 Task: Search one way flight ticket for 5 adults, 1 child, 2 infants in seat and 1 infant on lap in business from Kotzebue: Ralph Wien Memorial Airport to Jackson: Jackson Hole Airport on 5-2-2023. Choice of flights is Southwest. Number of bags: 1 carry on bag. Price is upto 50000. Outbound departure time preference is 19:45.
Action: Mouse moved to (328, 268)
Screenshot: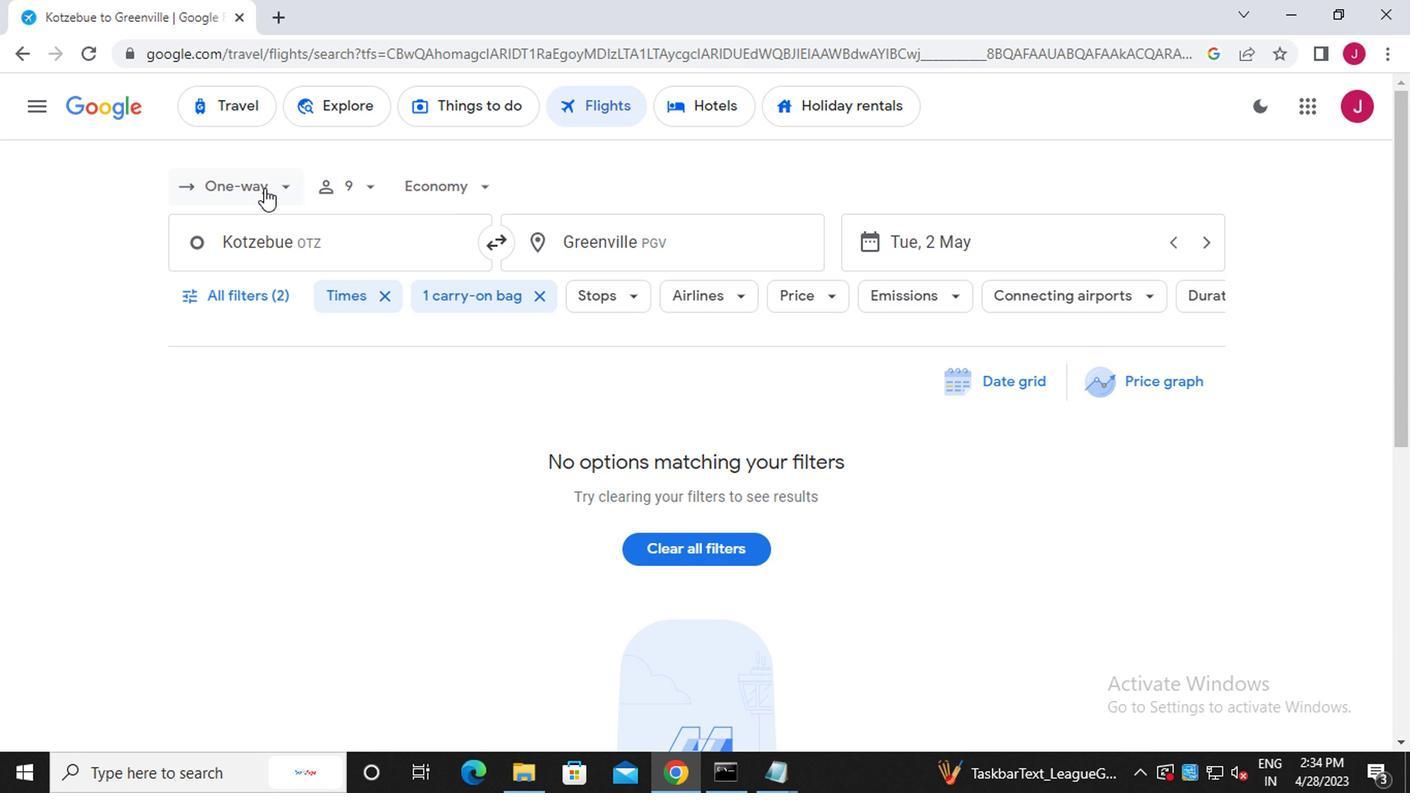 
Action: Mouse pressed left at (328, 268)
Screenshot: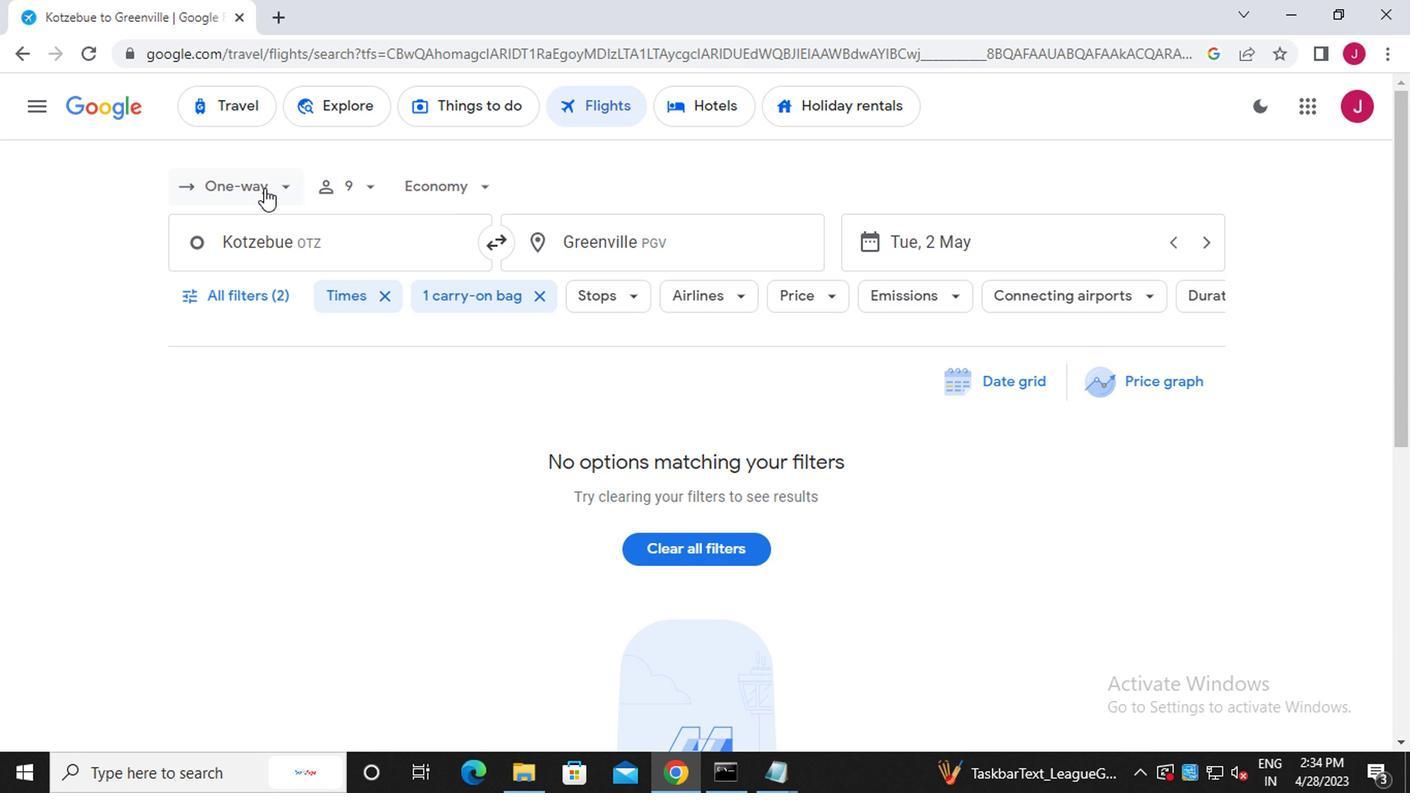 
Action: Mouse moved to (337, 305)
Screenshot: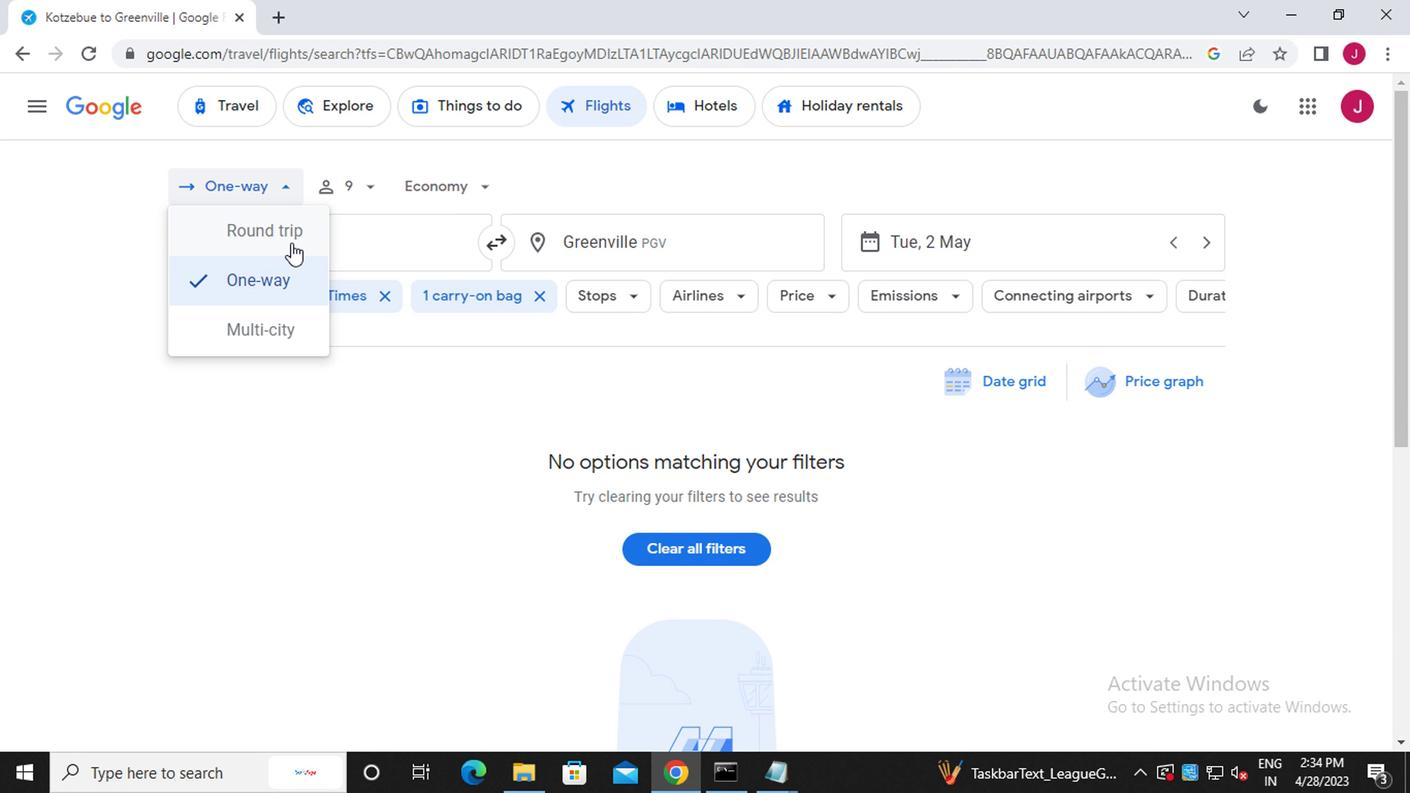 
Action: Mouse pressed left at (337, 305)
Screenshot: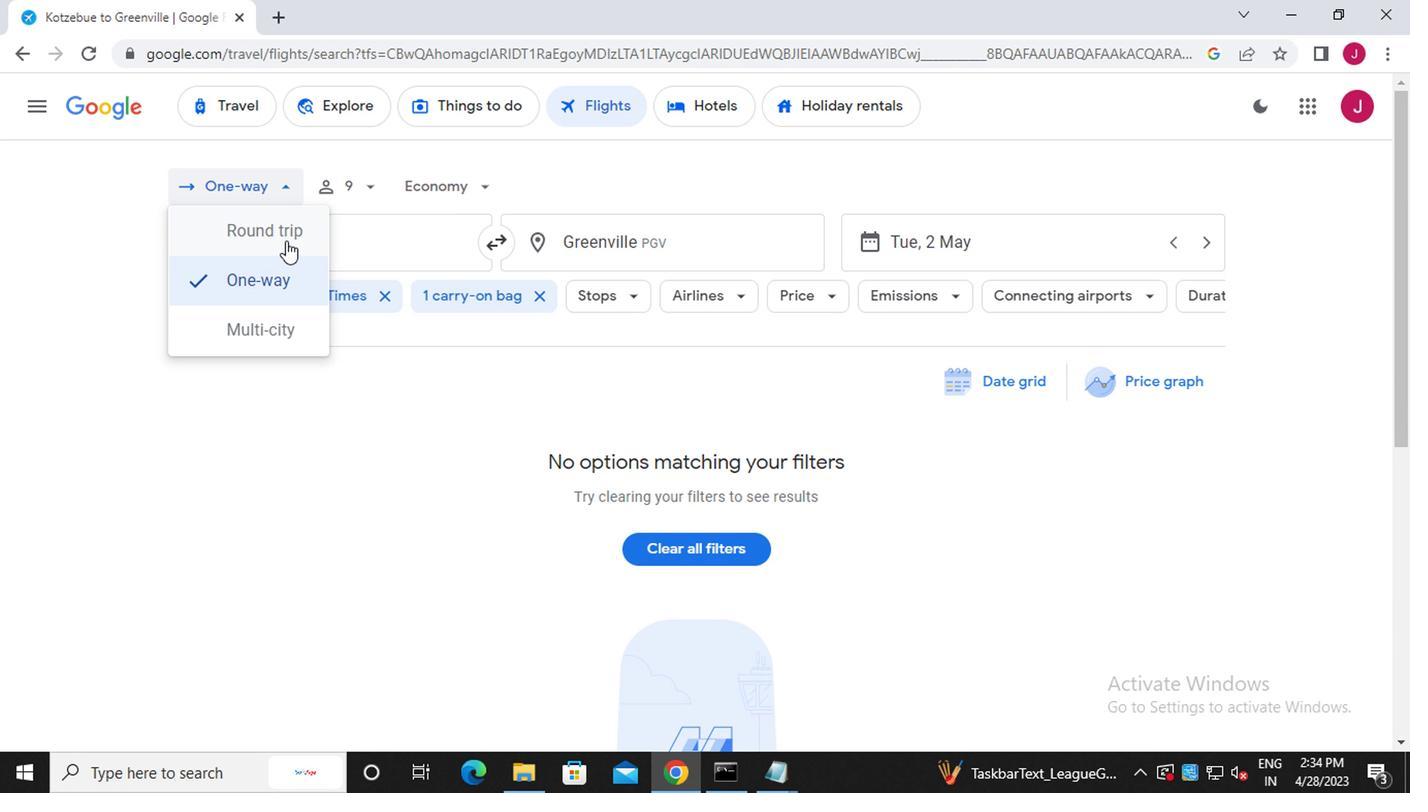 
Action: Mouse moved to (326, 266)
Screenshot: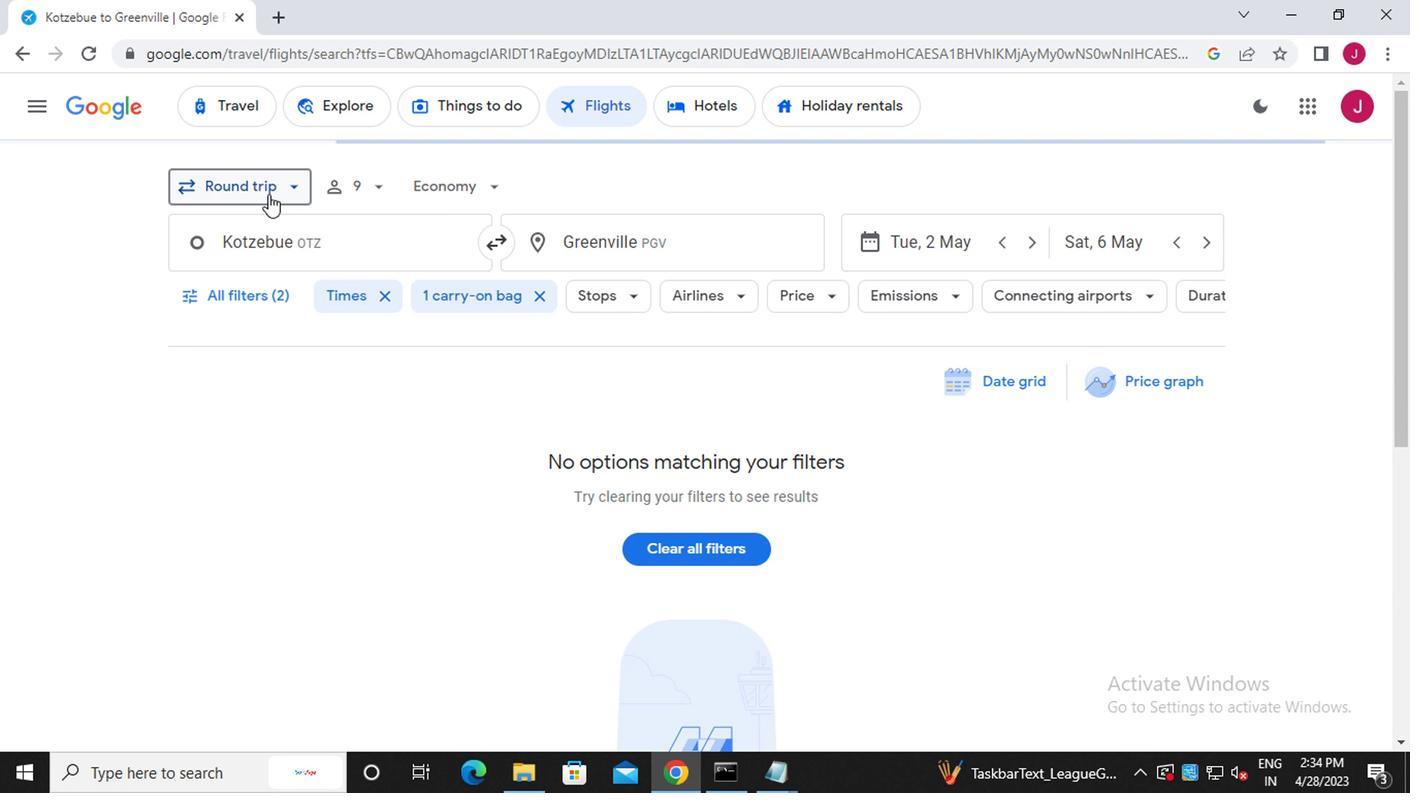 
Action: Mouse pressed left at (326, 266)
Screenshot: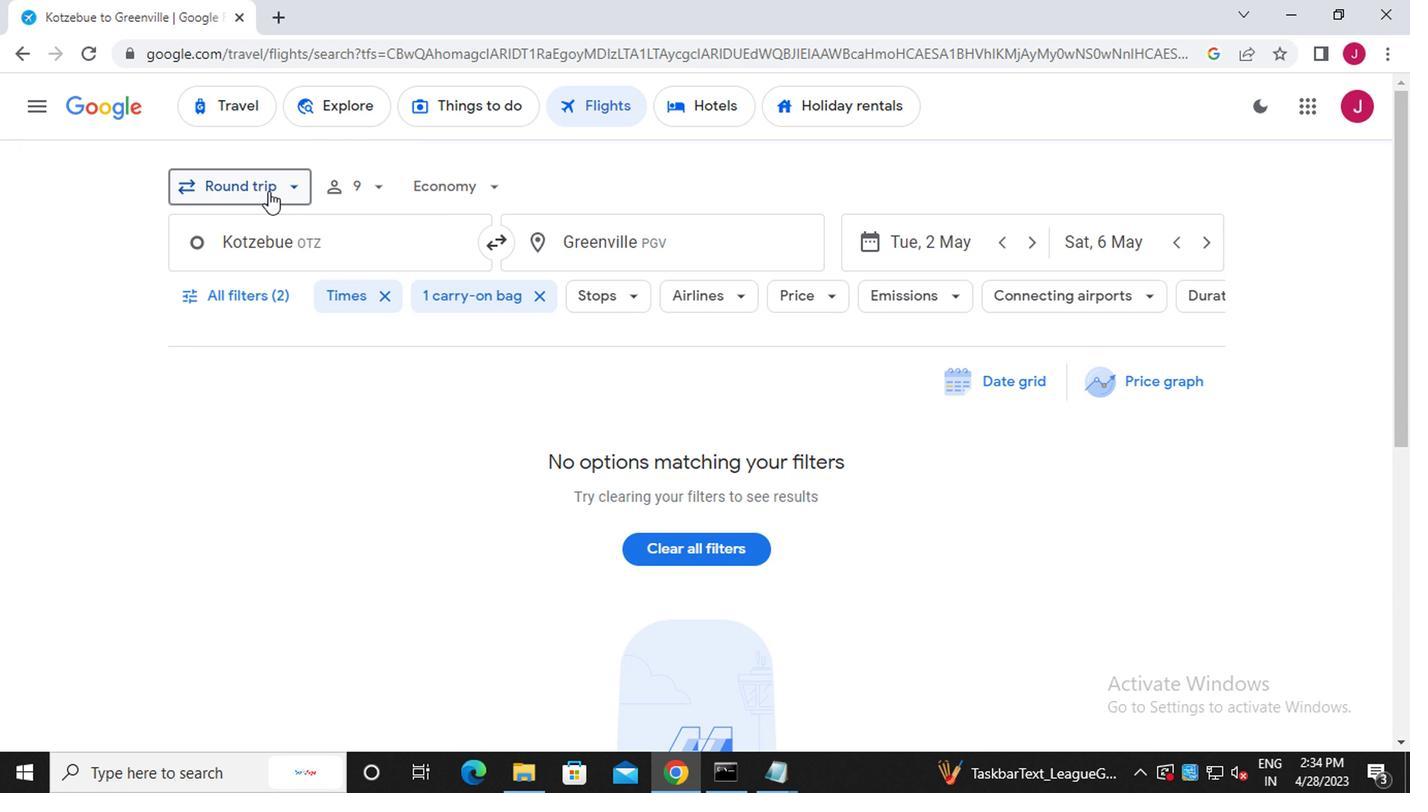 
Action: Mouse moved to (323, 337)
Screenshot: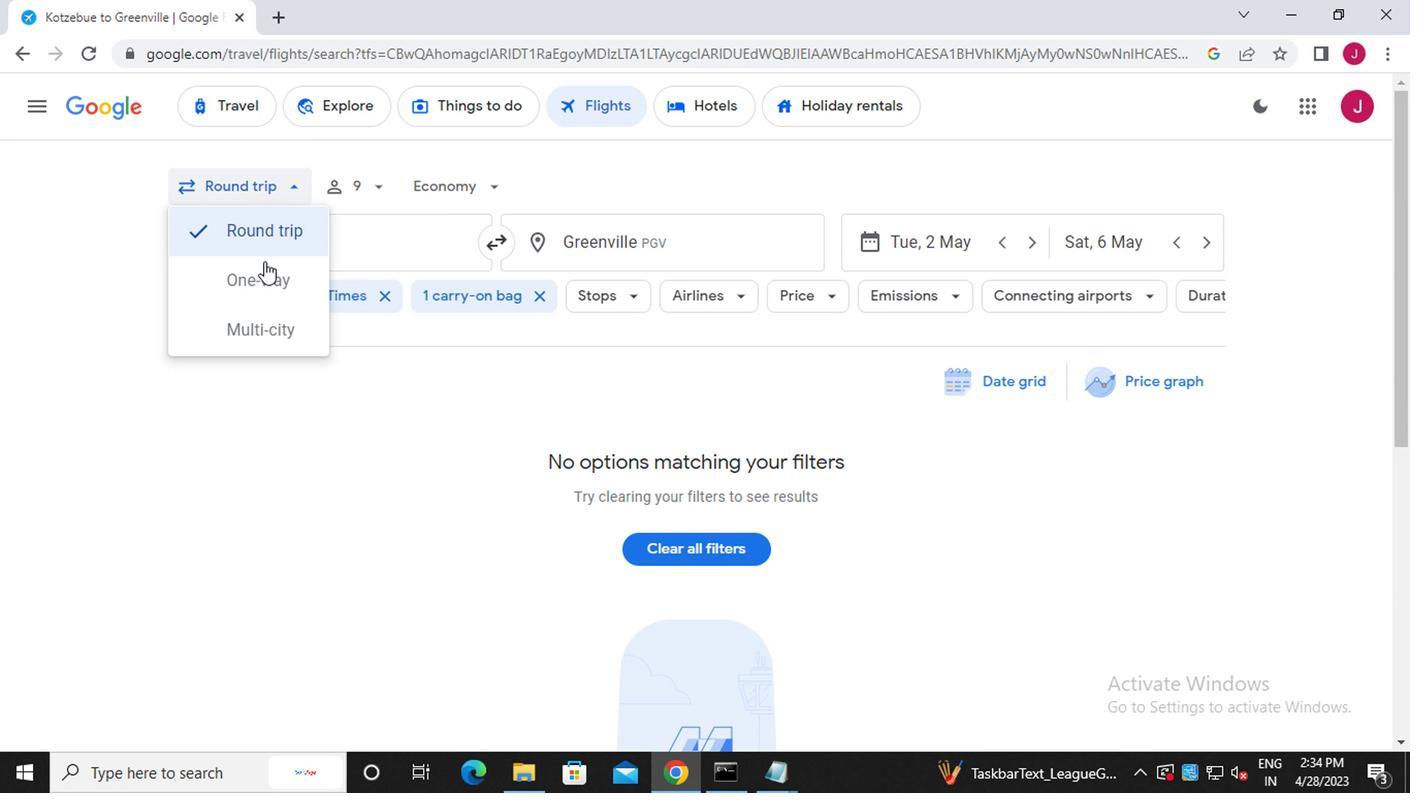 
Action: Mouse pressed left at (323, 337)
Screenshot: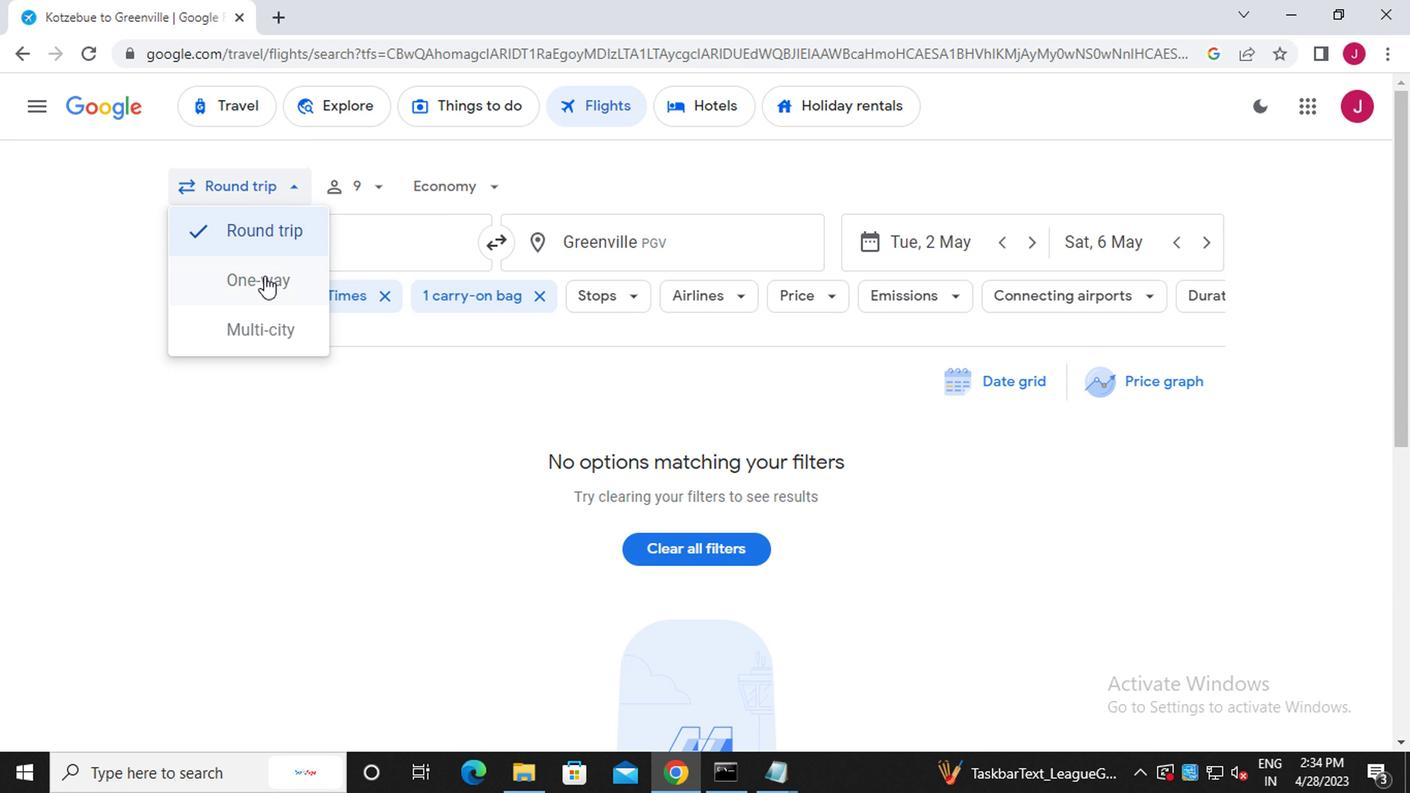 
Action: Mouse moved to (393, 270)
Screenshot: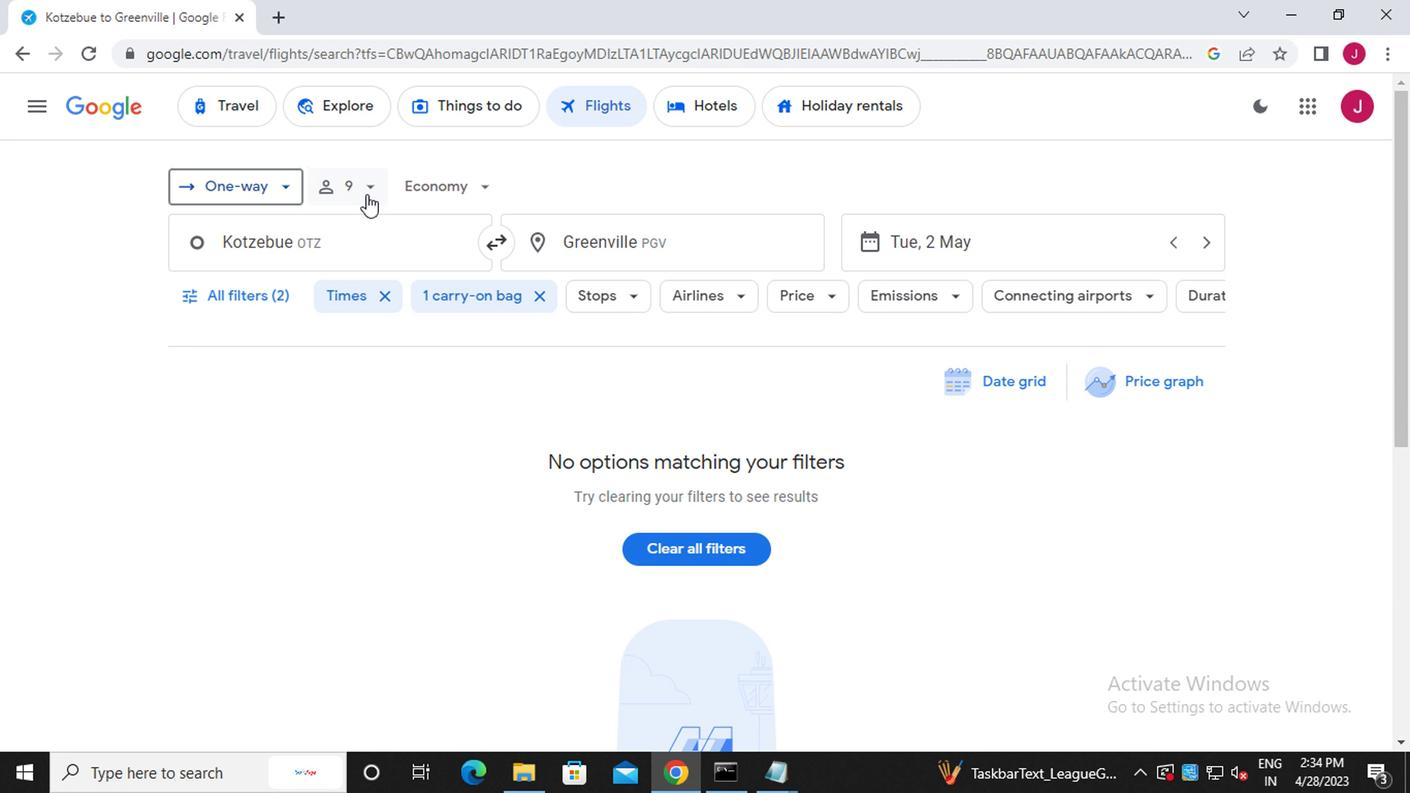
Action: Mouse pressed left at (393, 270)
Screenshot: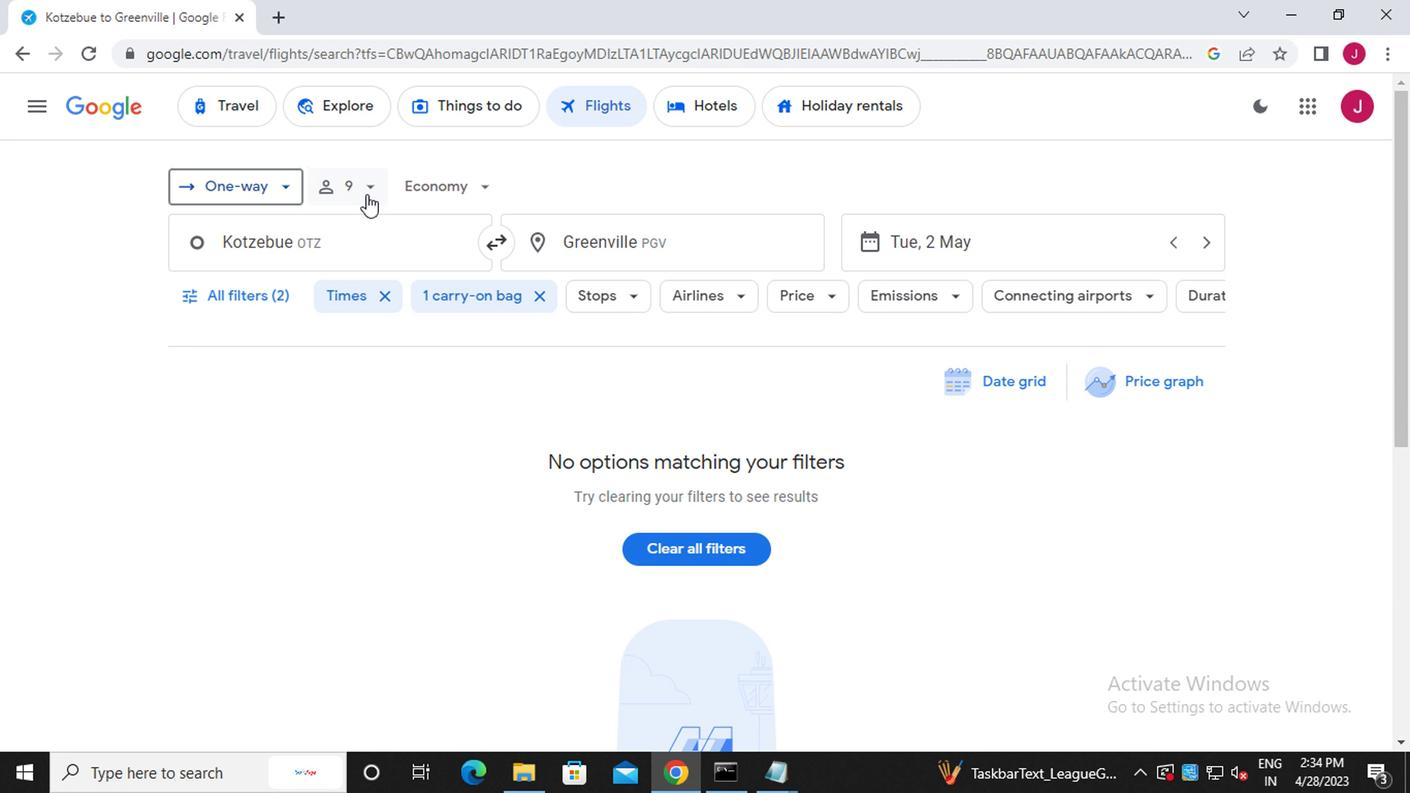 
Action: Mouse moved to (503, 304)
Screenshot: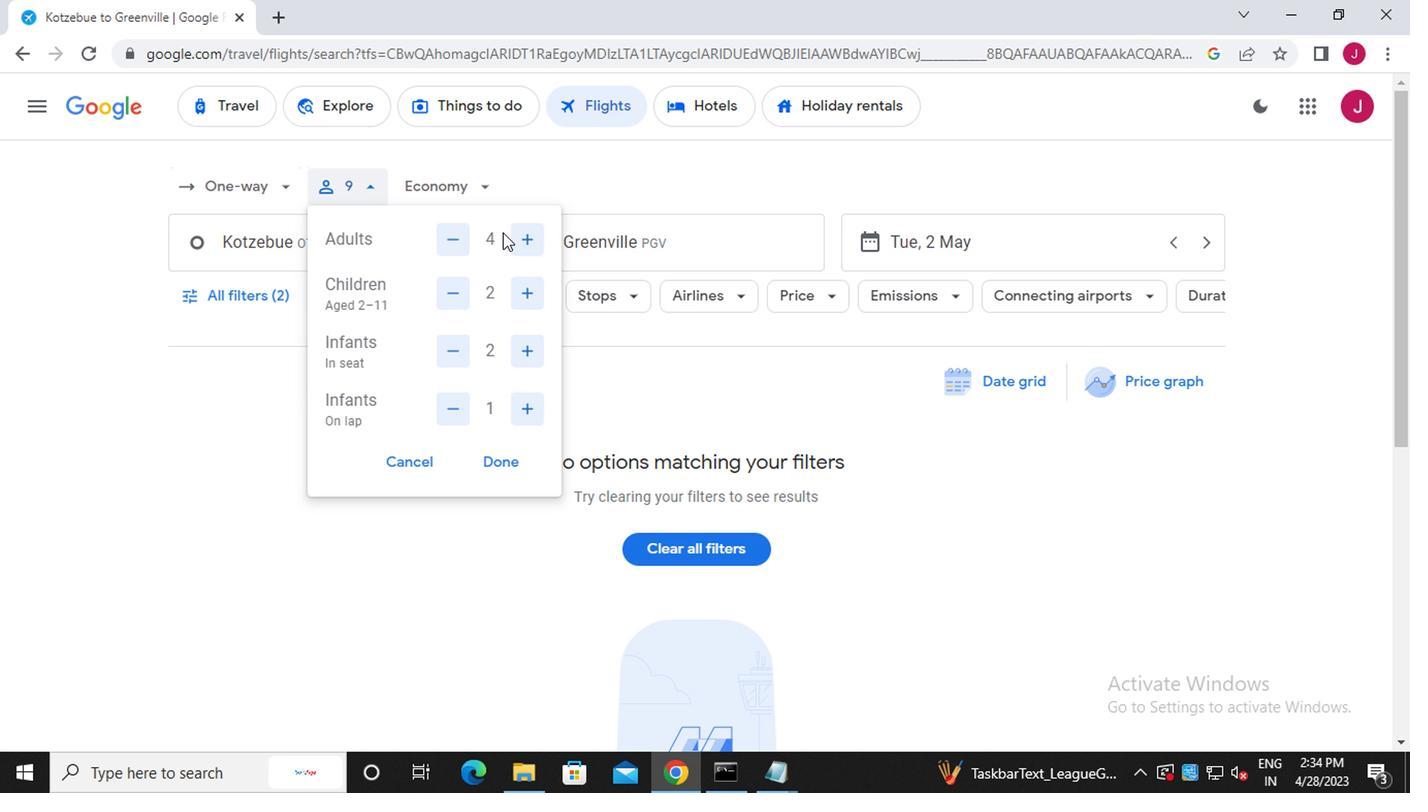 
Action: Mouse pressed left at (503, 304)
Screenshot: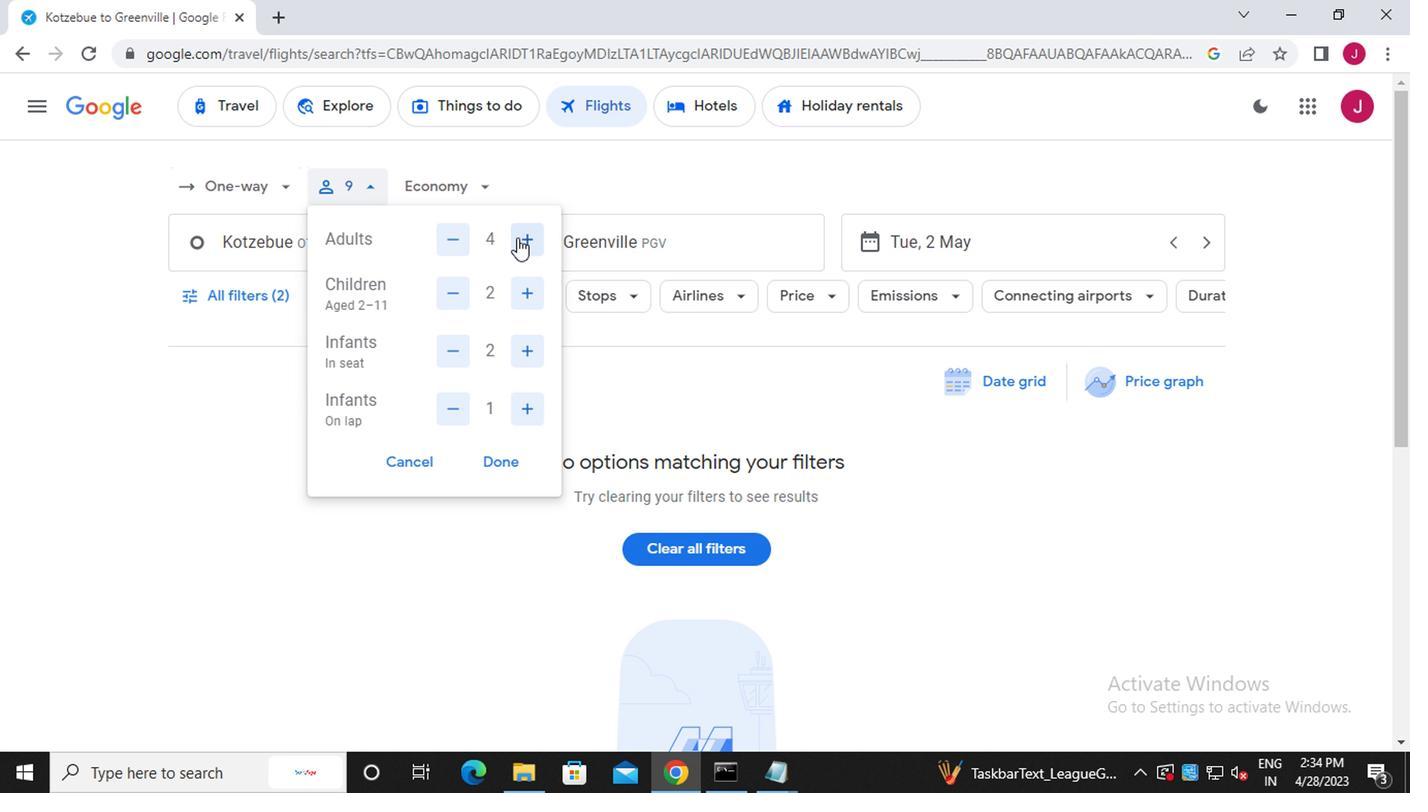 
Action: Mouse moved to (460, 341)
Screenshot: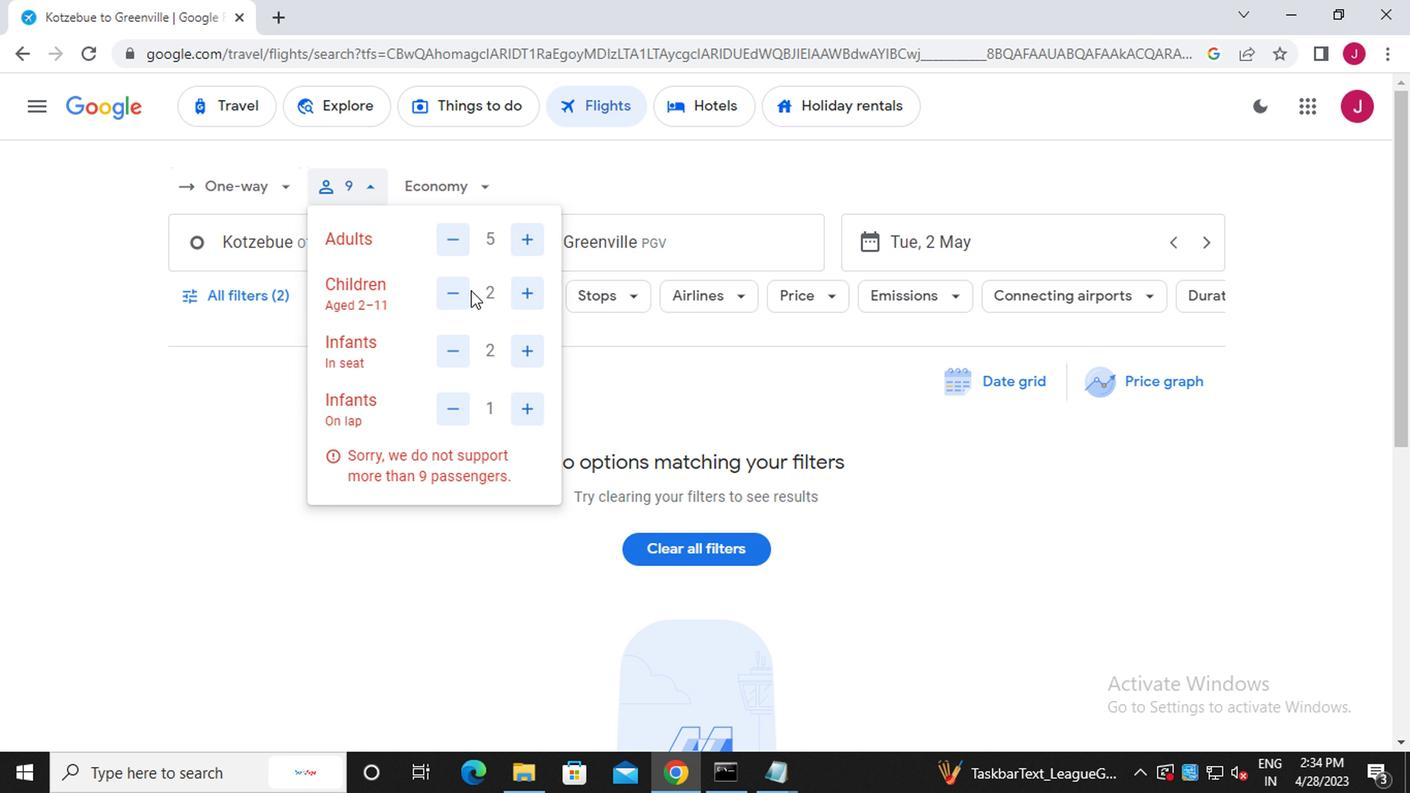 
Action: Mouse pressed left at (460, 341)
Screenshot: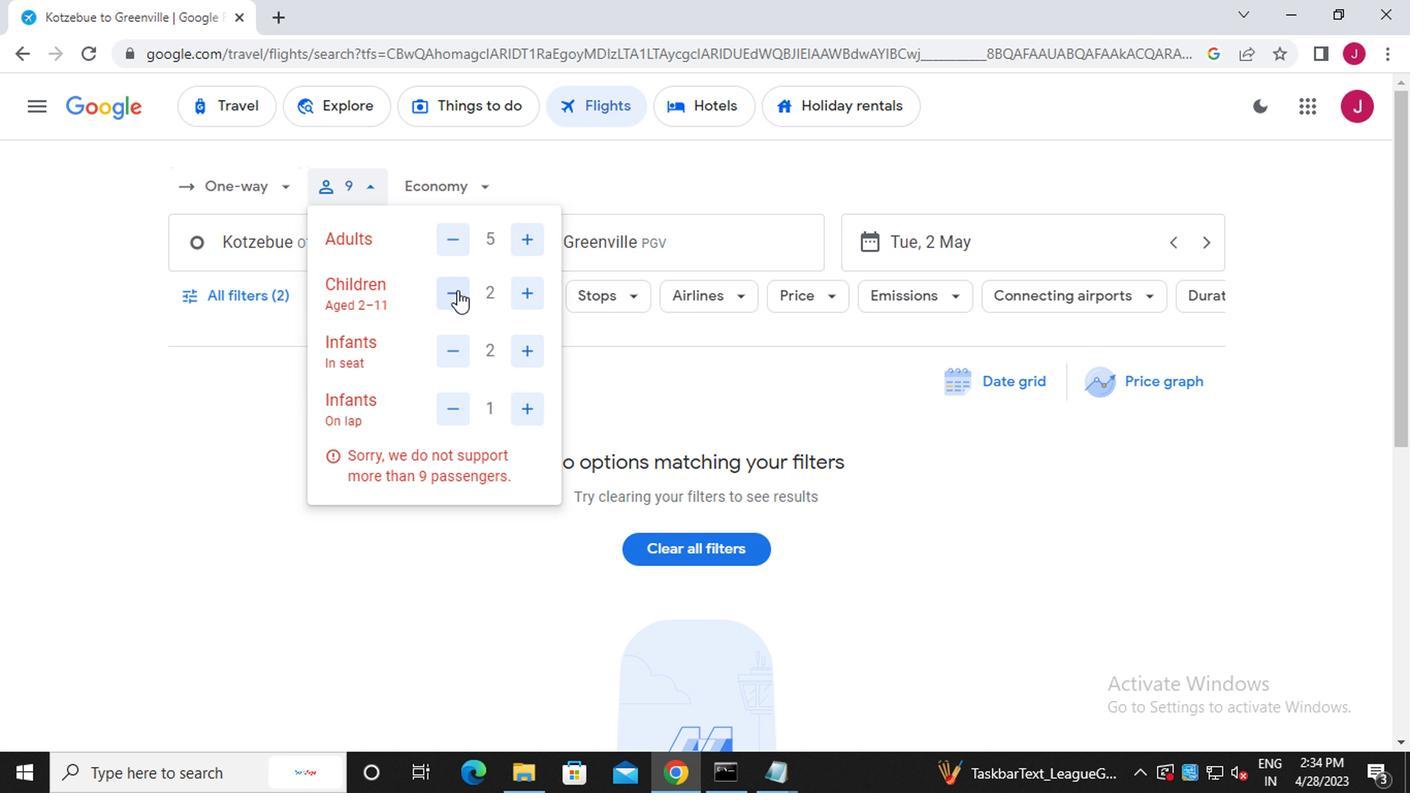 
Action: Mouse moved to (485, 462)
Screenshot: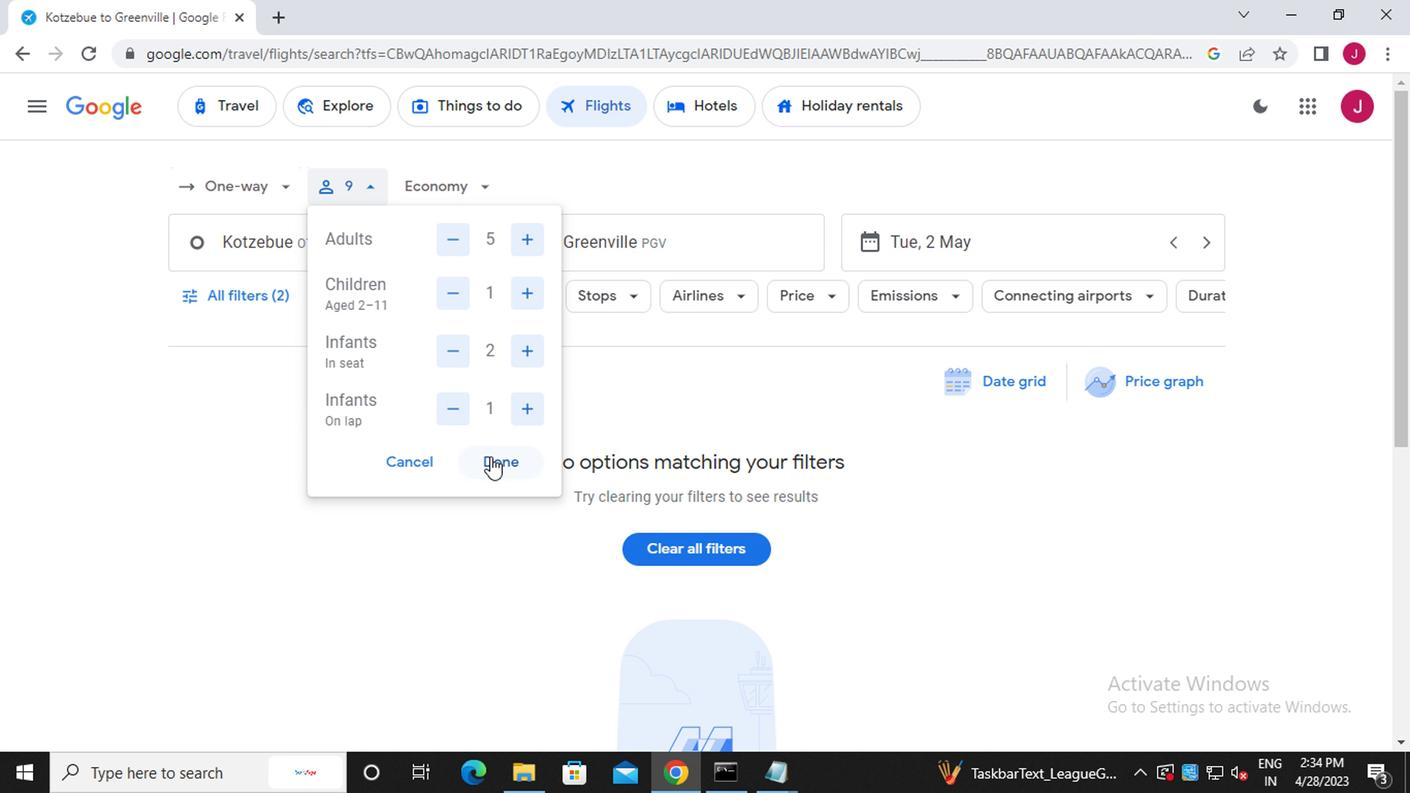 
Action: Mouse pressed left at (485, 462)
Screenshot: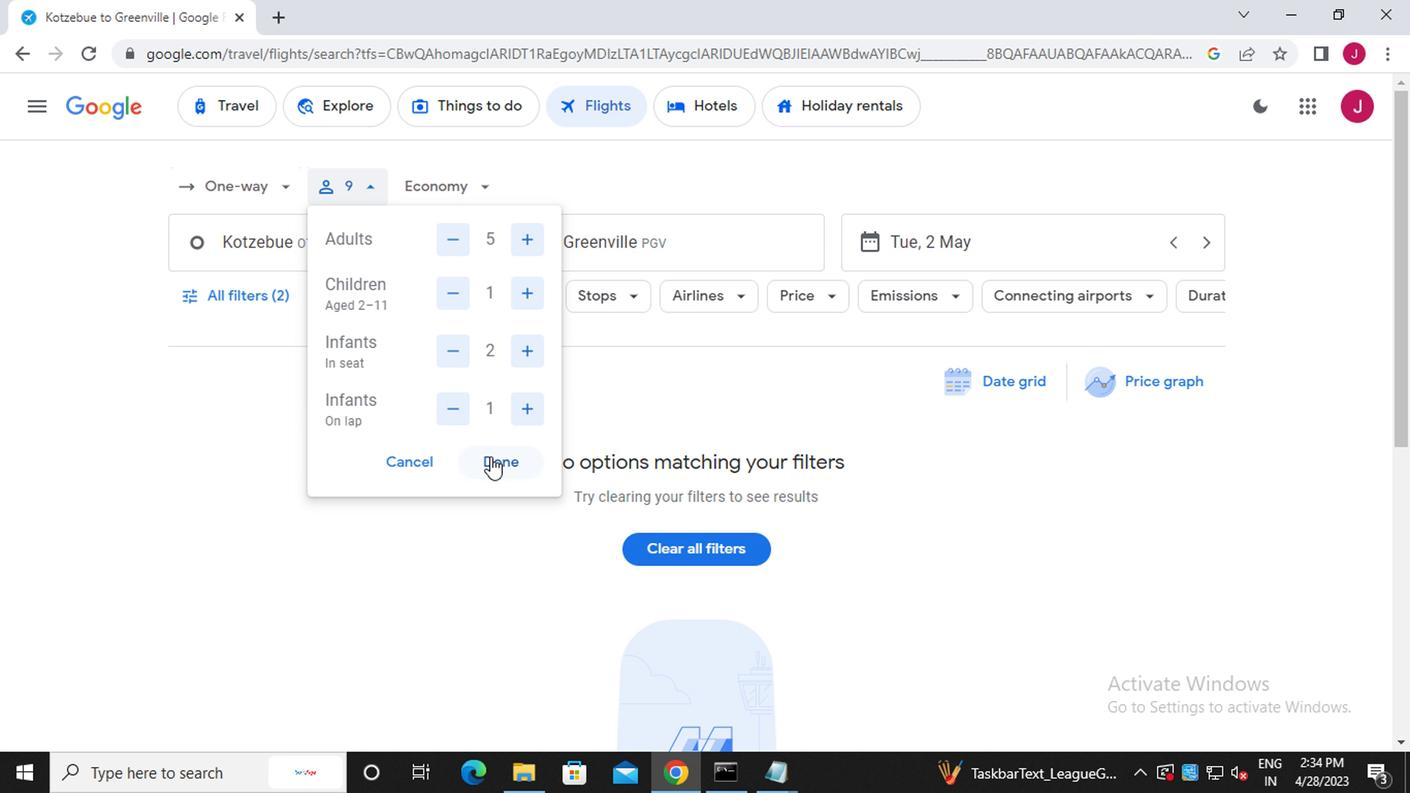 
Action: Mouse moved to (476, 267)
Screenshot: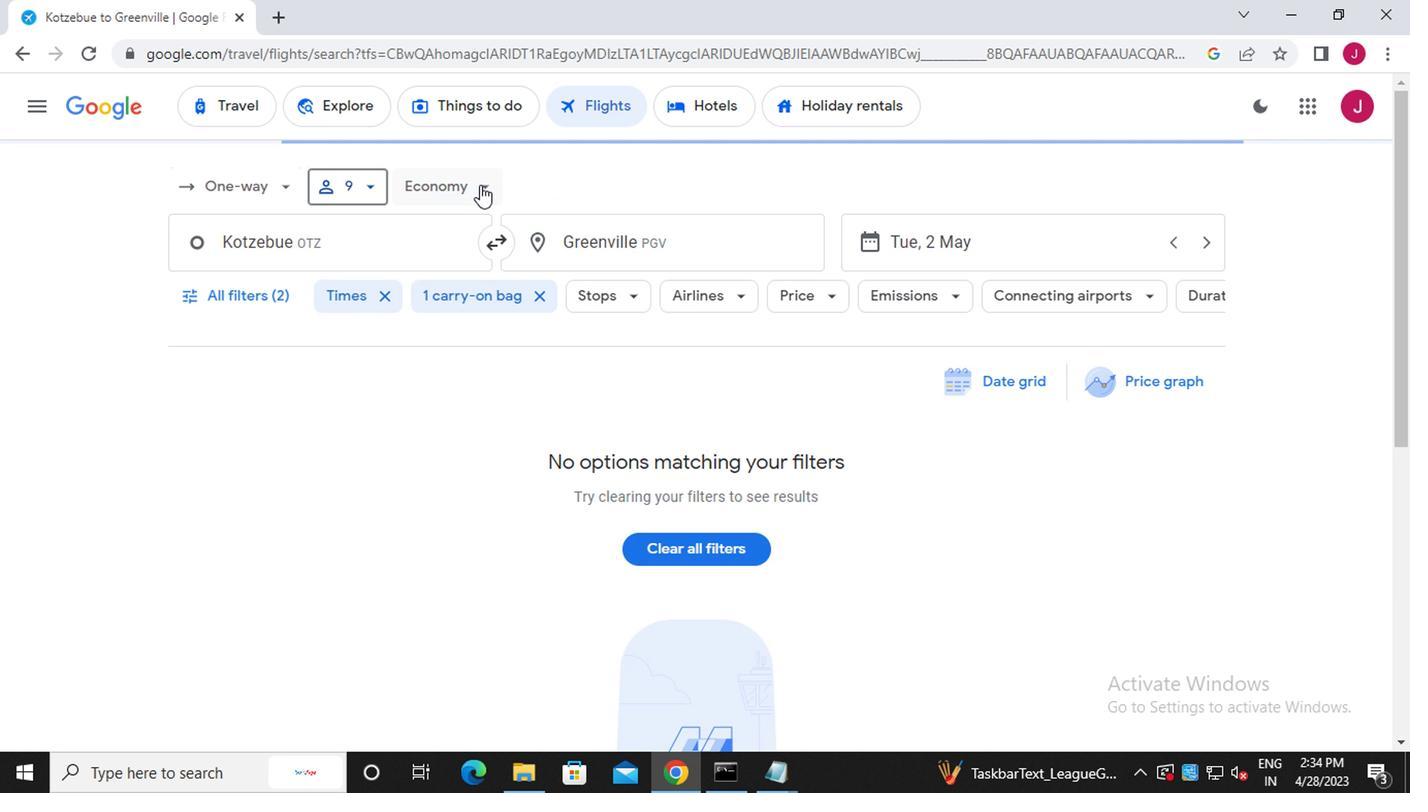 
Action: Mouse pressed left at (476, 267)
Screenshot: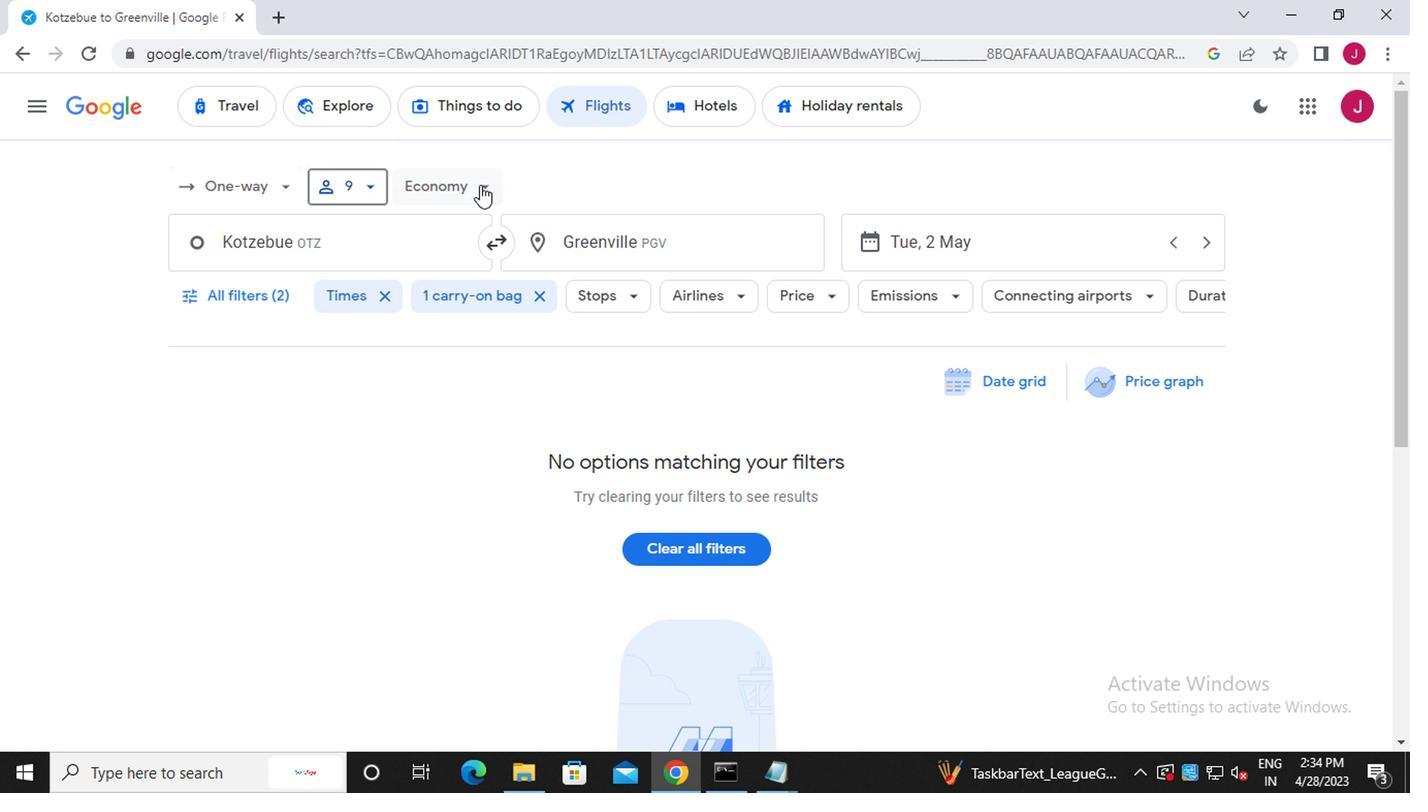 
Action: Mouse moved to (378, 307)
Screenshot: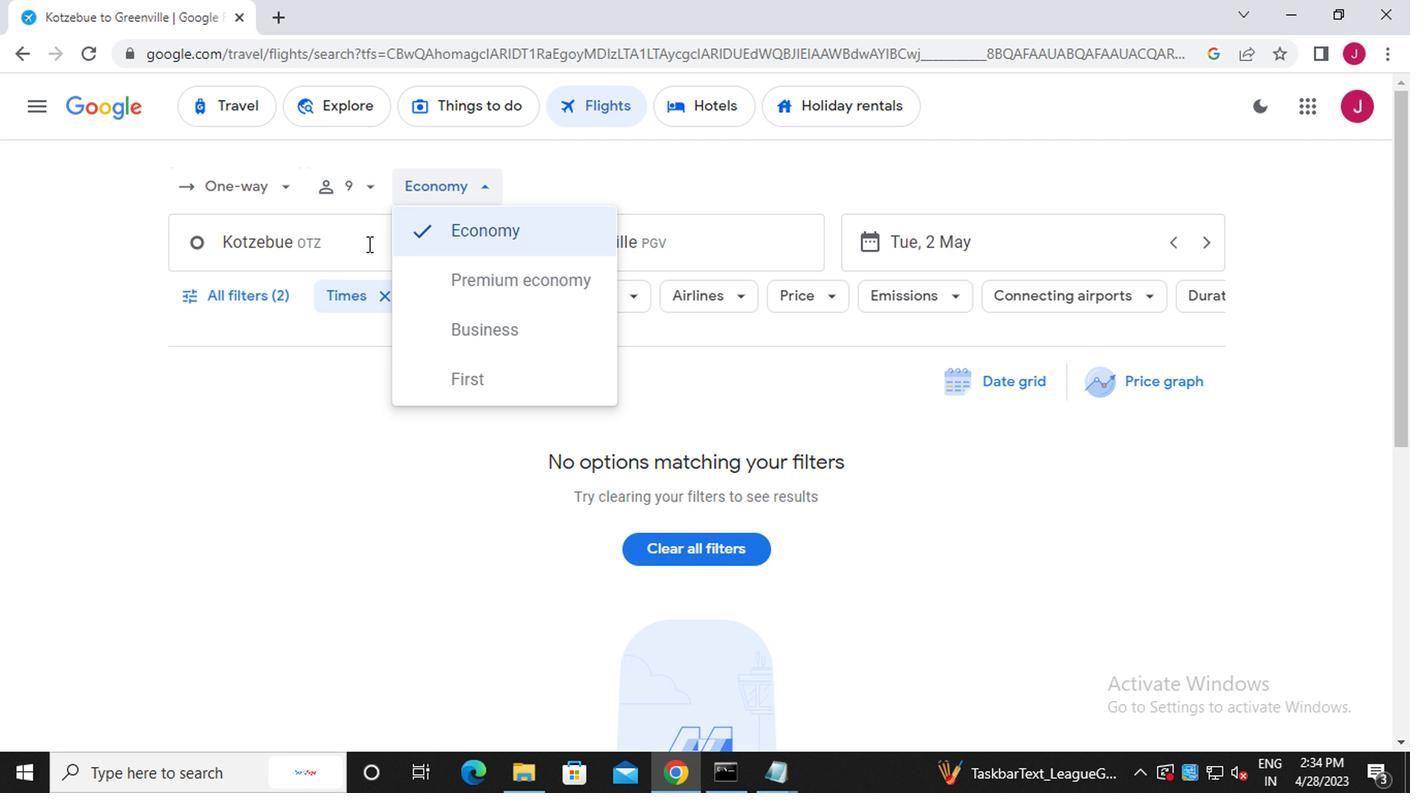 
Action: Mouse pressed left at (378, 307)
Screenshot: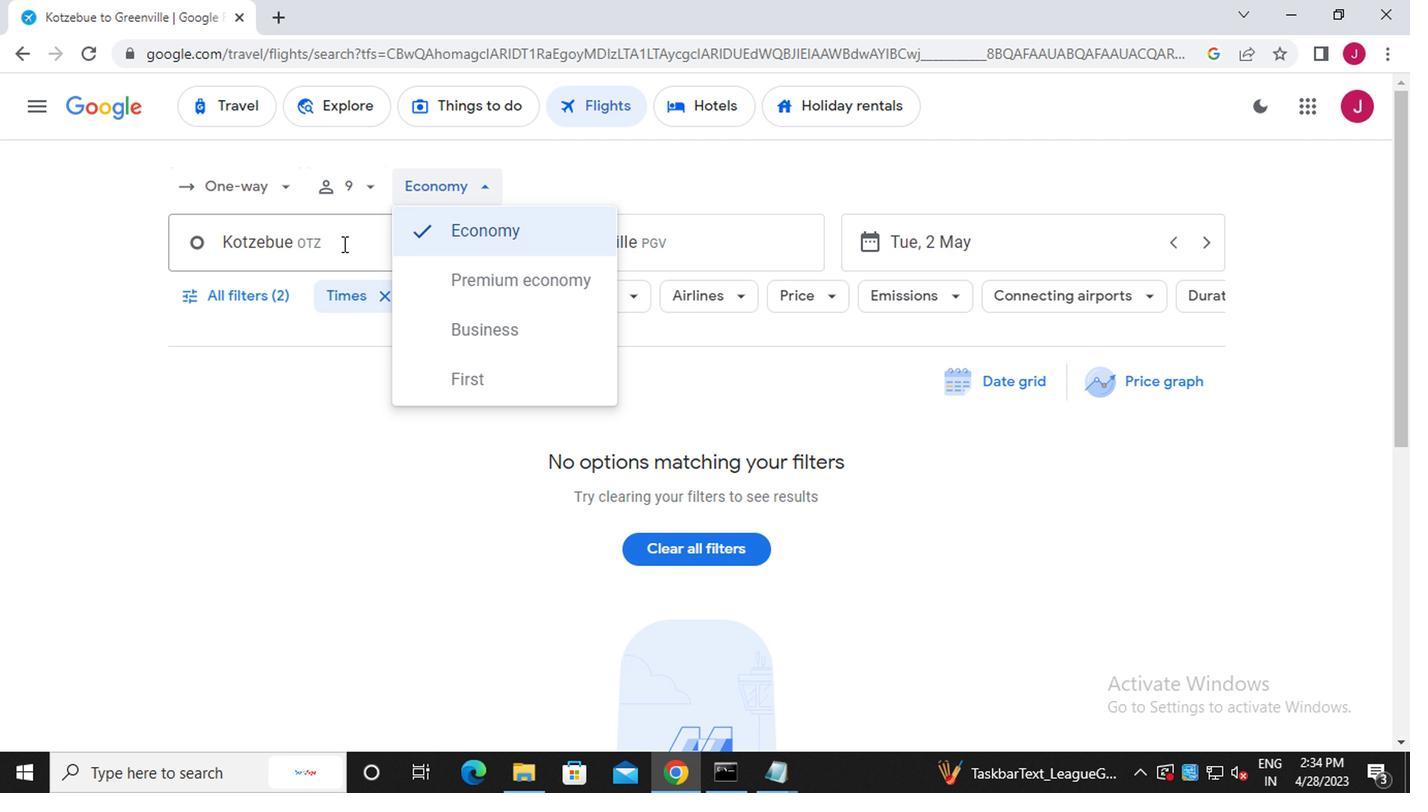 
Action: Mouse moved to (467, 270)
Screenshot: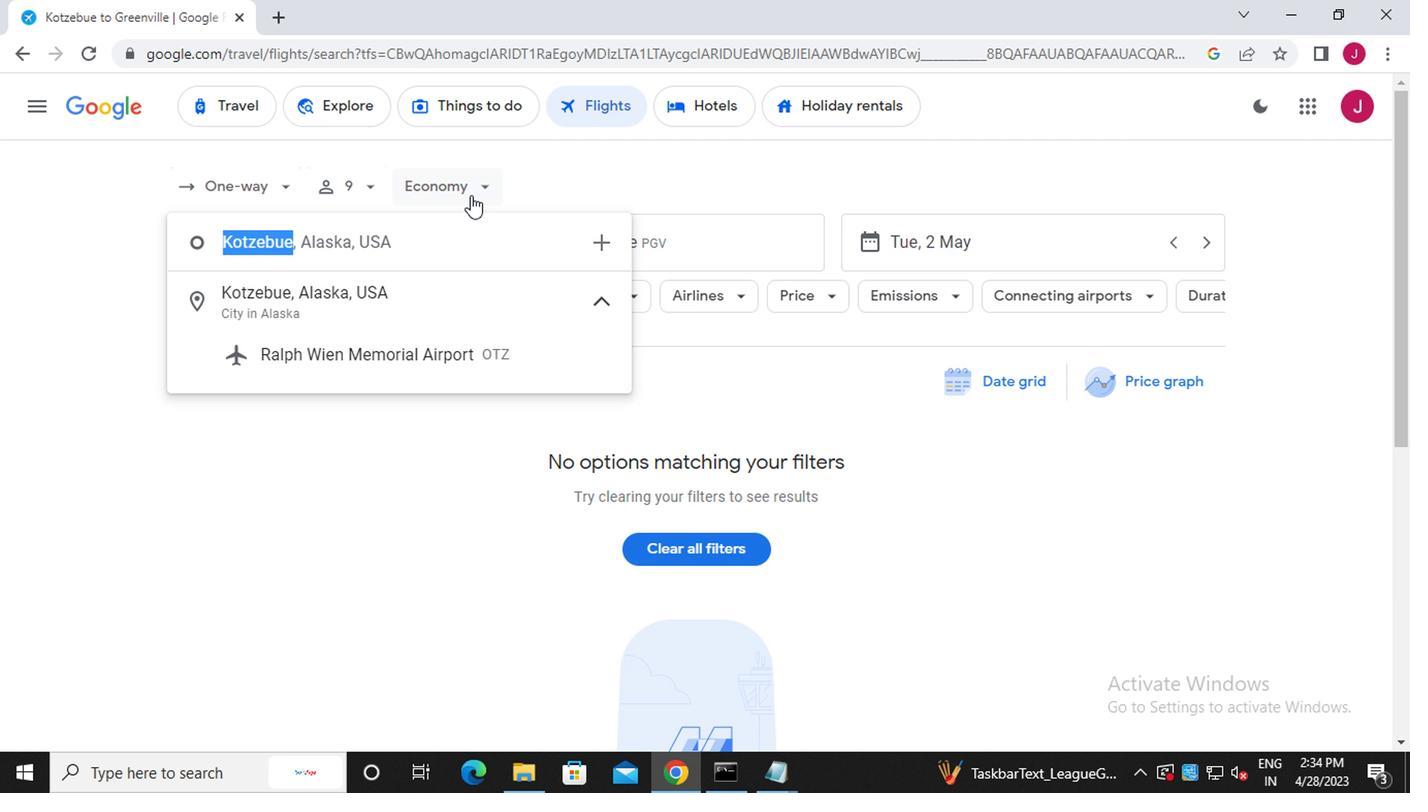 
Action: Mouse pressed left at (467, 270)
Screenshot: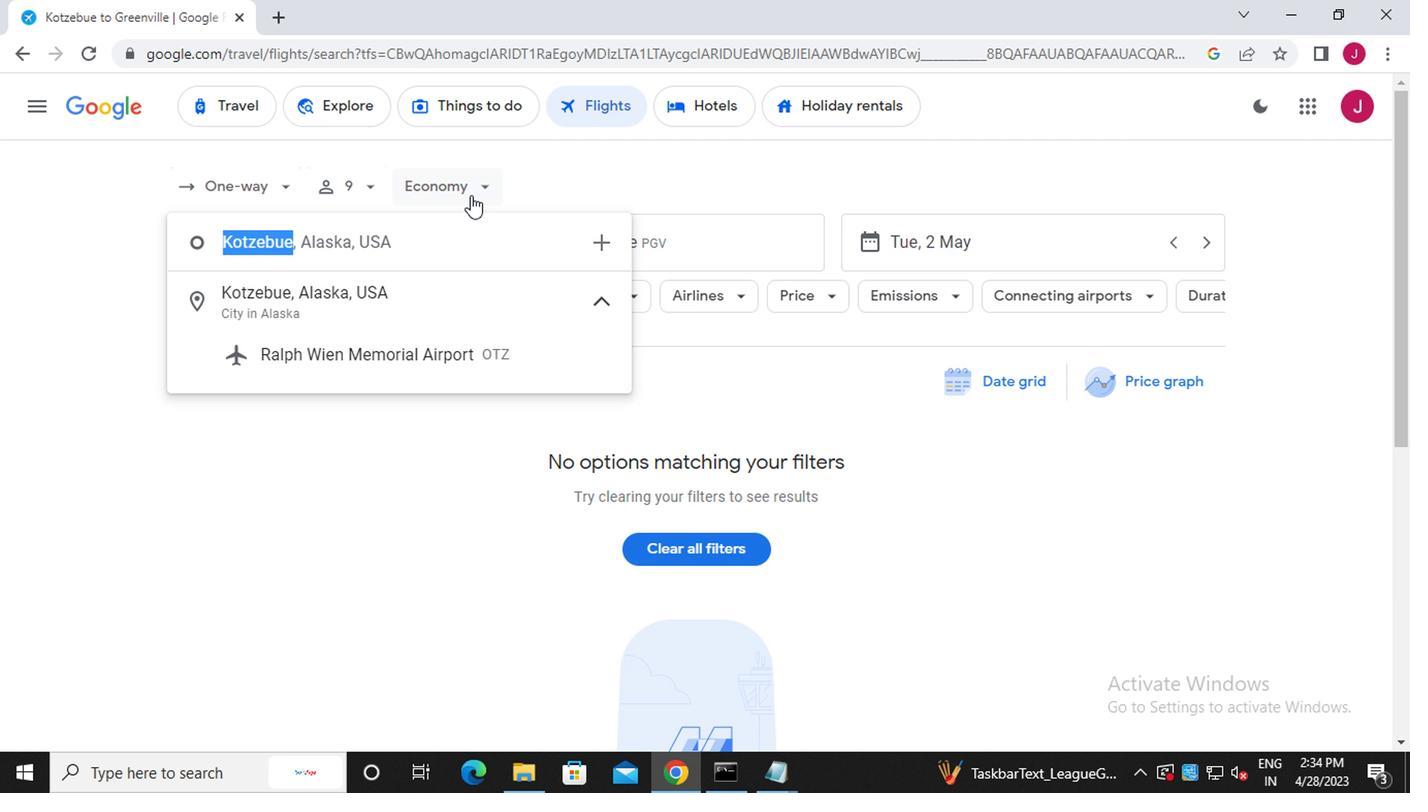 
Action: Mouse moved to (476, 369)
Screenshot: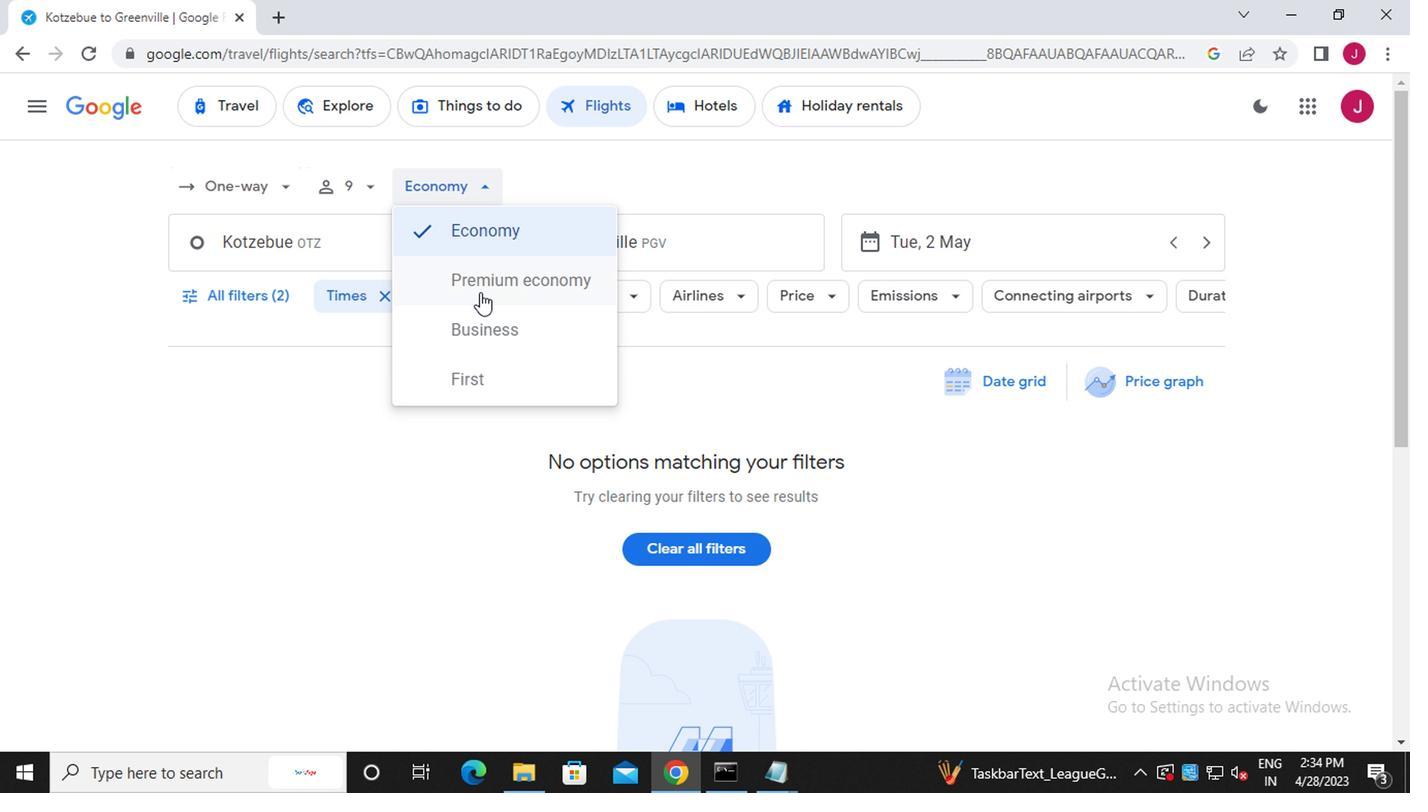 
Action: Mouse pressed left at (476, 369)
Screenshot: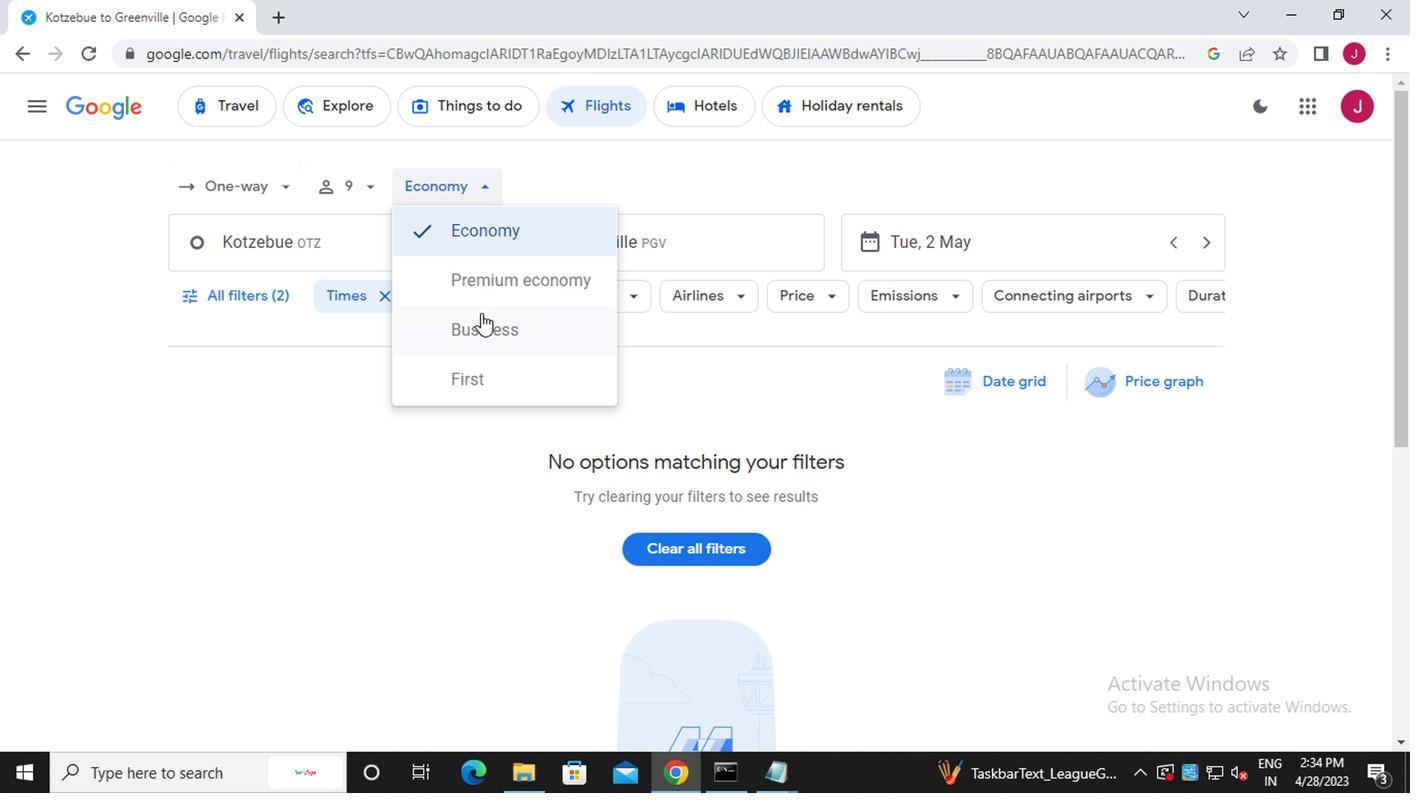 
Action: Mouse moved to (397, 313)
Screenshot: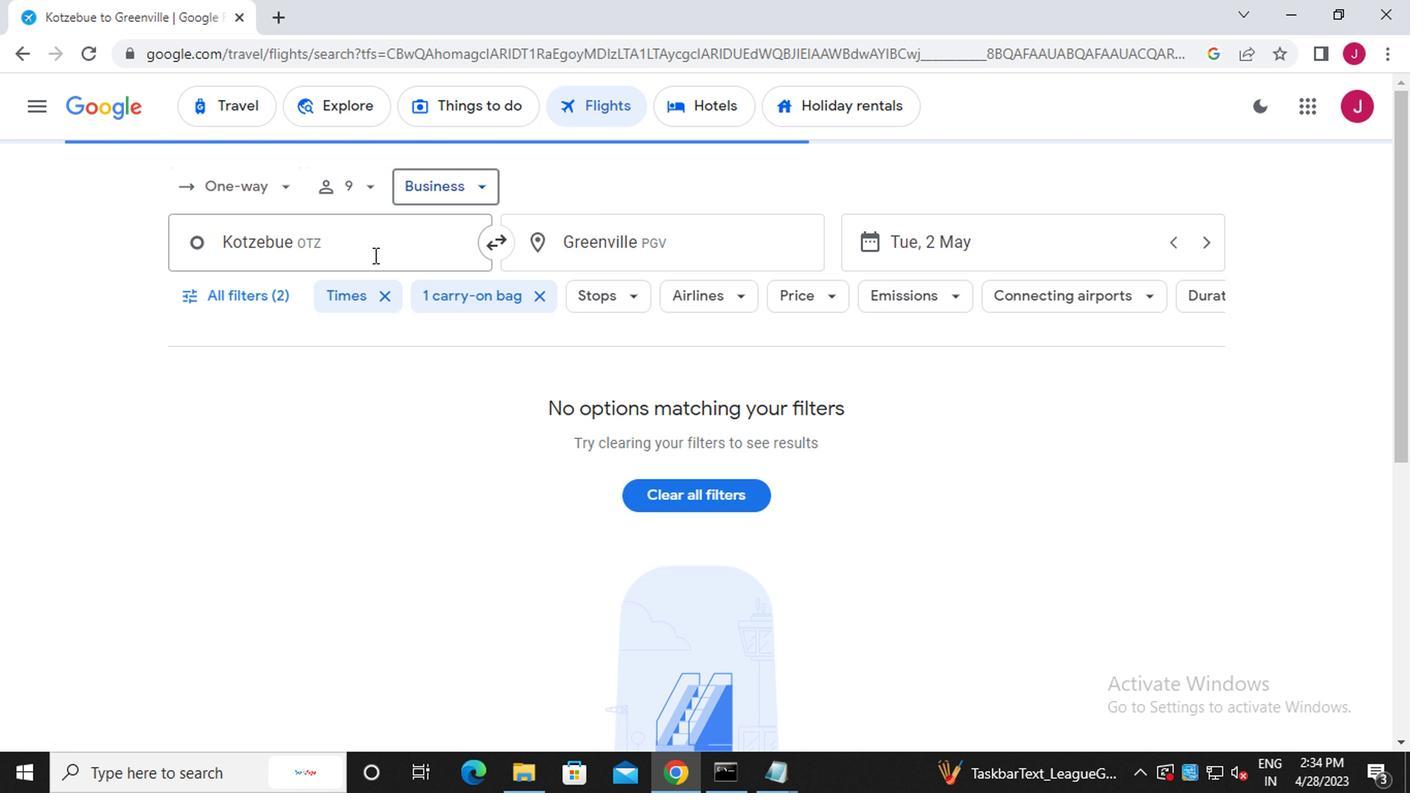 
Action: Mouse pressed left at (397, 313)
Screenshot: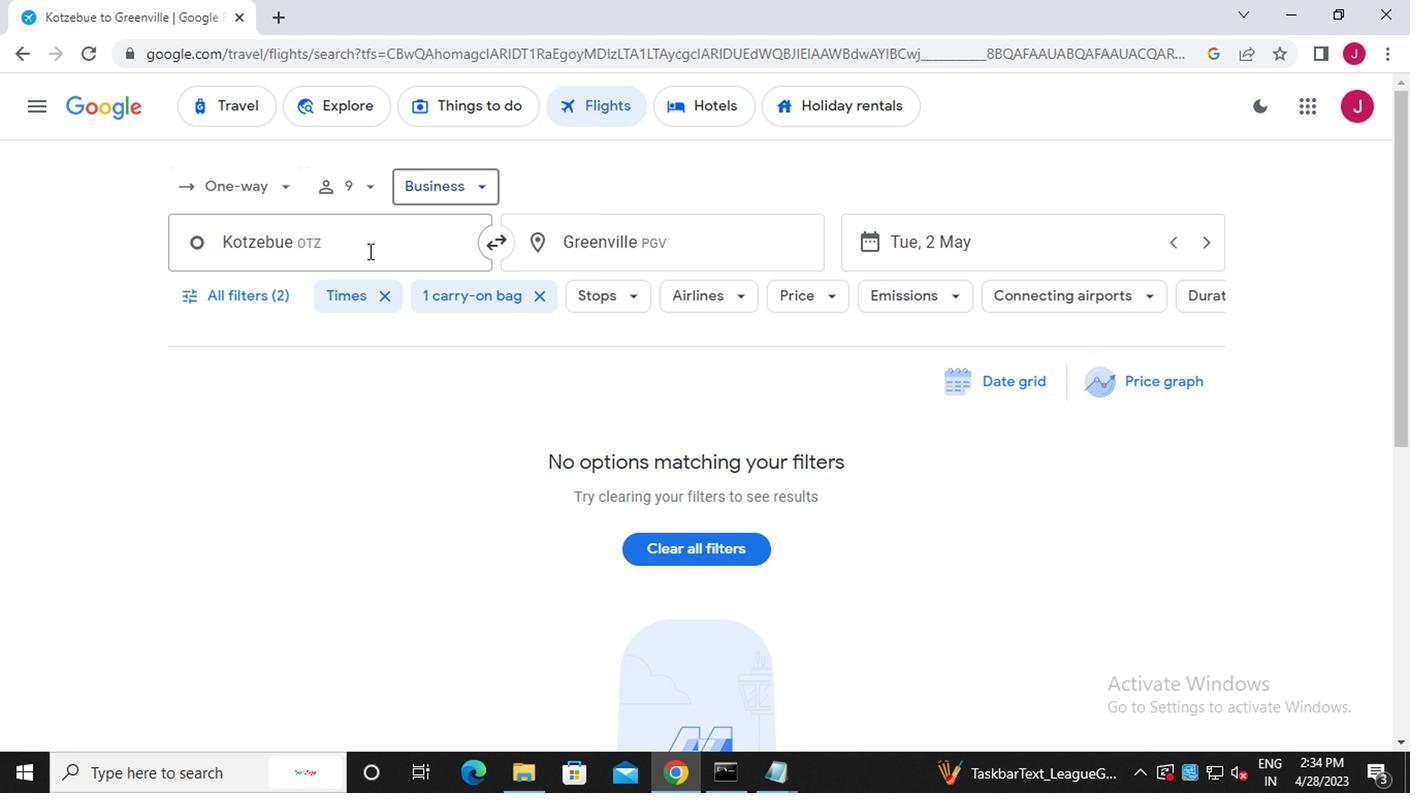 
Action: Key pressed kotzebue
Screenshot: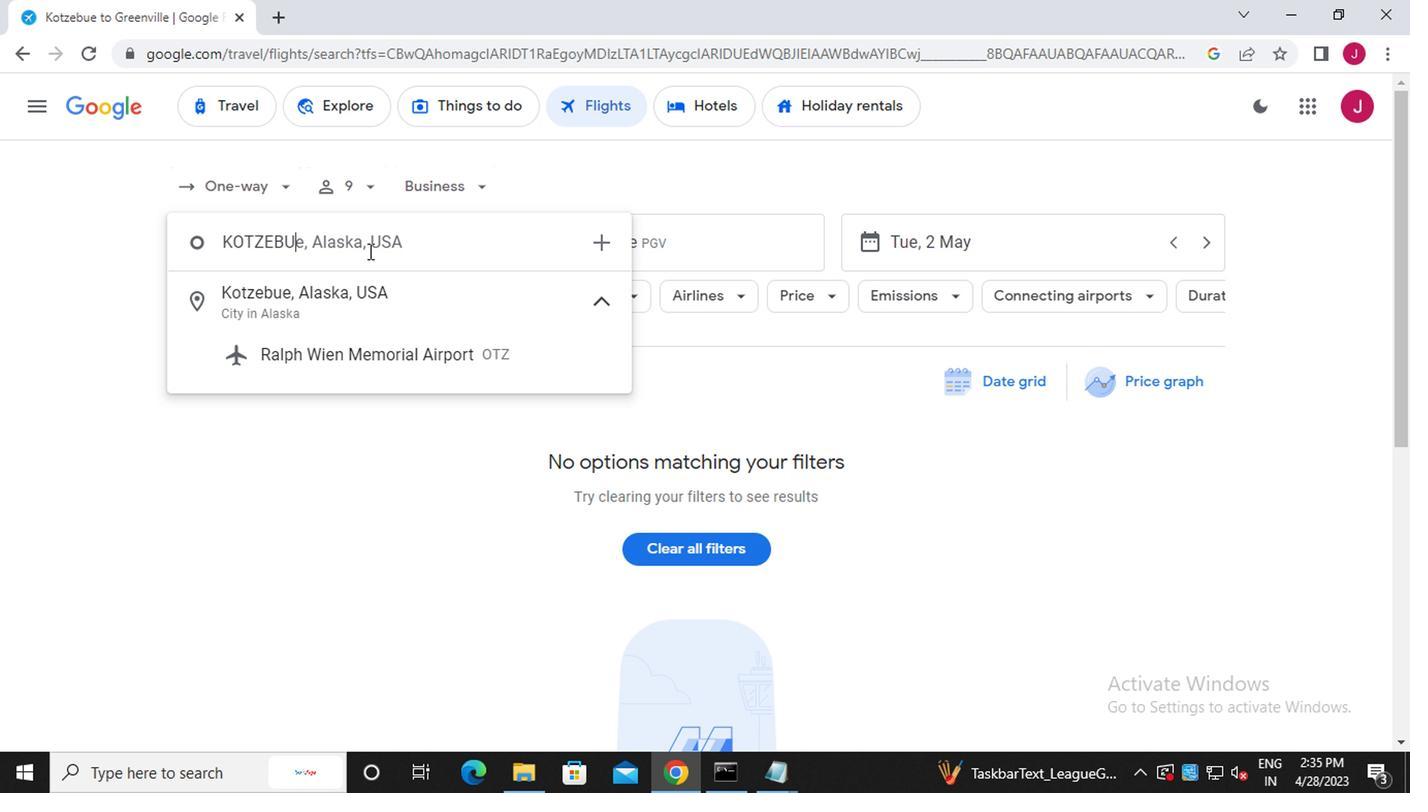 
Action: Mouse moved to (430, 386)
Screenshot: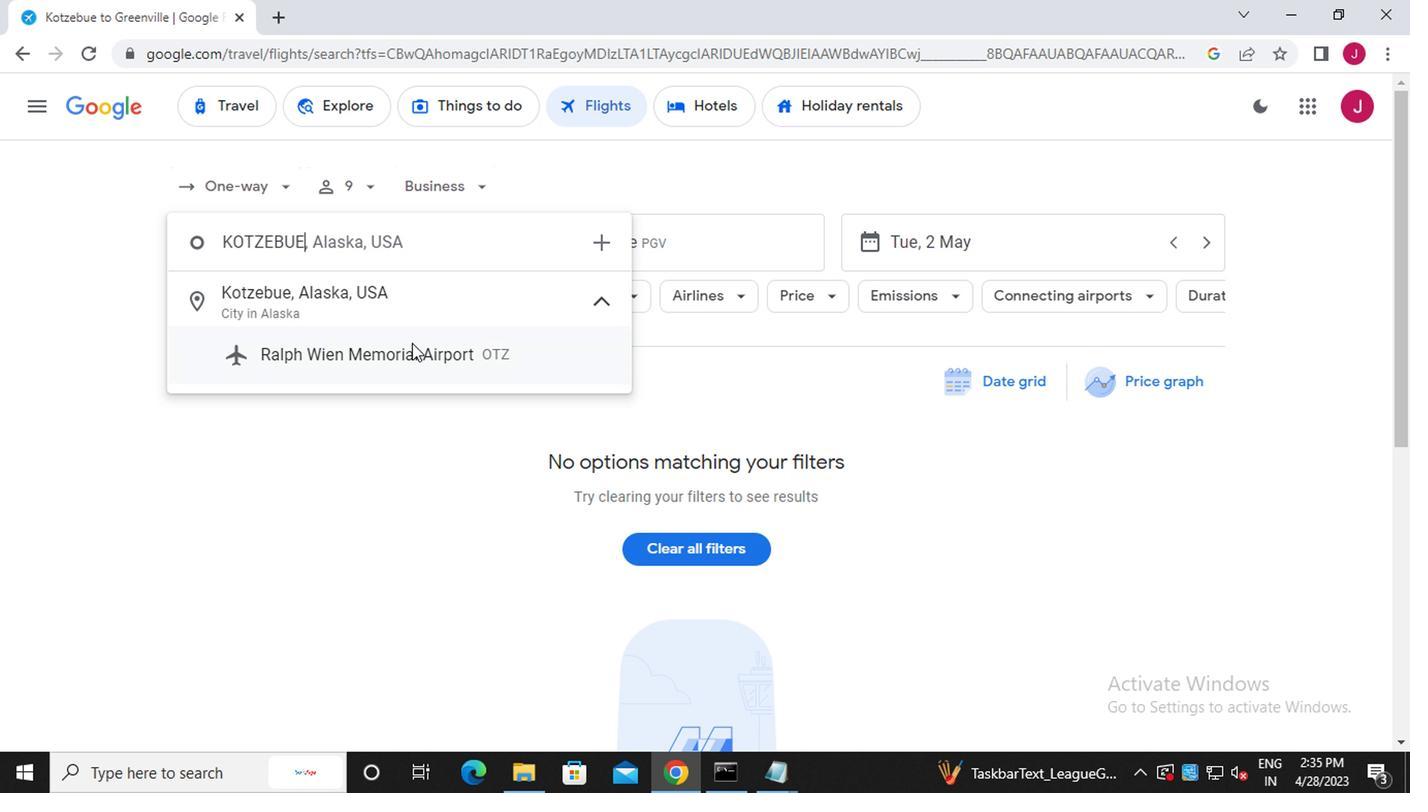 
Action: Mouse pressed left at (430, 386)
Screenshot: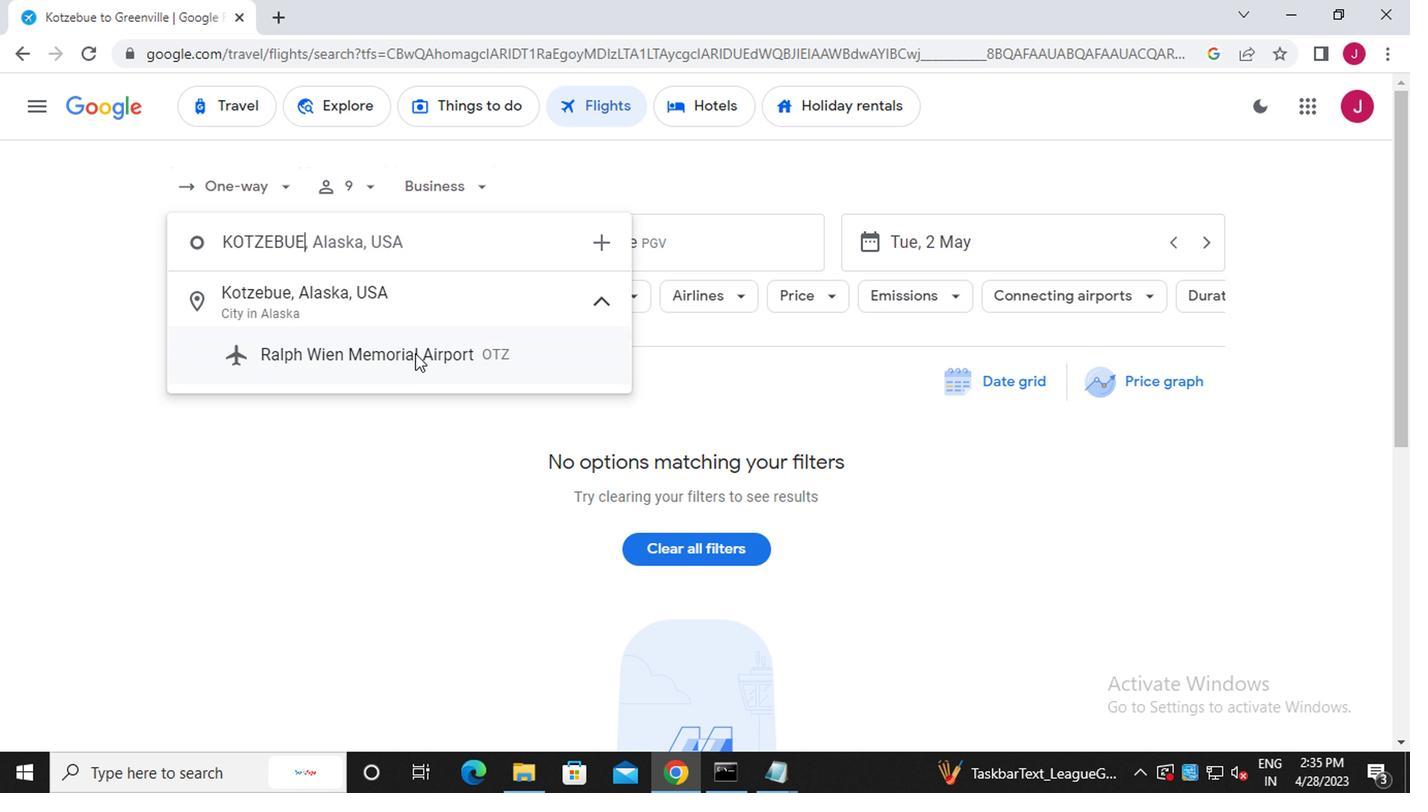 
Action: Mouse moved to (623, 306)
Screenshot: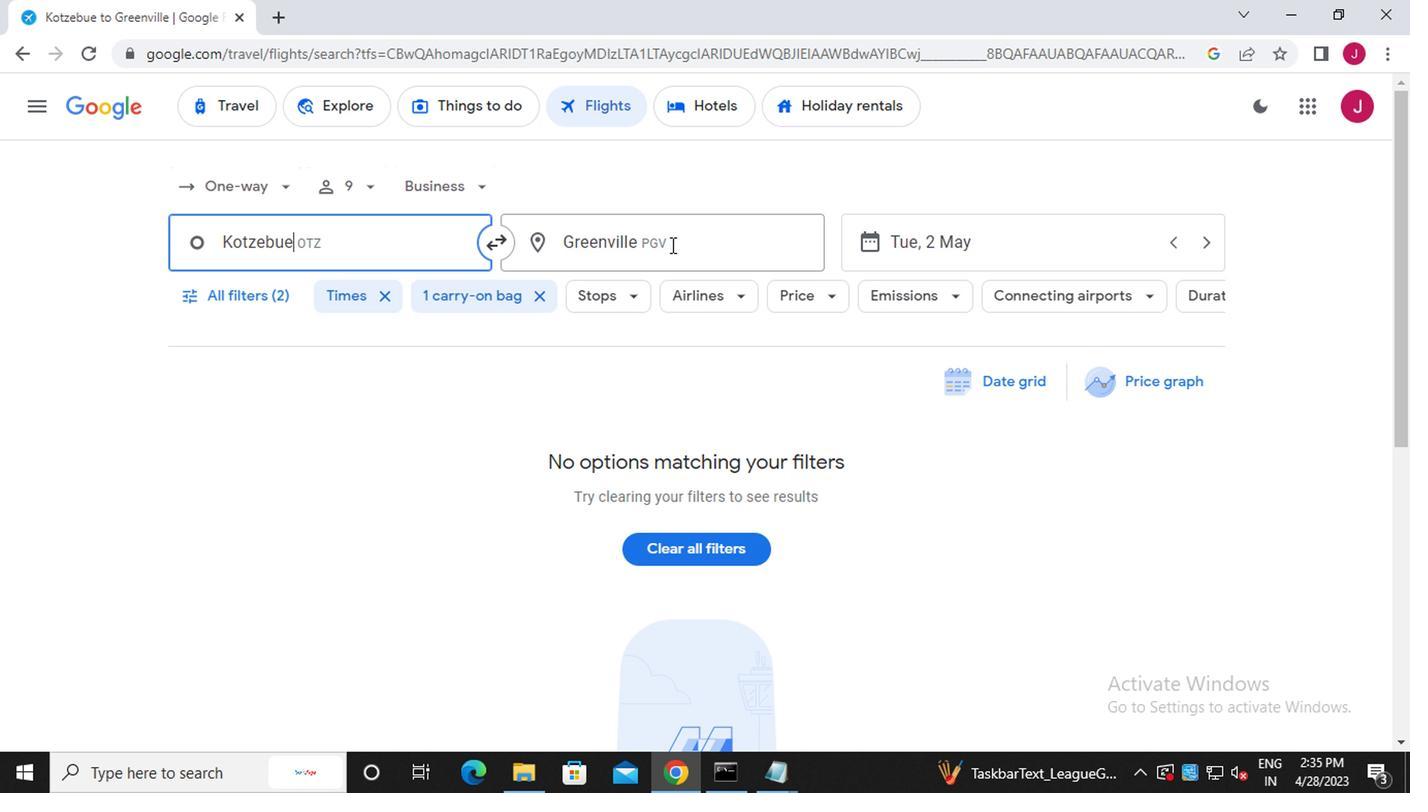 
Action: Mouse pressed left at (623, 306)
Screenshot: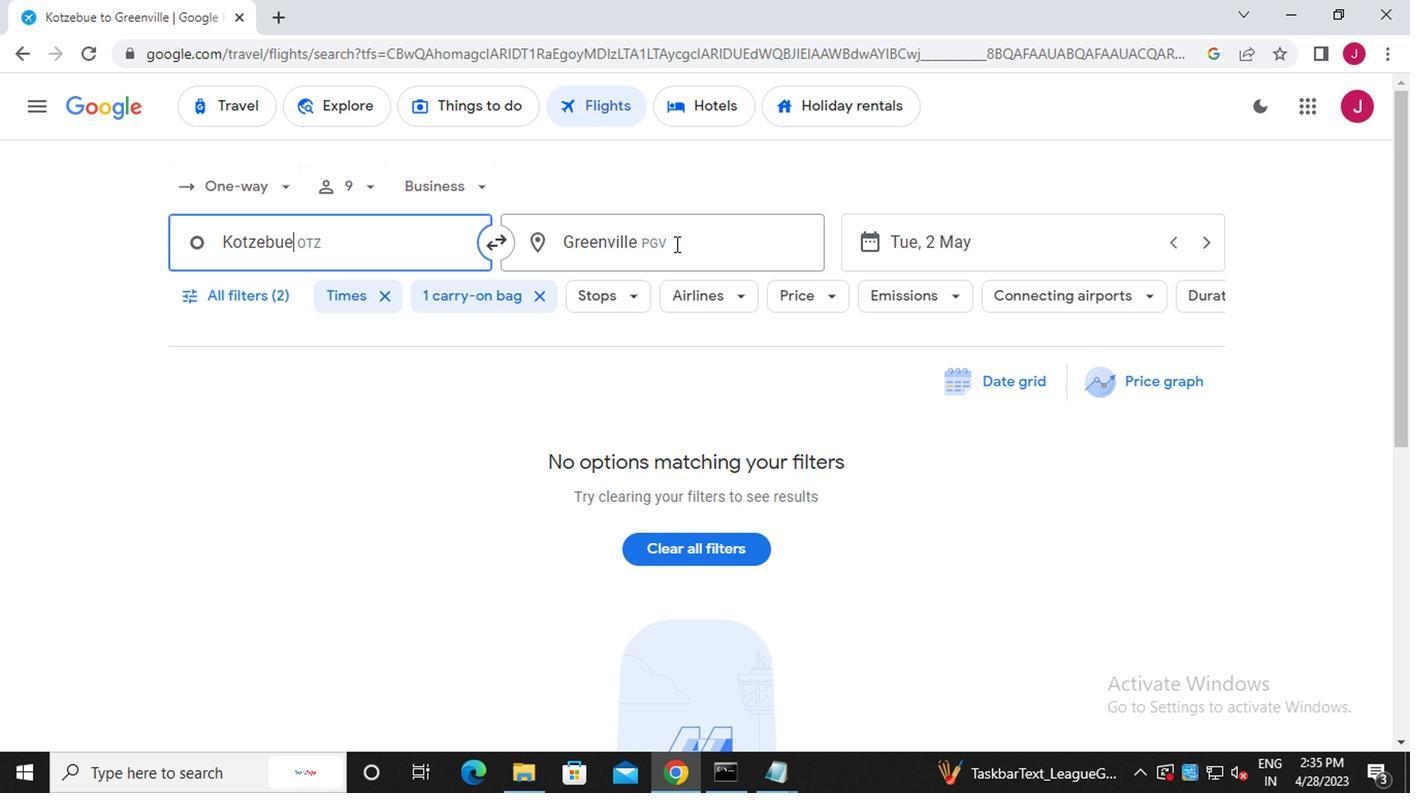 
Action: Mouse moved to (623, 306)
Screenshot: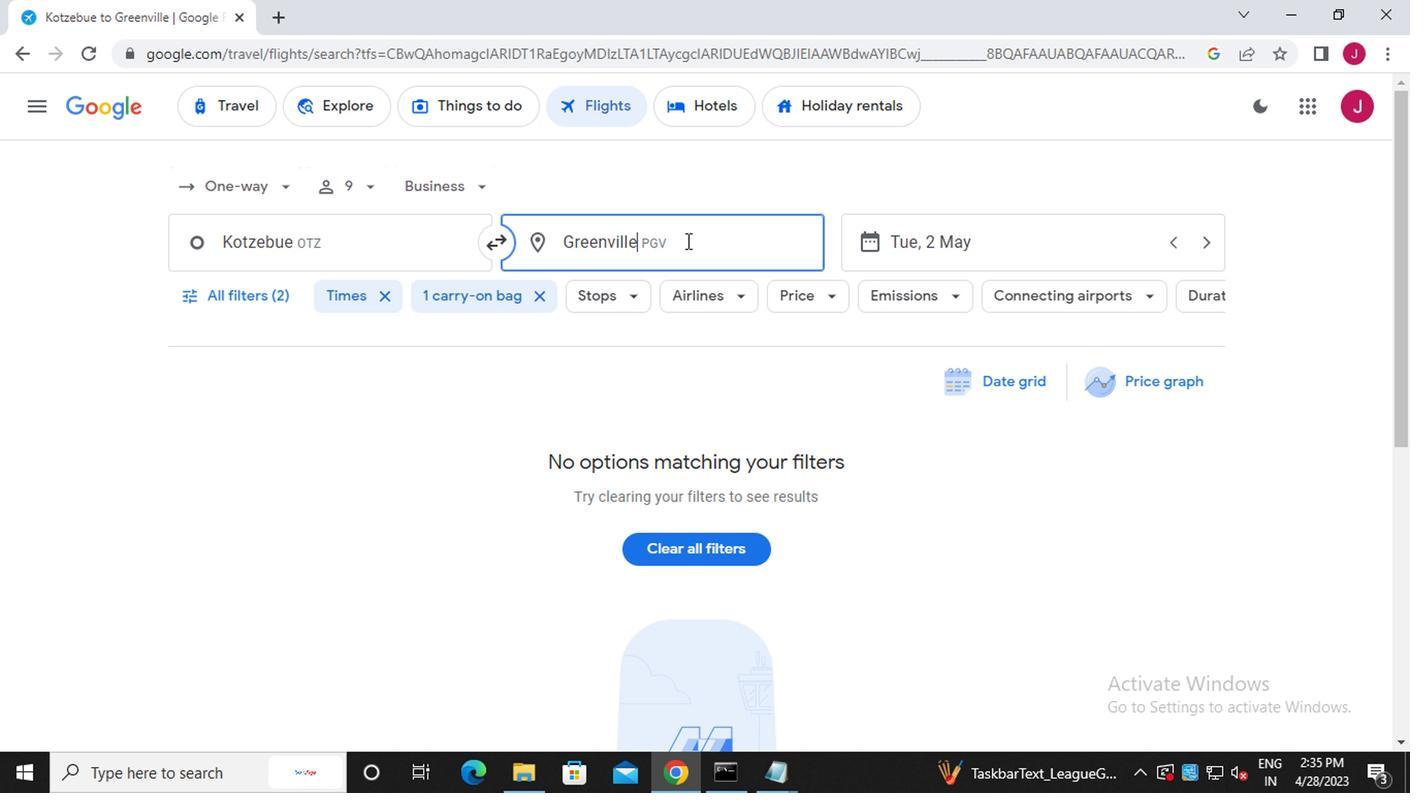 
Action: Key pressed jackson<Key.space>h
Screenshot: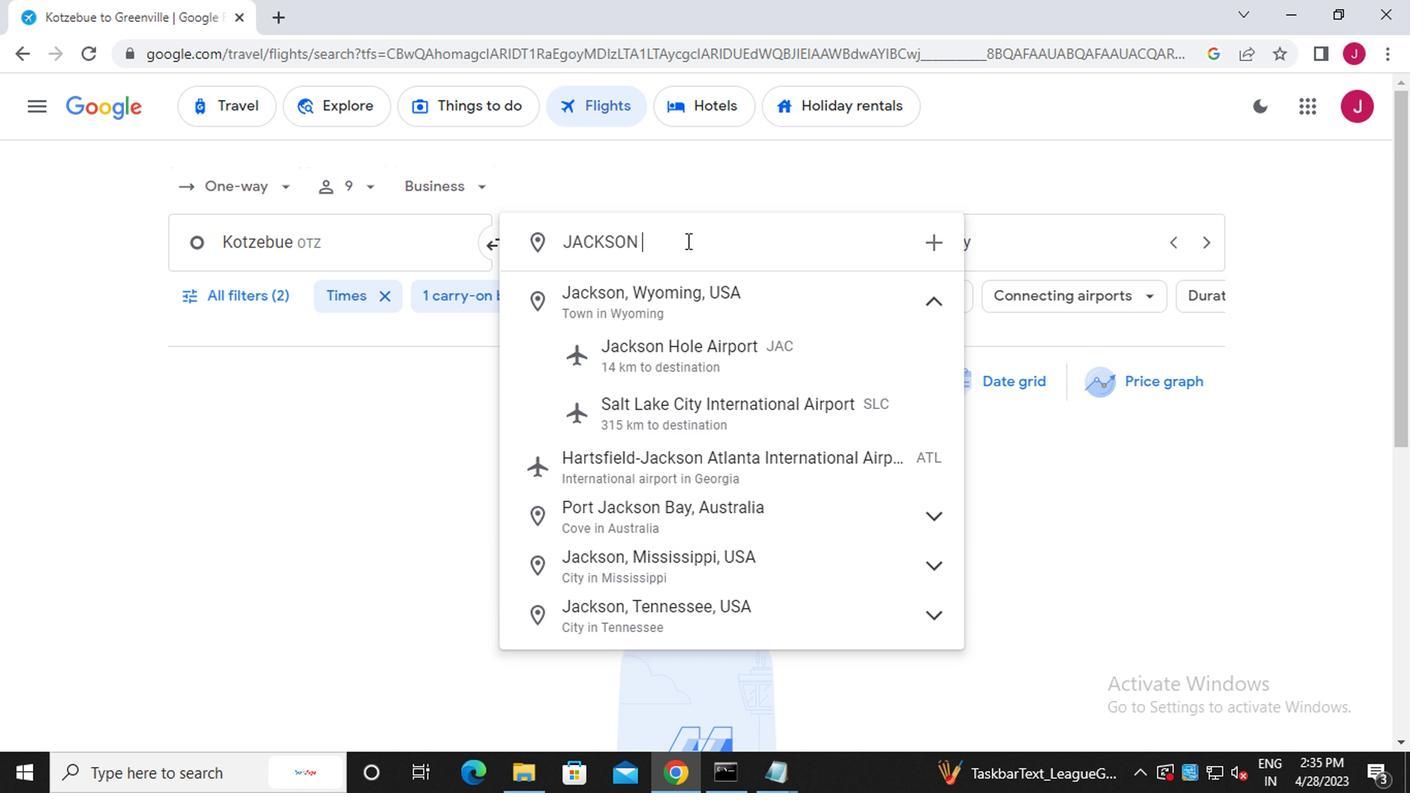 
Action: Mouse moved to (625, 372)
Screenshot: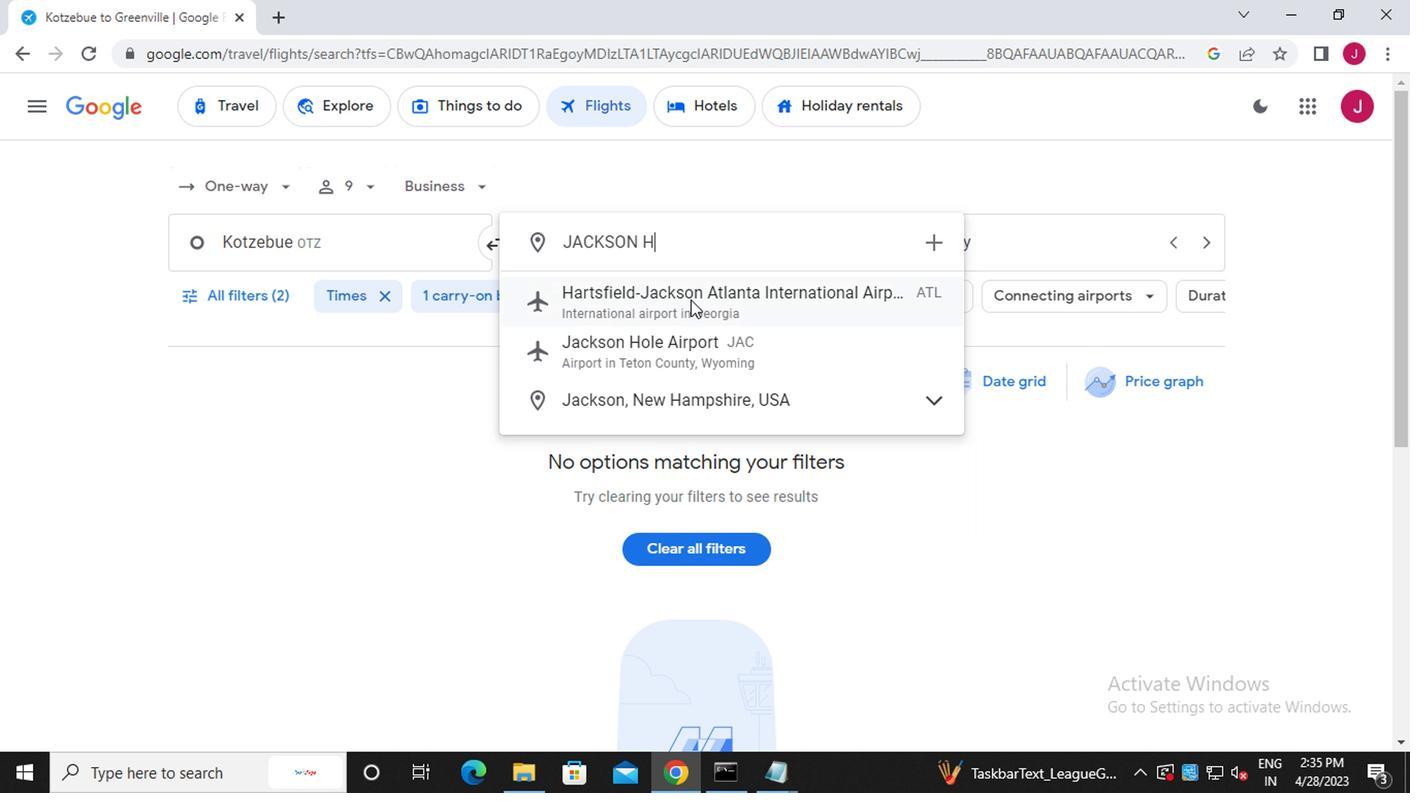 
Action: Mouse pressed left at (625, 372)
Screenshot: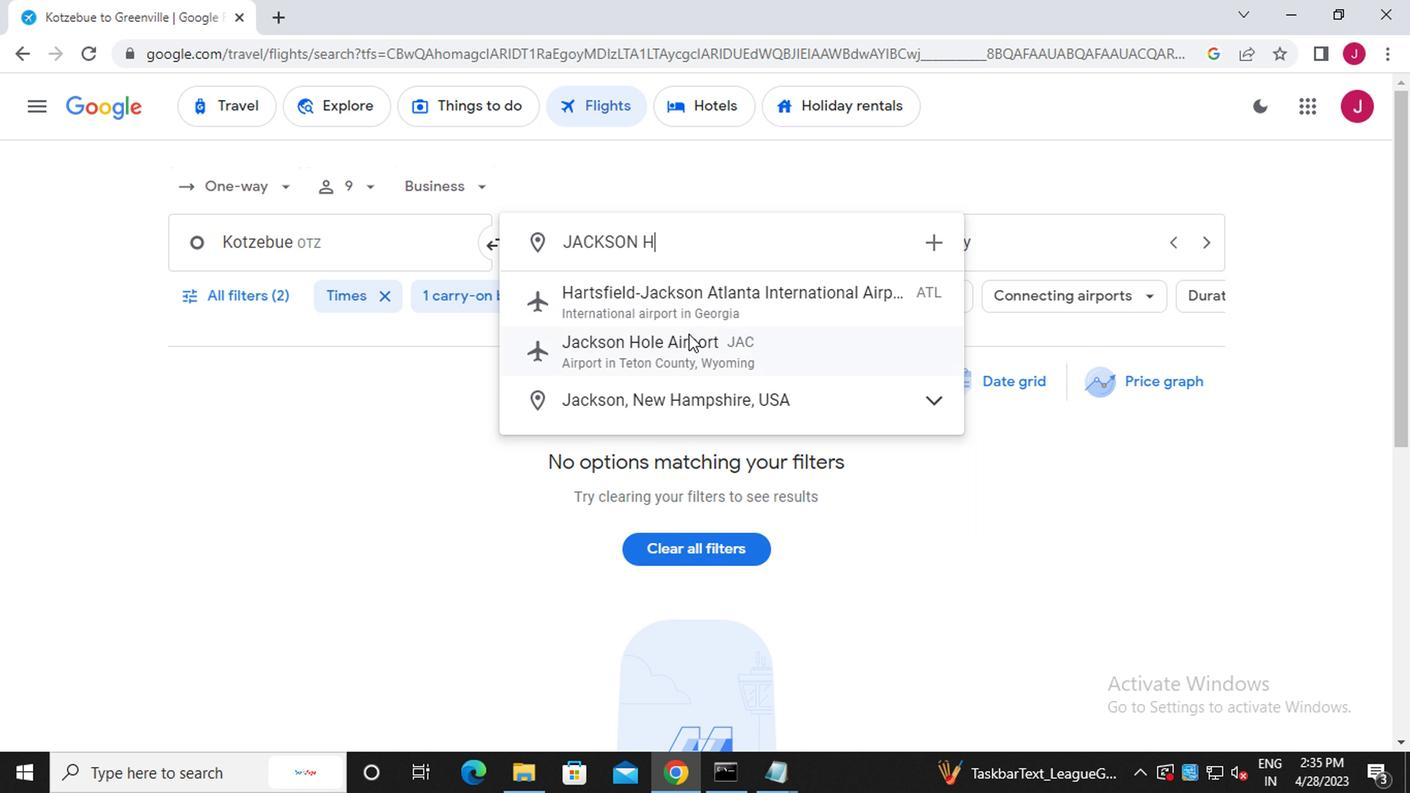 
Action: Mouse moved to (851, 309)
Screenshot: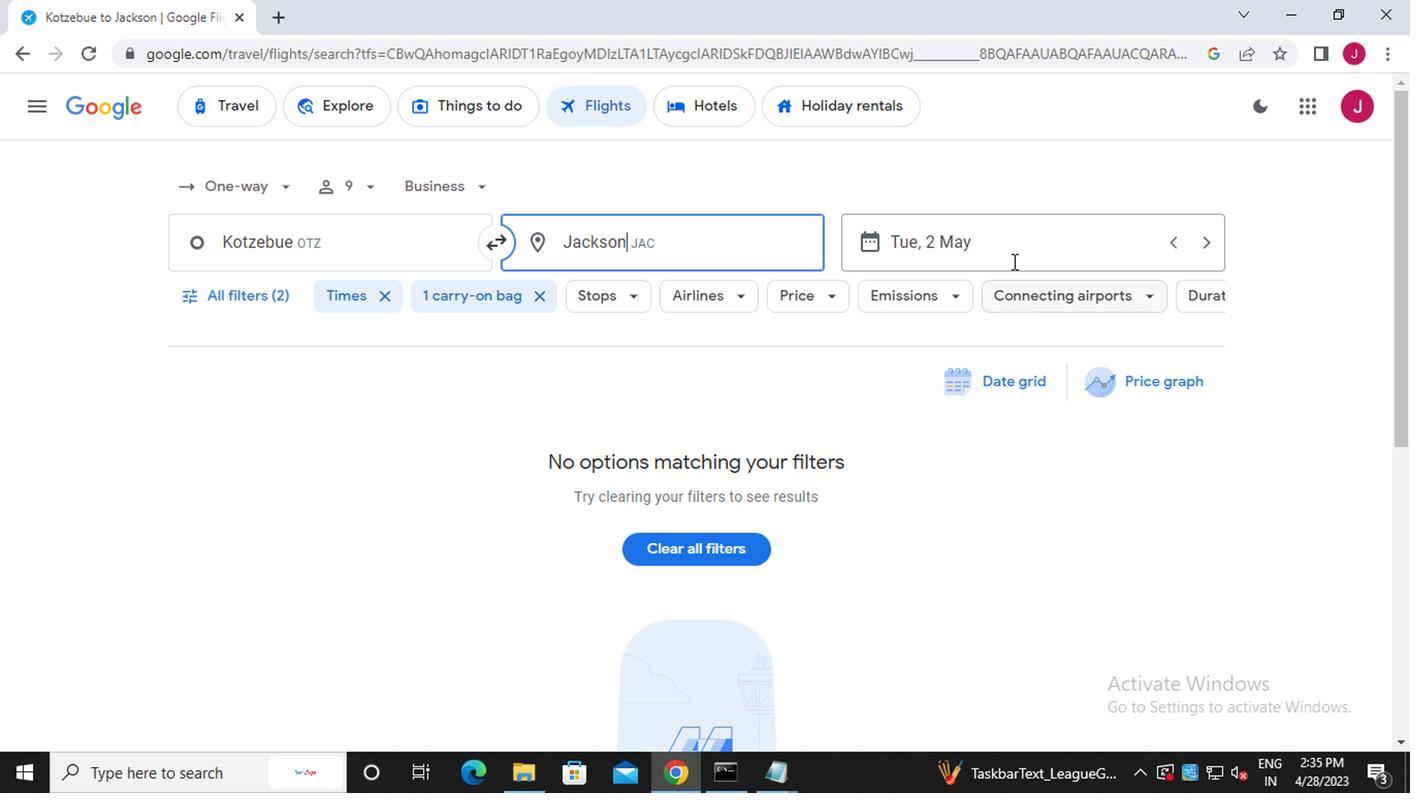 
Action: Mouse pressed left at (851, 309)
Screenshot: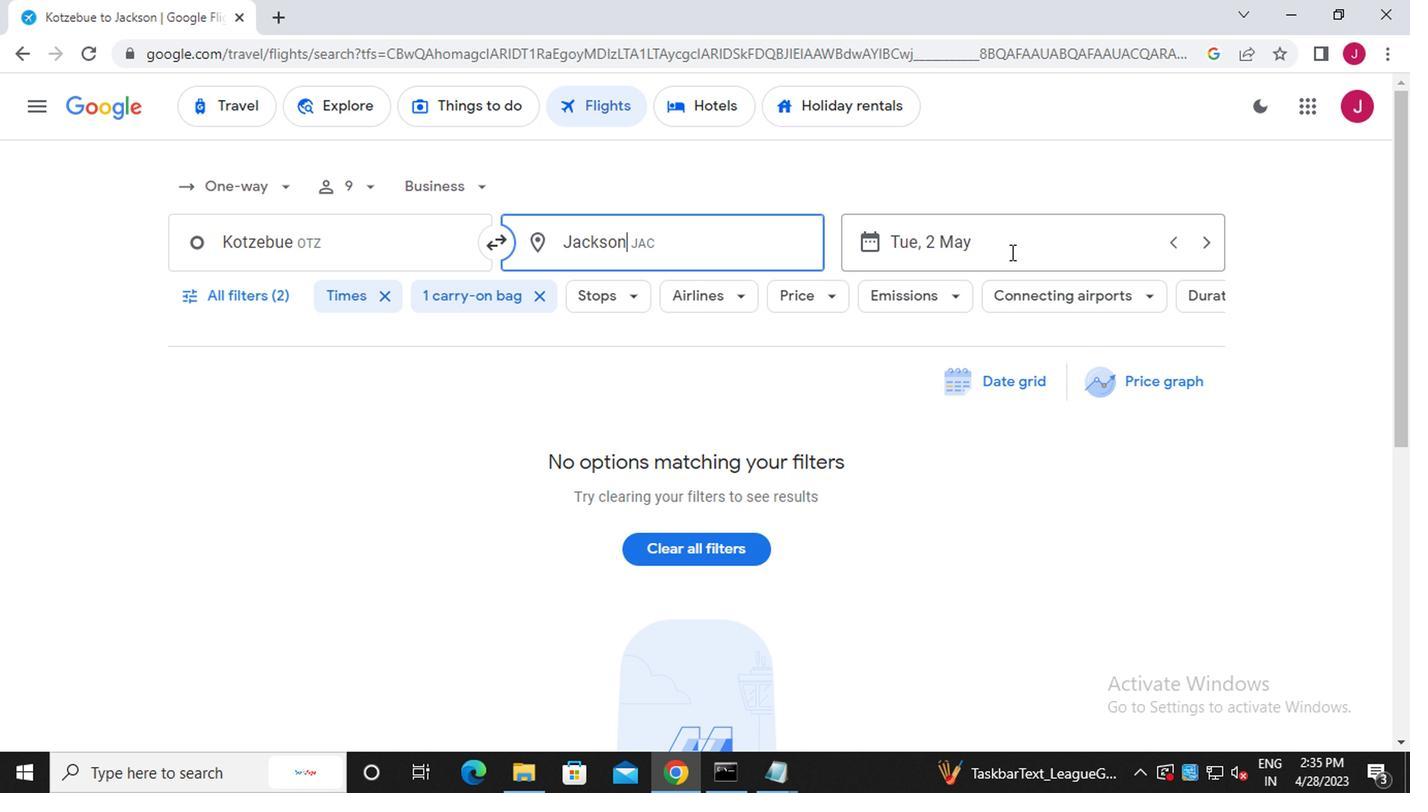 
Action: Mouse moved to (969, 644)
Screenshot: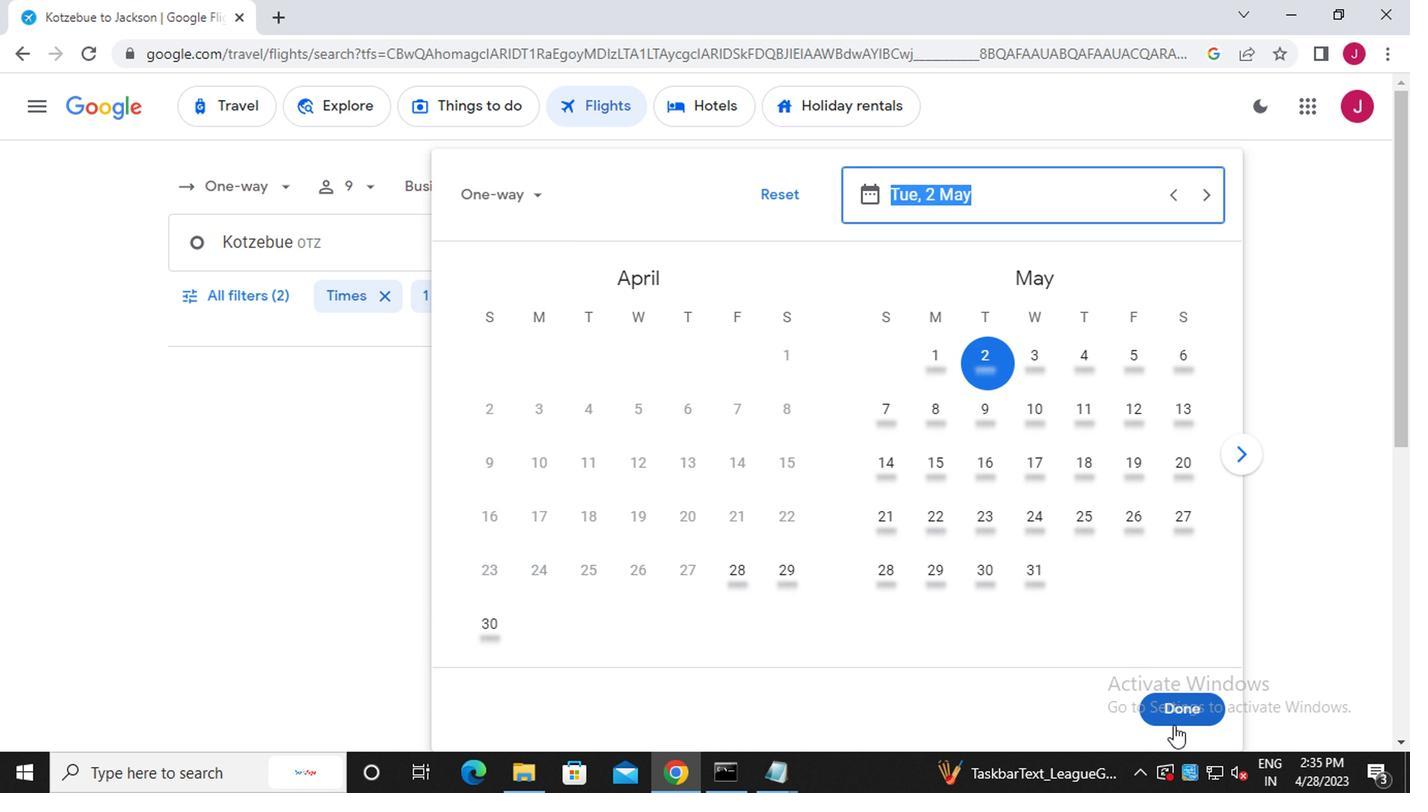 
Action: Mouse pressed left at (969, 644)
Screenshot: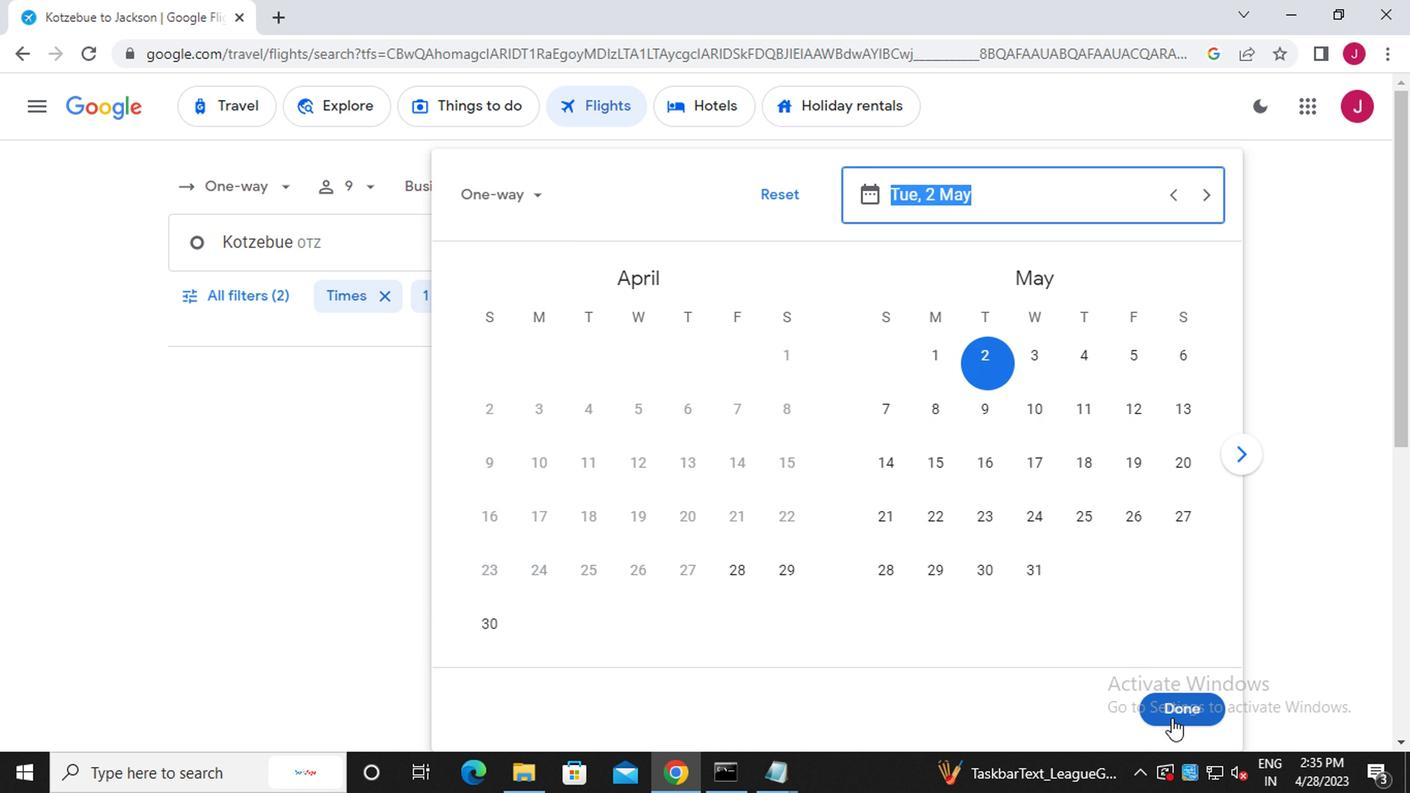 
Action: Mouse moved to (321, 342)
Screenshot: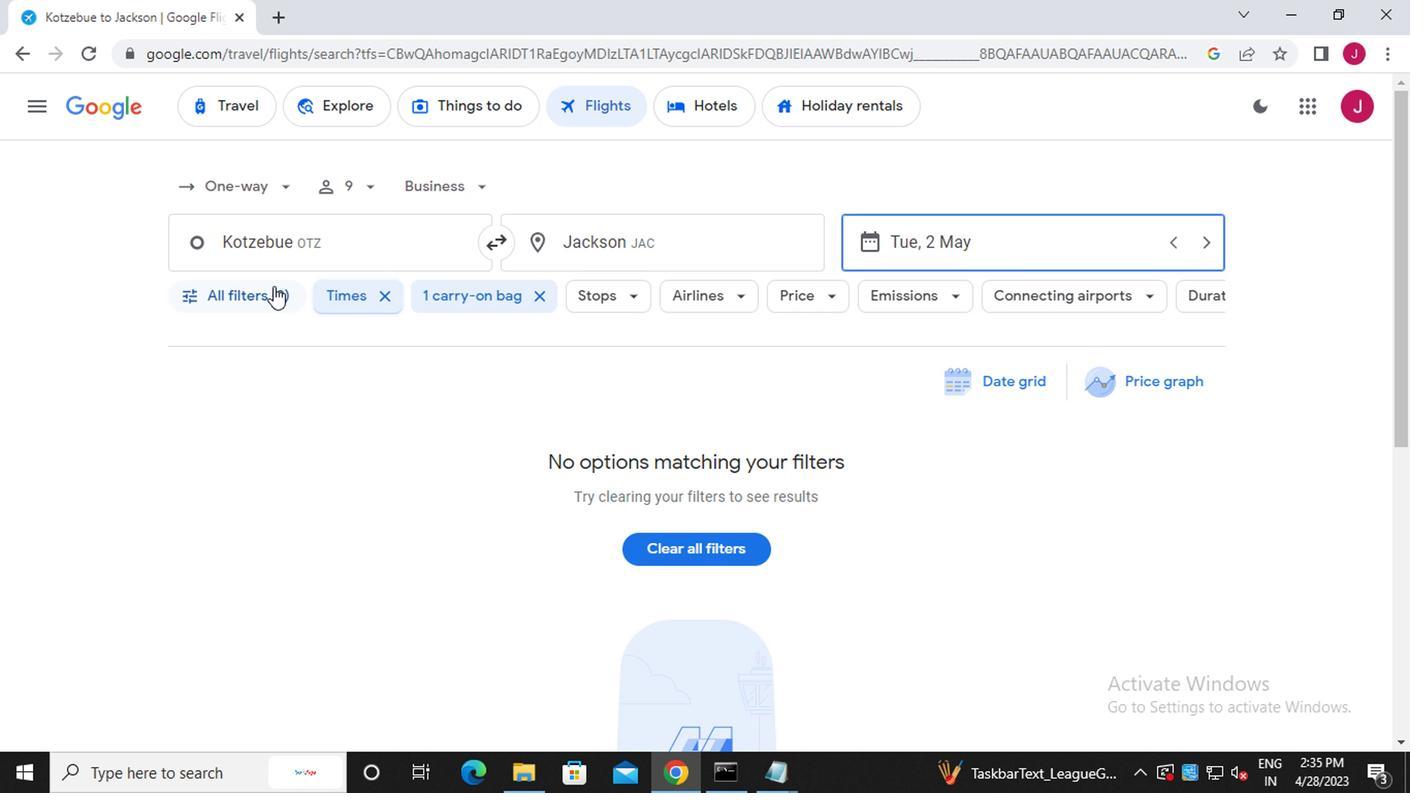 
Action: Mouse pressed left at (321, 342)
Screenshot: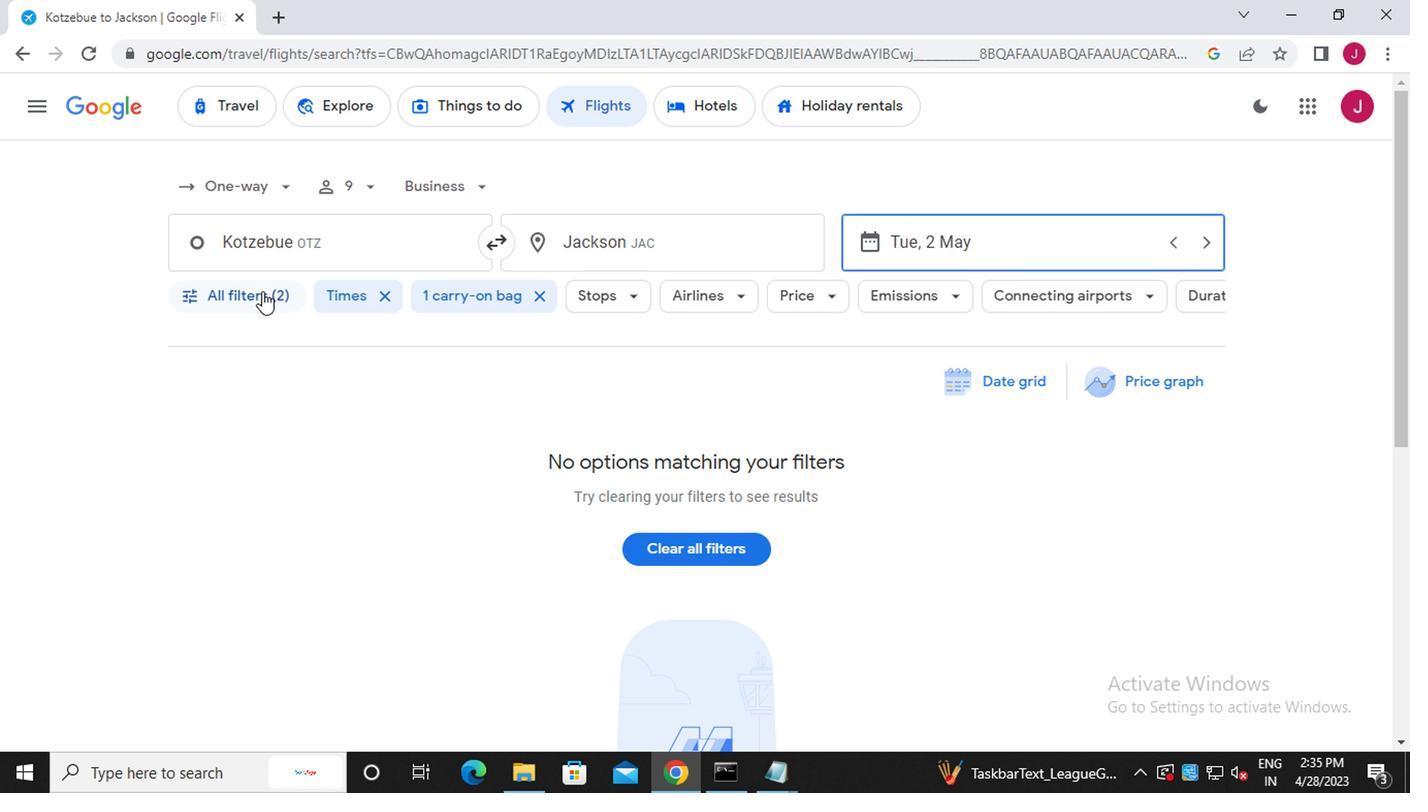 
Action: Mouse moved to (408, 443)
Screenshot: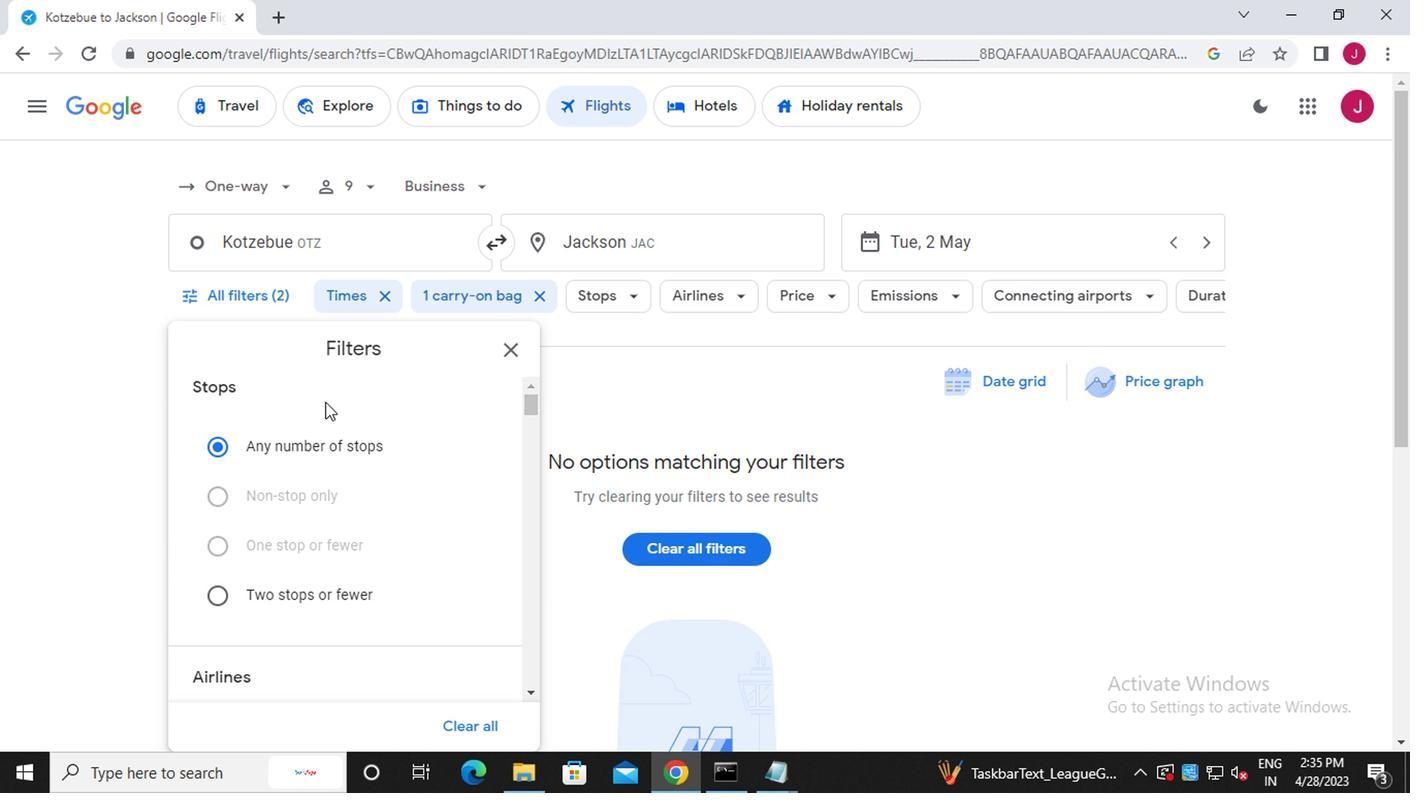 
Action: Mouse scrolled (408, 442) with delta (0, 0)
Screenshot: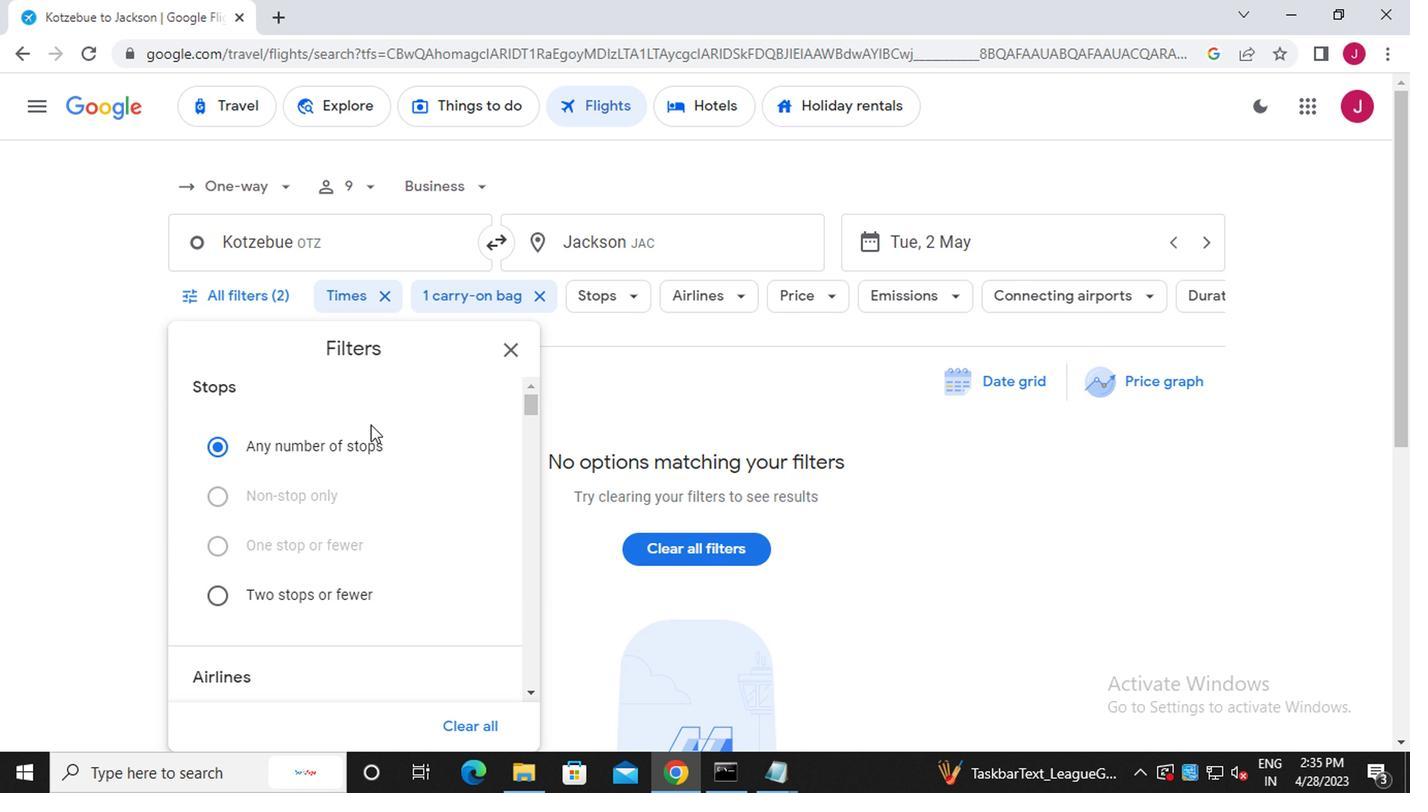 
Action: Mouse scrolled (408, 442) with delta (0, 0)
Screenshot: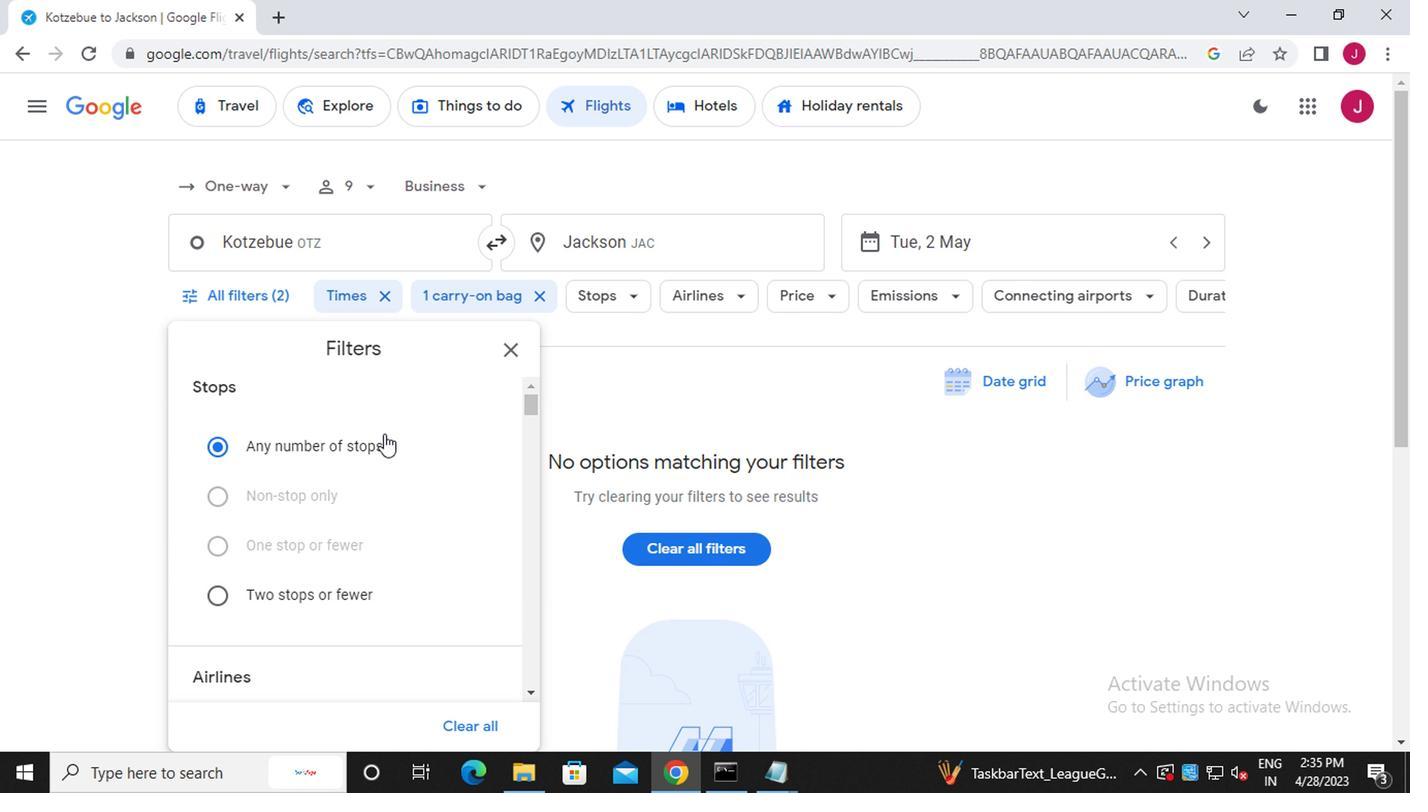 
Action: Mouse moved to (465, 509)
Screenshot: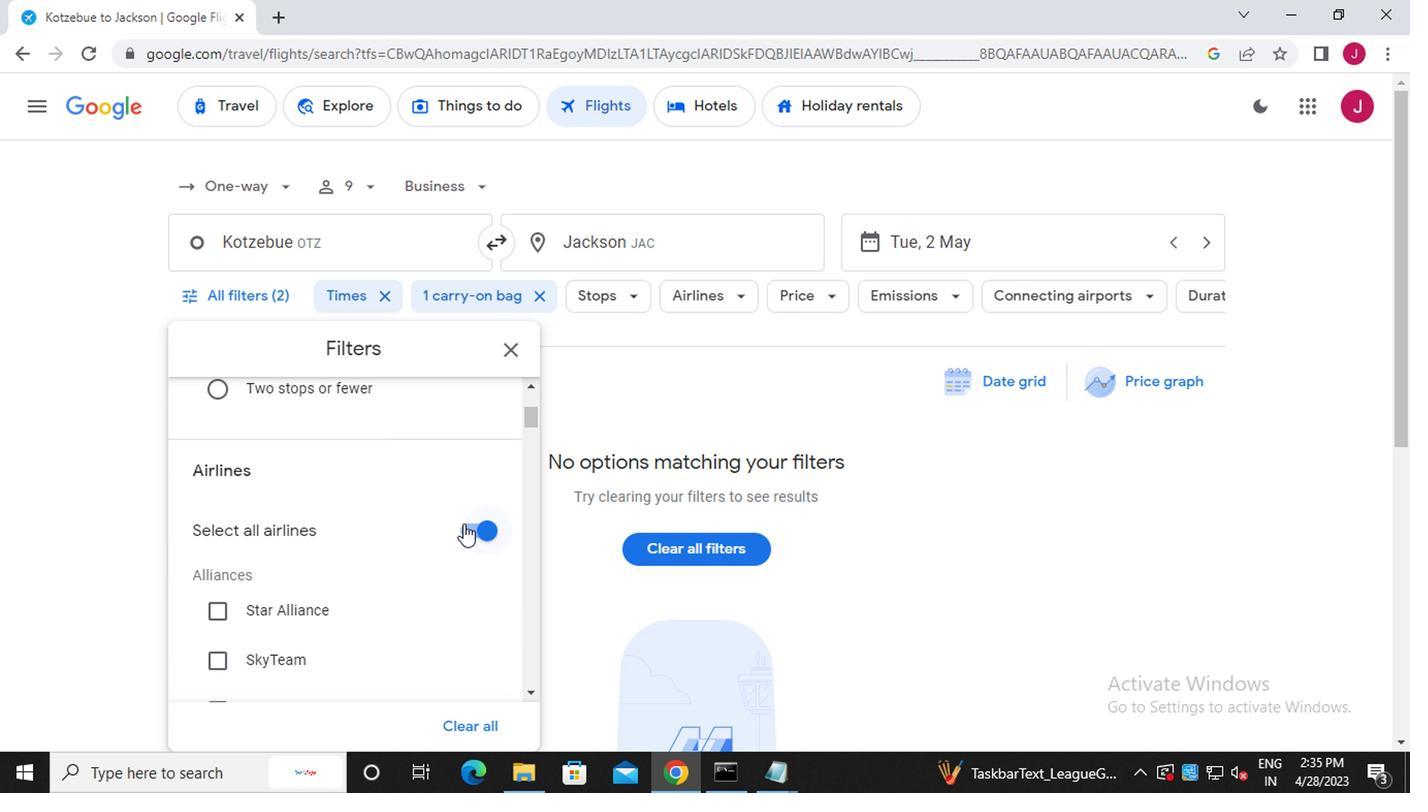 
Action: Mouse pressed left at (465, 509)
Screenshot: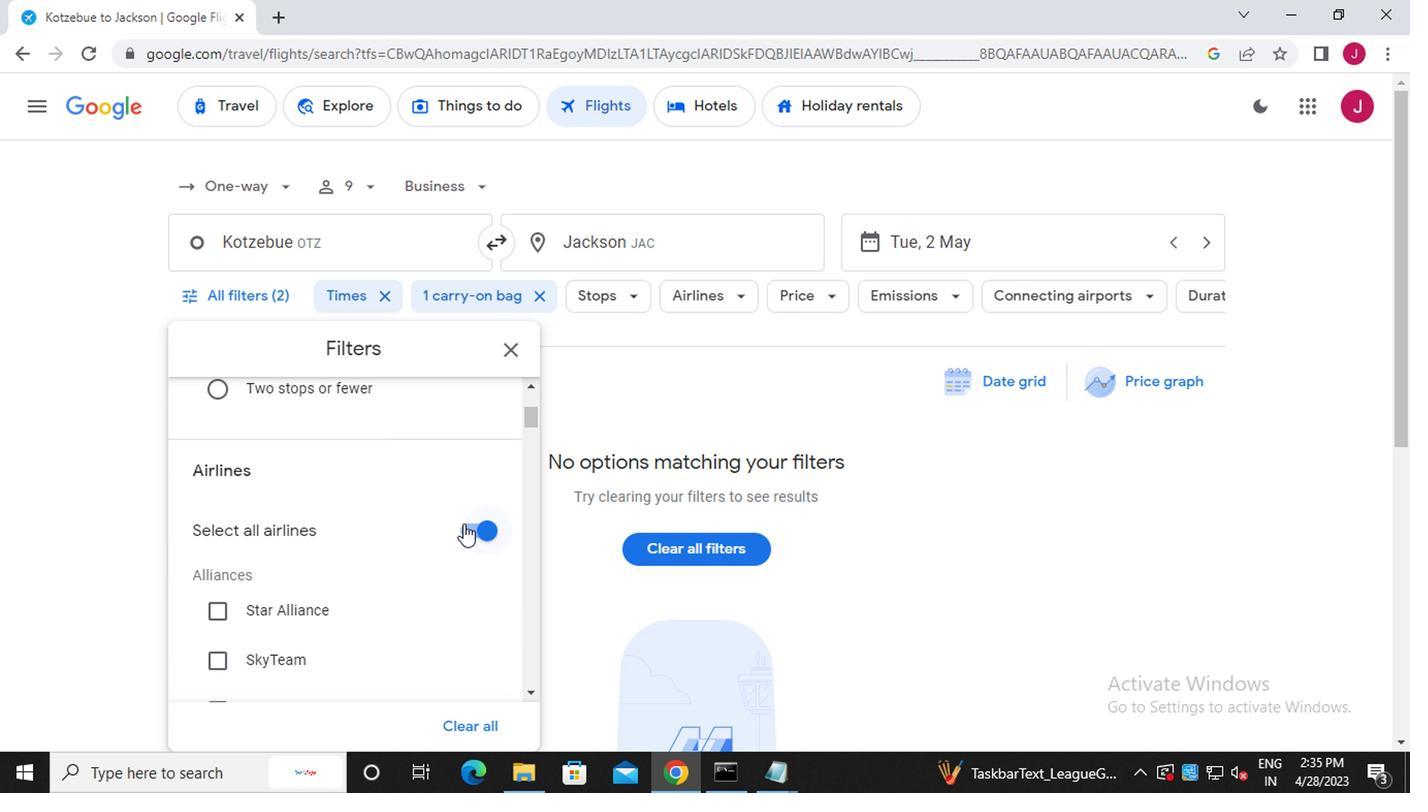 
Action: Mouse moved to (413, 509)
Screenshot: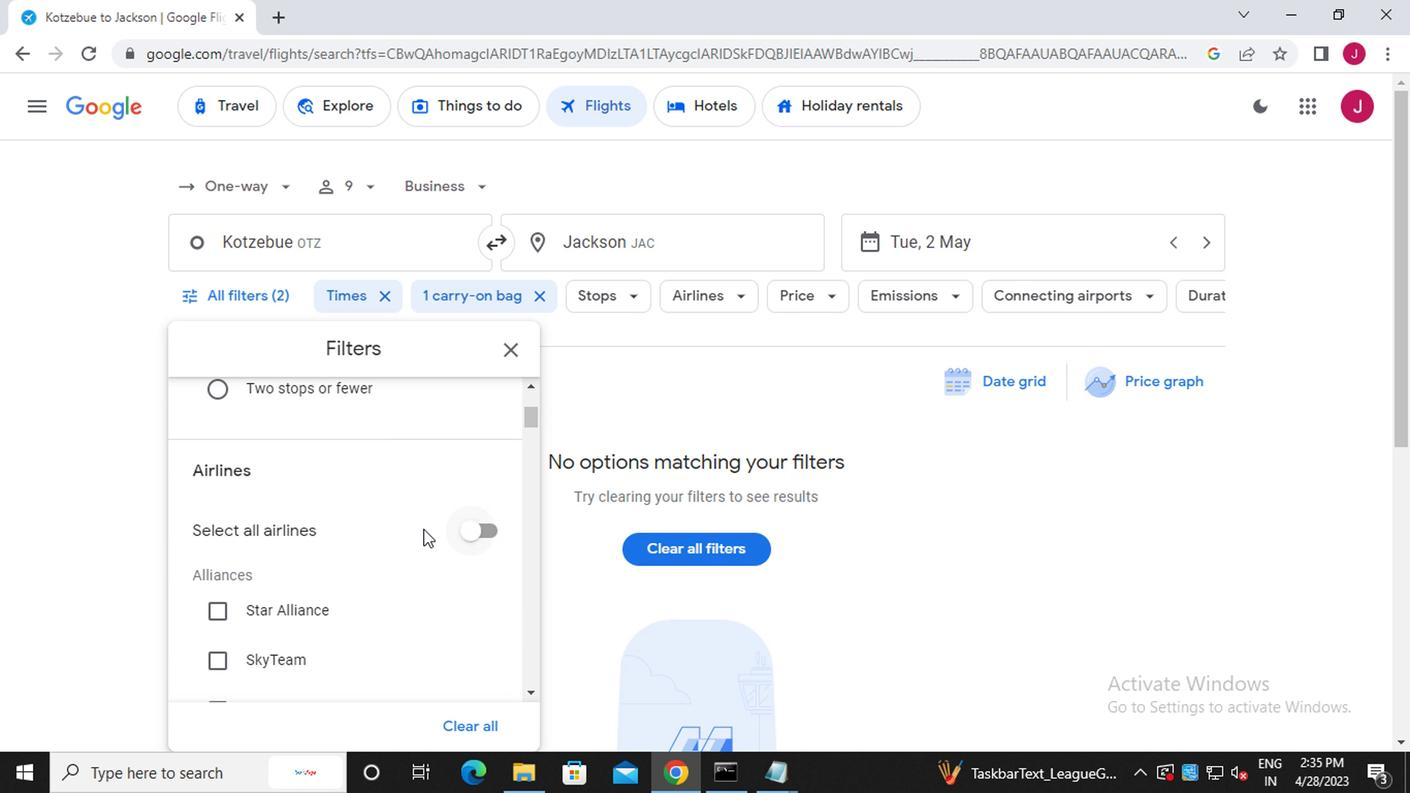
Action: Mouse scrolled (413, 508) with delta (0, 0)
Screenshot: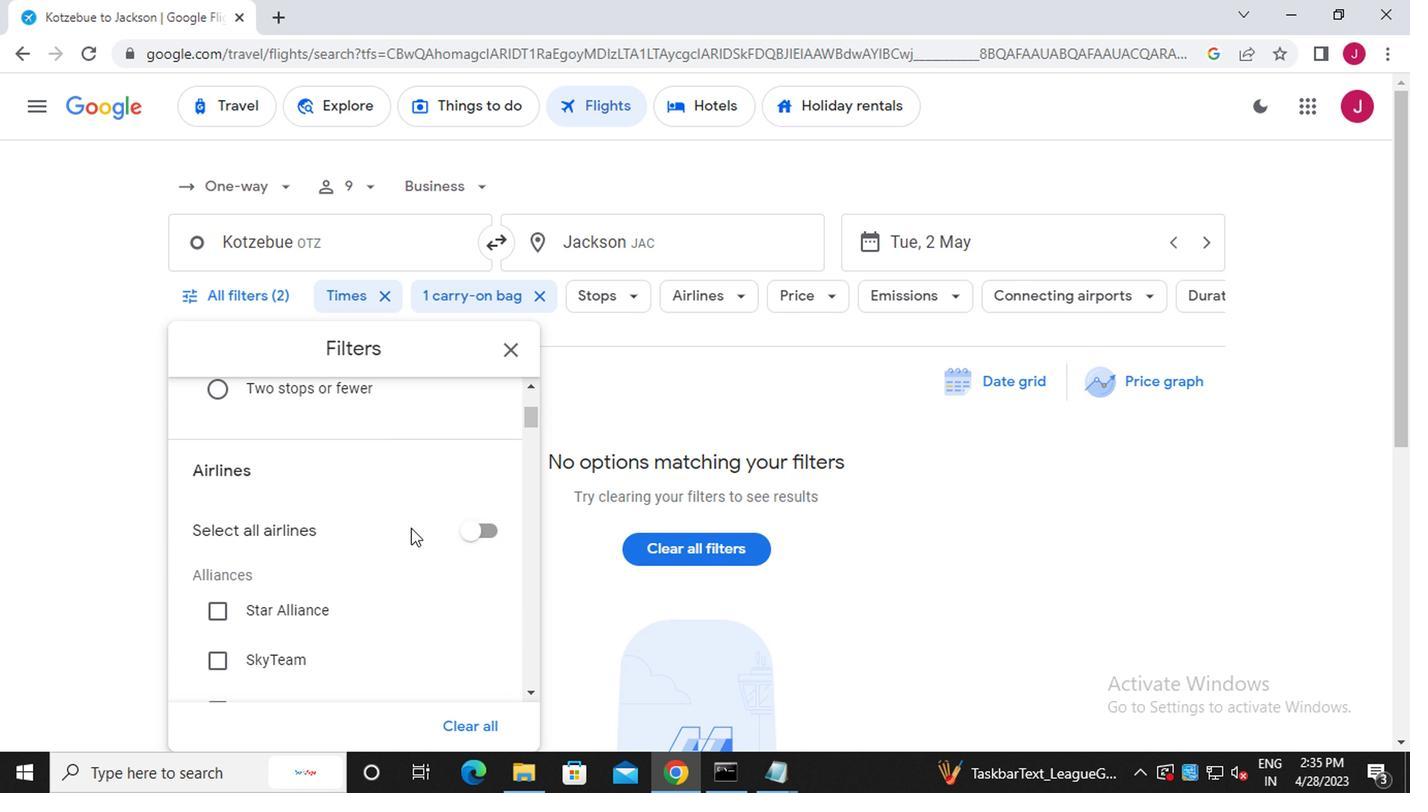 
Action: Mouse moved to (412, 508)
Screenshot: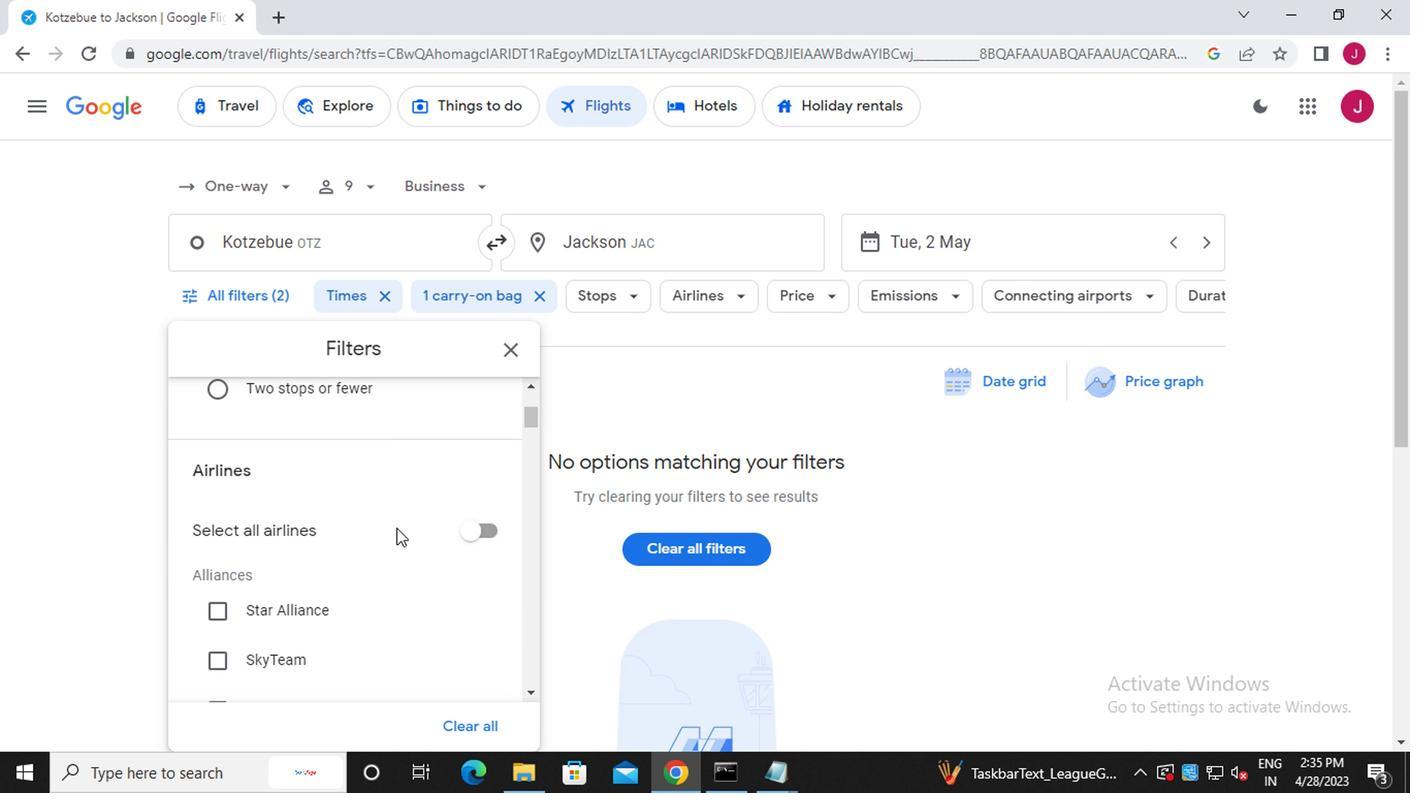 
Action: Mouse scrolled (412, 507) with delta (0, 0)
Screenshot: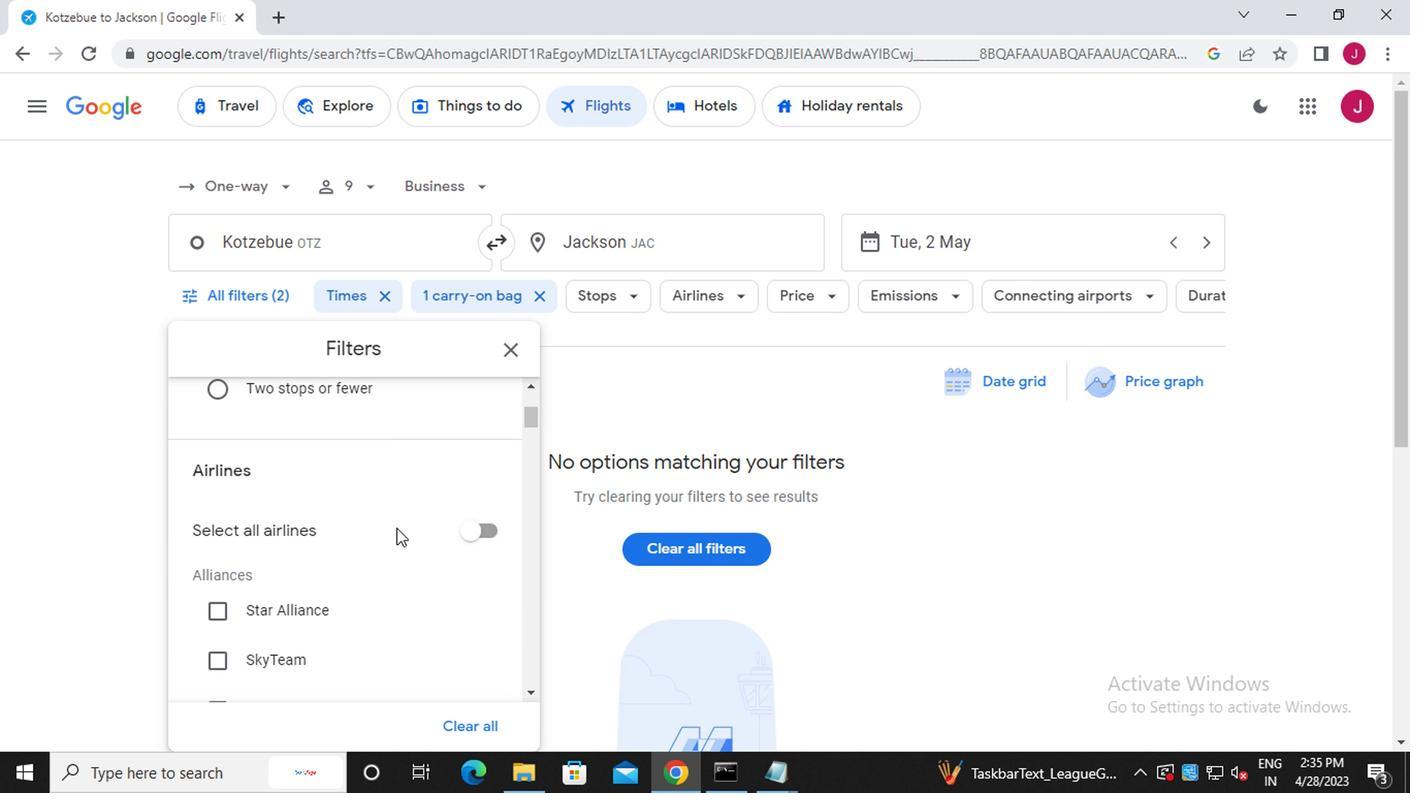
Action: Mouse moved to (406, 503)
Screenshot: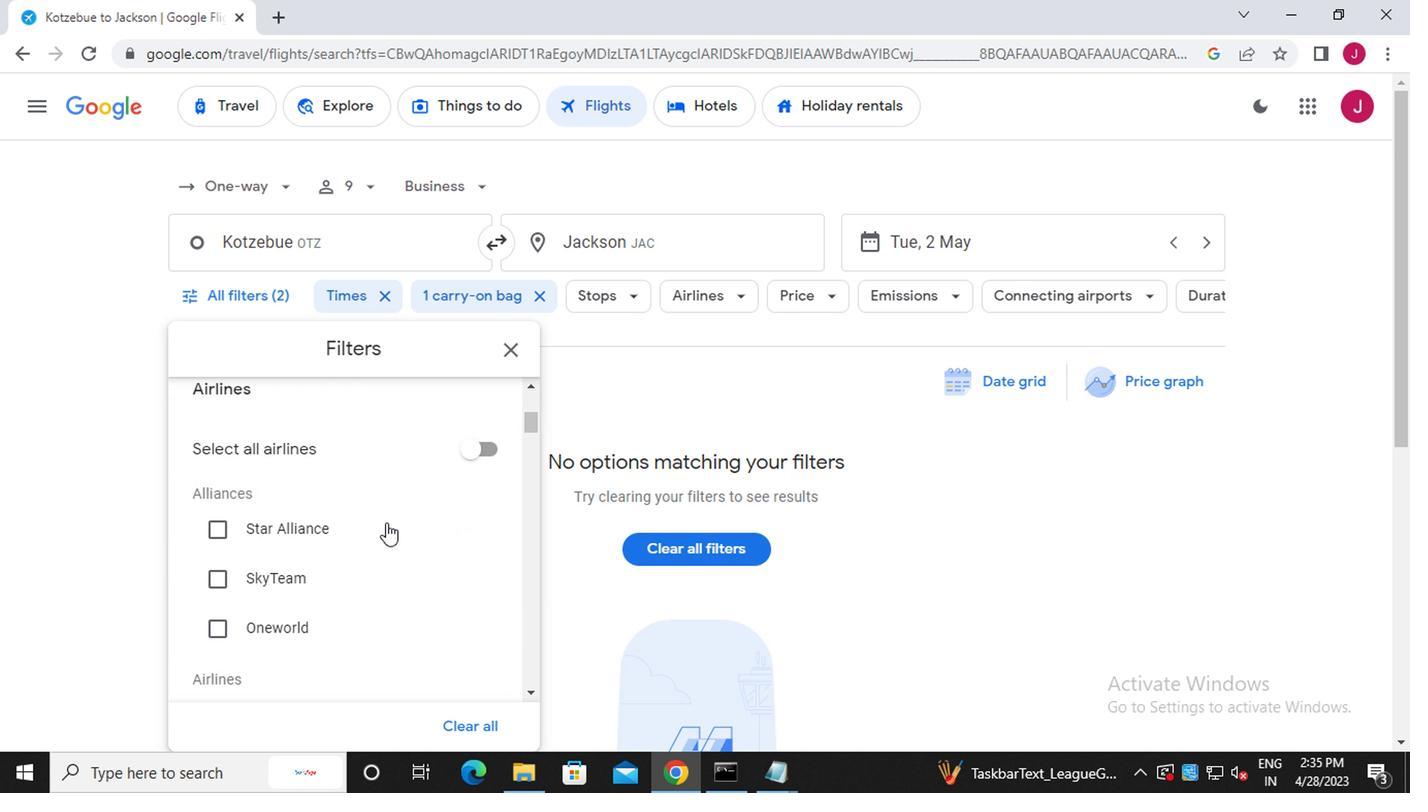
Action: Mouse scrolled (406, 502) with delta (0, 0)
Screenshot: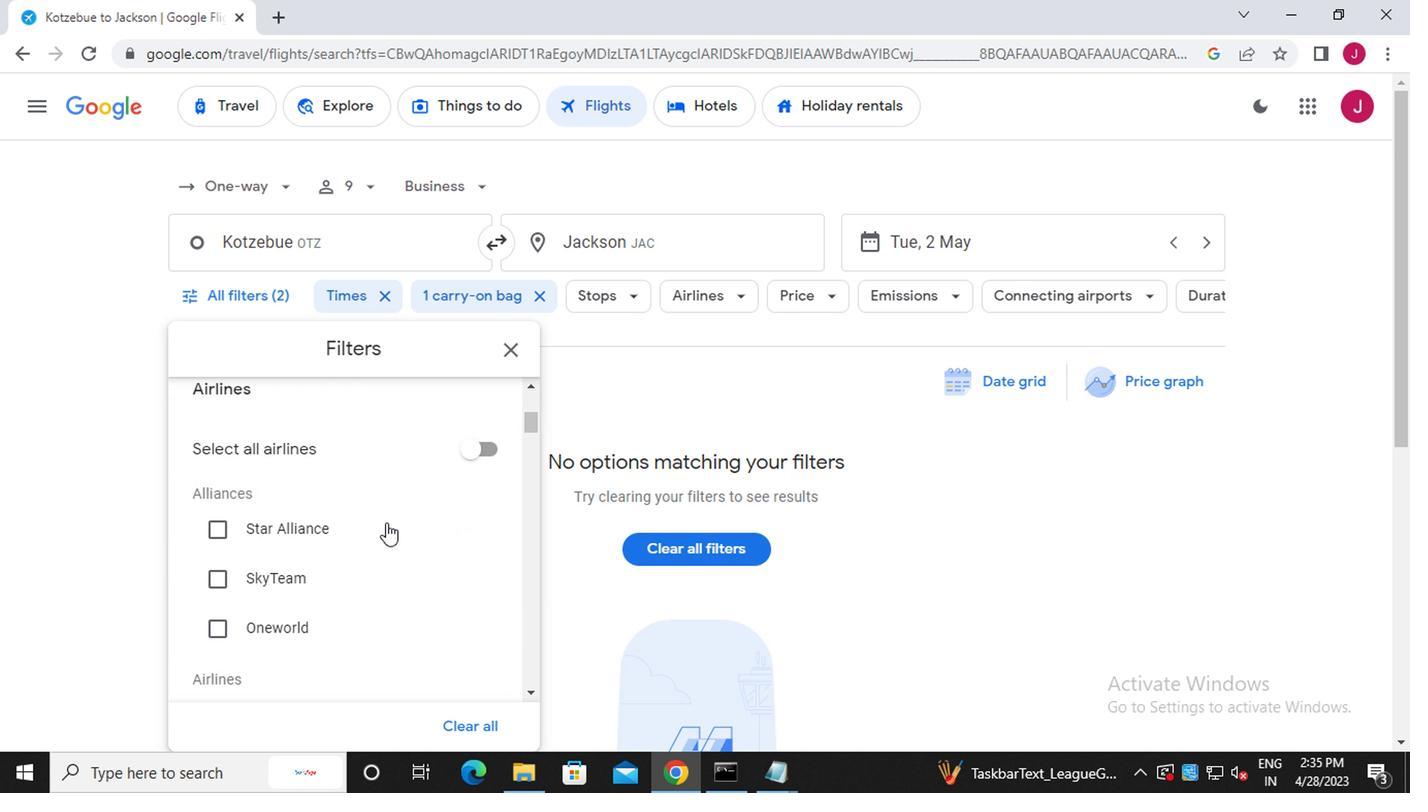 
Action: Mouse moved to (386, 490)
Screenshot: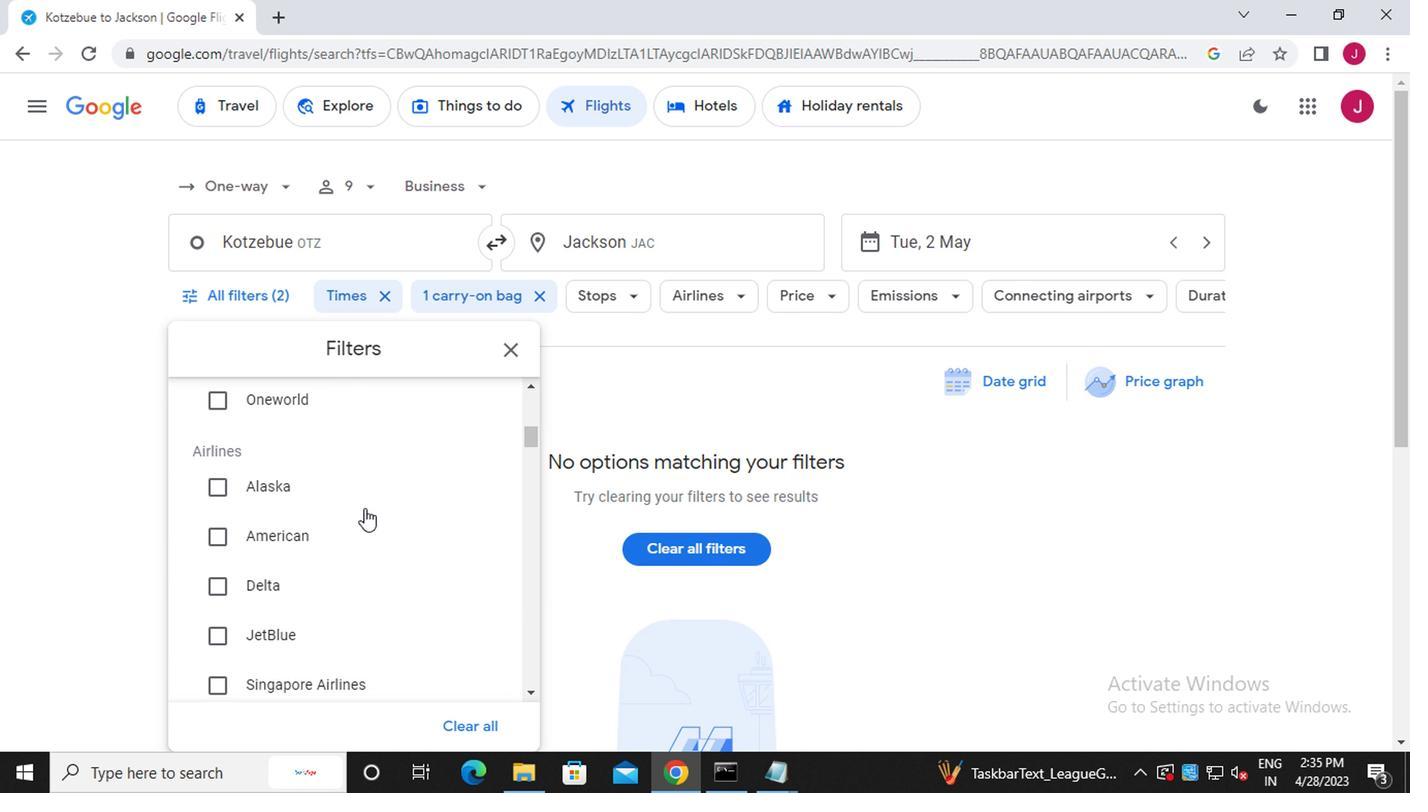 
Action: Mouse scrolled (386, 489) with delta (0, 0)
Screenshot: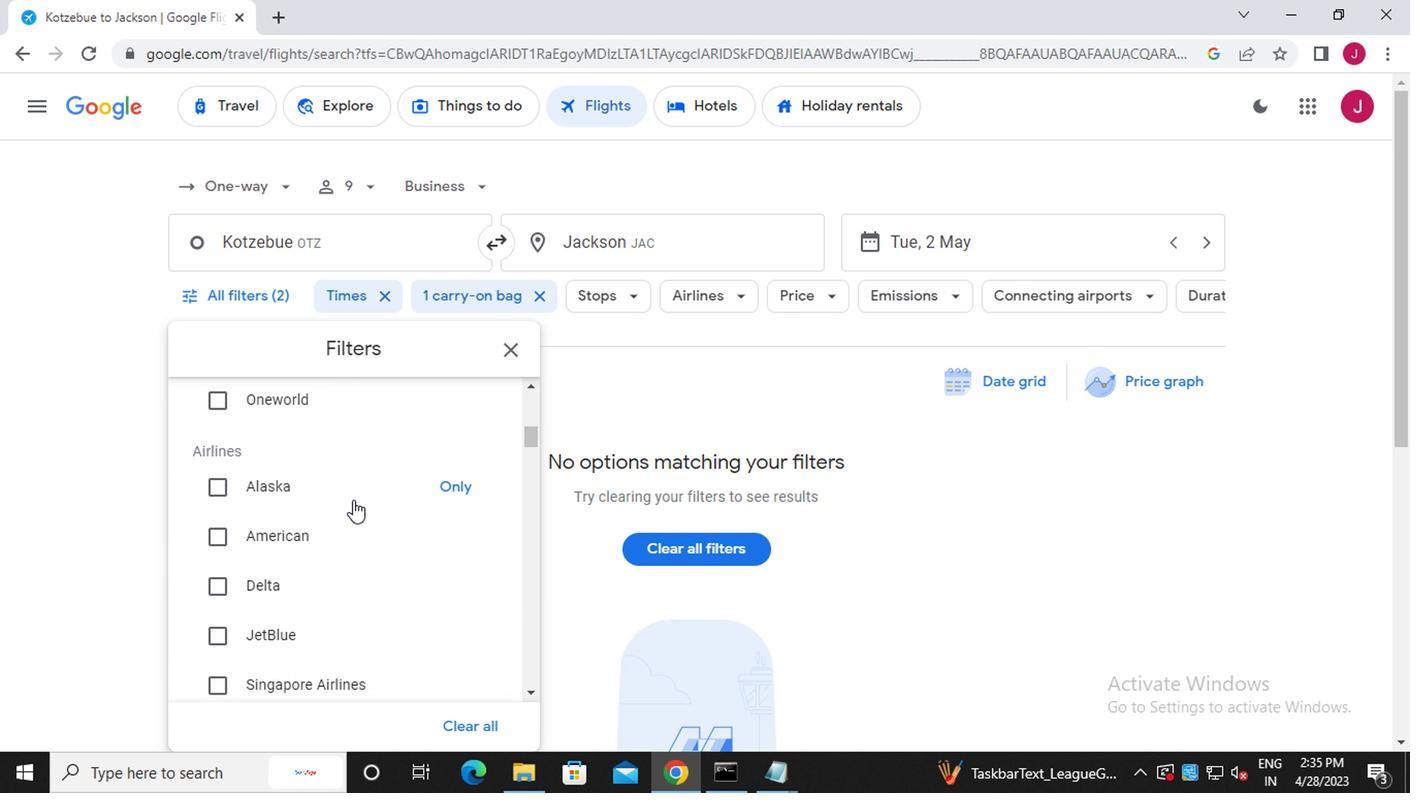 
Action: Mouse scrolled (386, 489) with delta (0, 0)
Screenshot: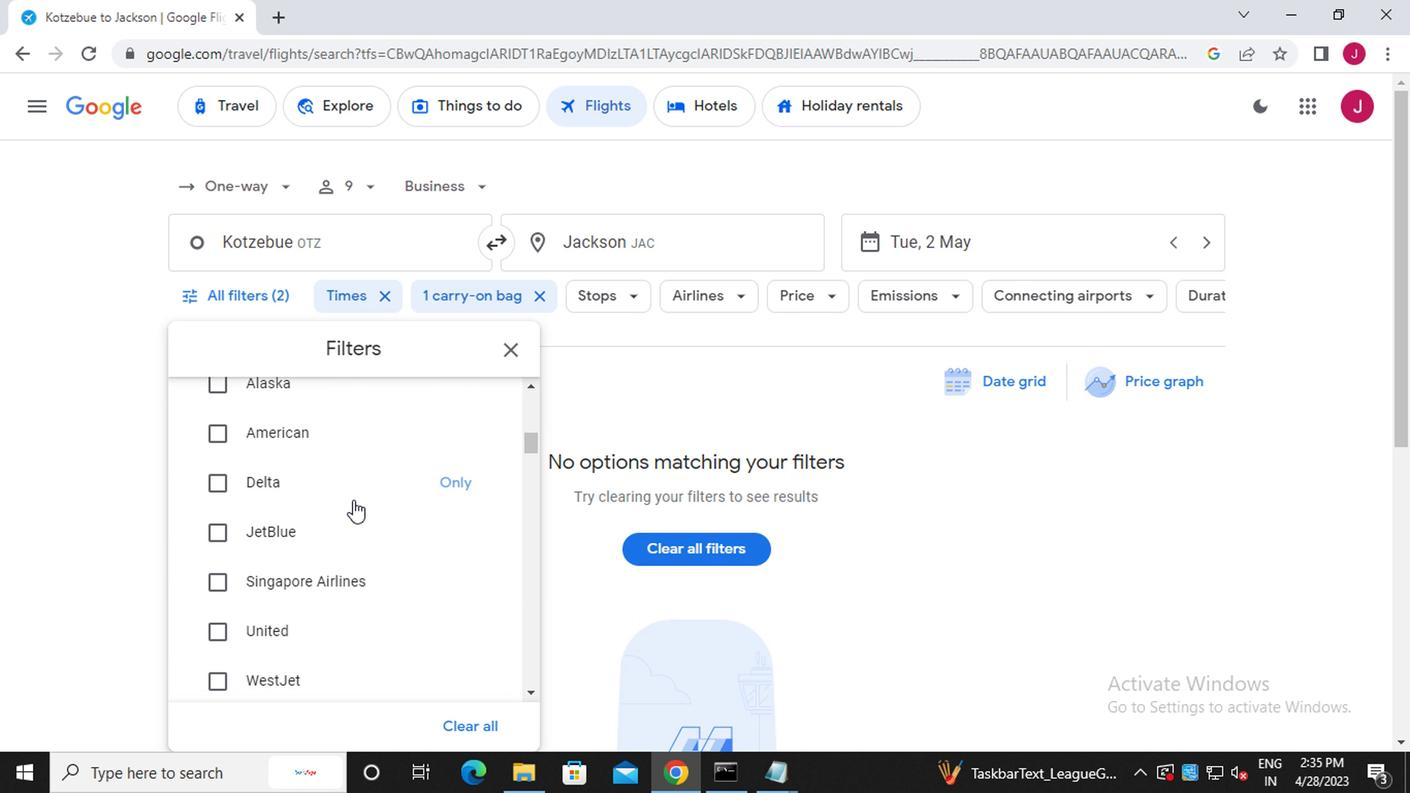 
Action: Mouse moved to (381, 491)
Screenshot: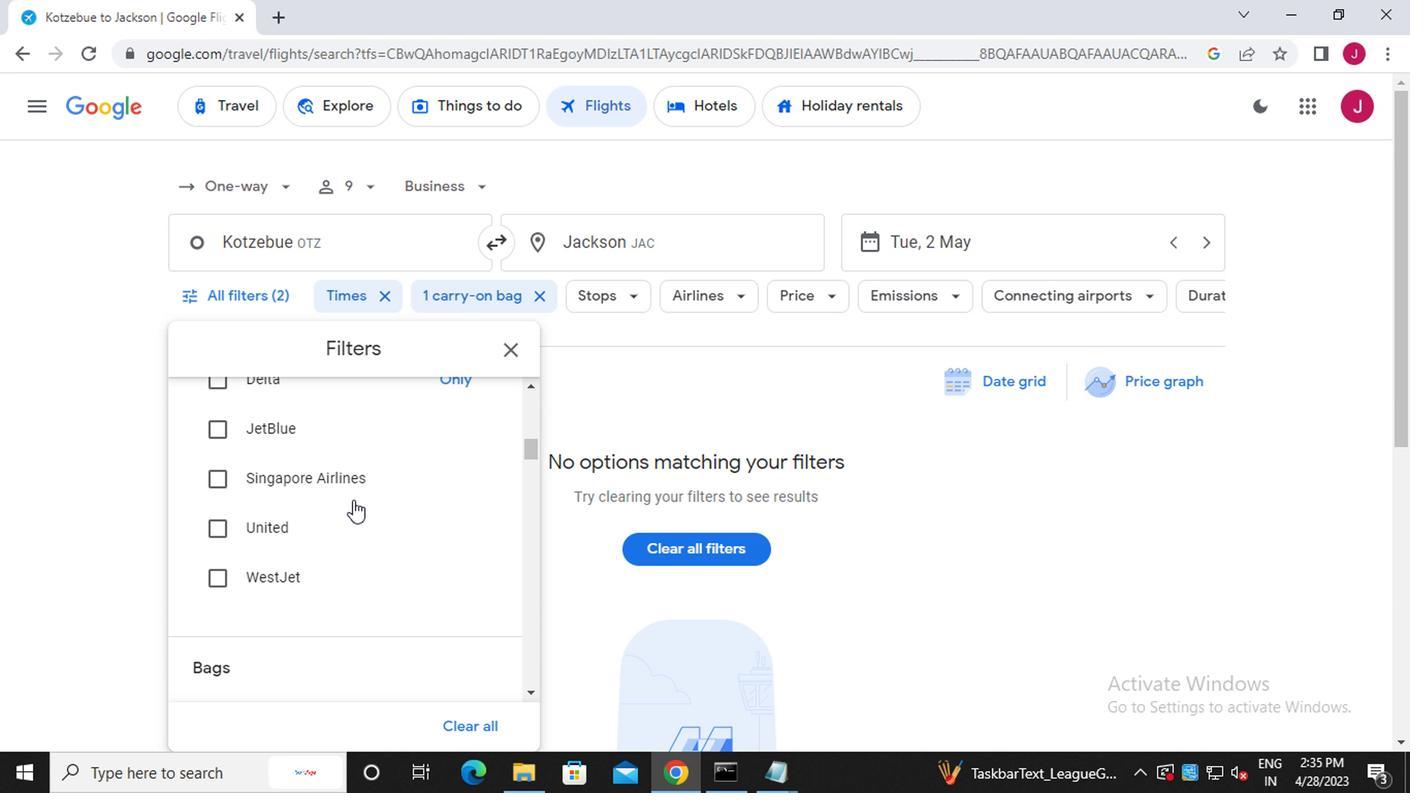 
Action: Mouse scrolled (381, 492) with delta (0, 0)
Screenshot: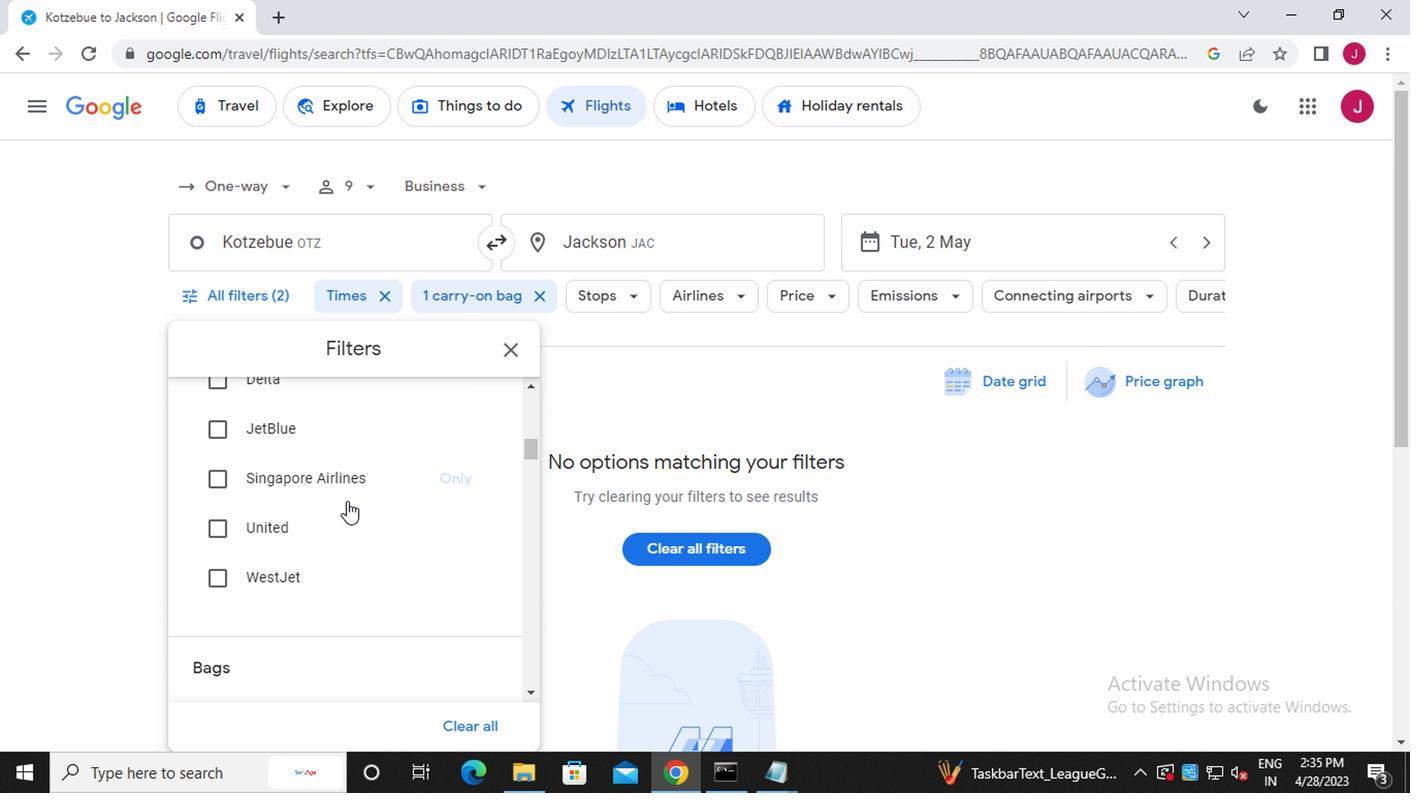 
Action: Mouse scrolled (381, 492) with delta (0, 0)
Screenshot: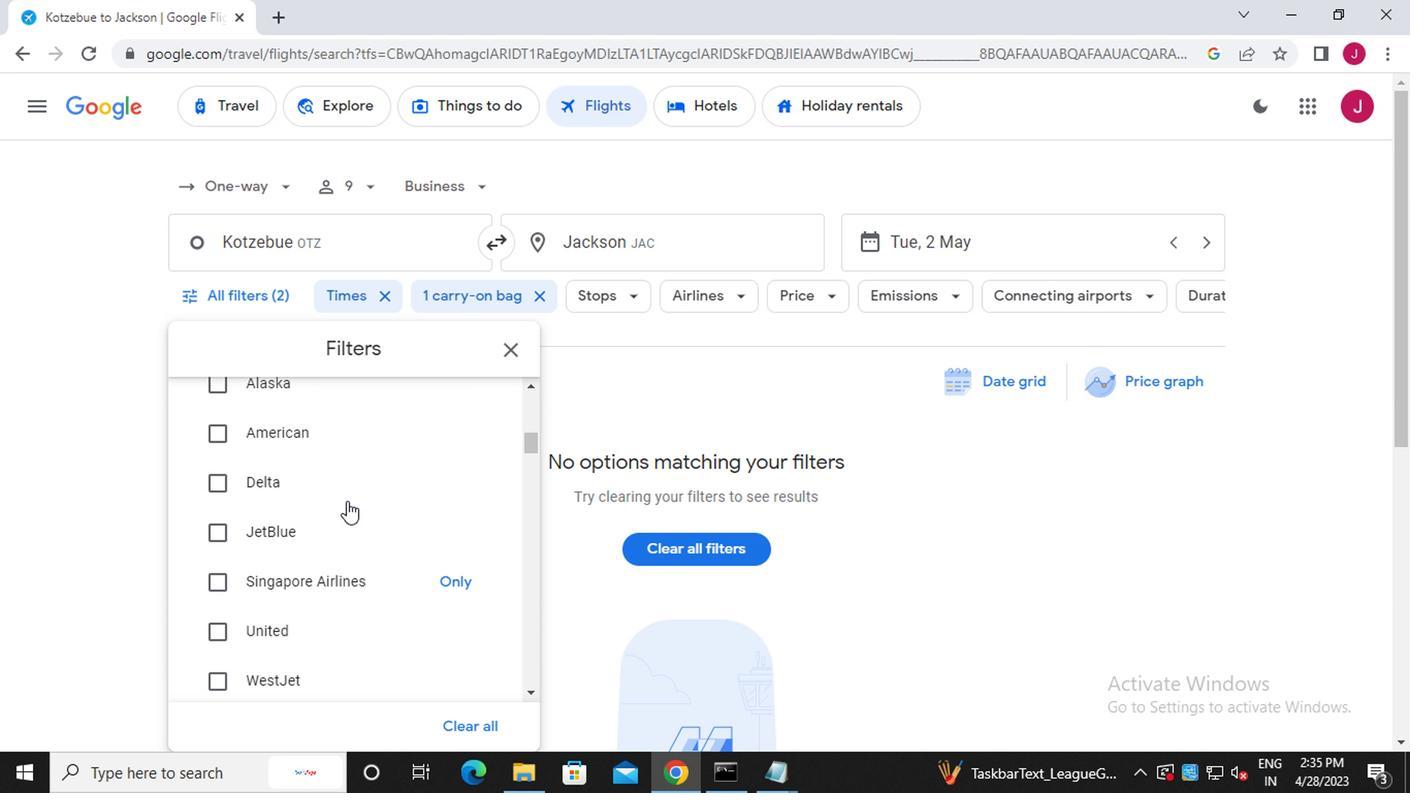 
Action: Mouse scrolled (381, 492) with delta (0, 0)
Screenshot: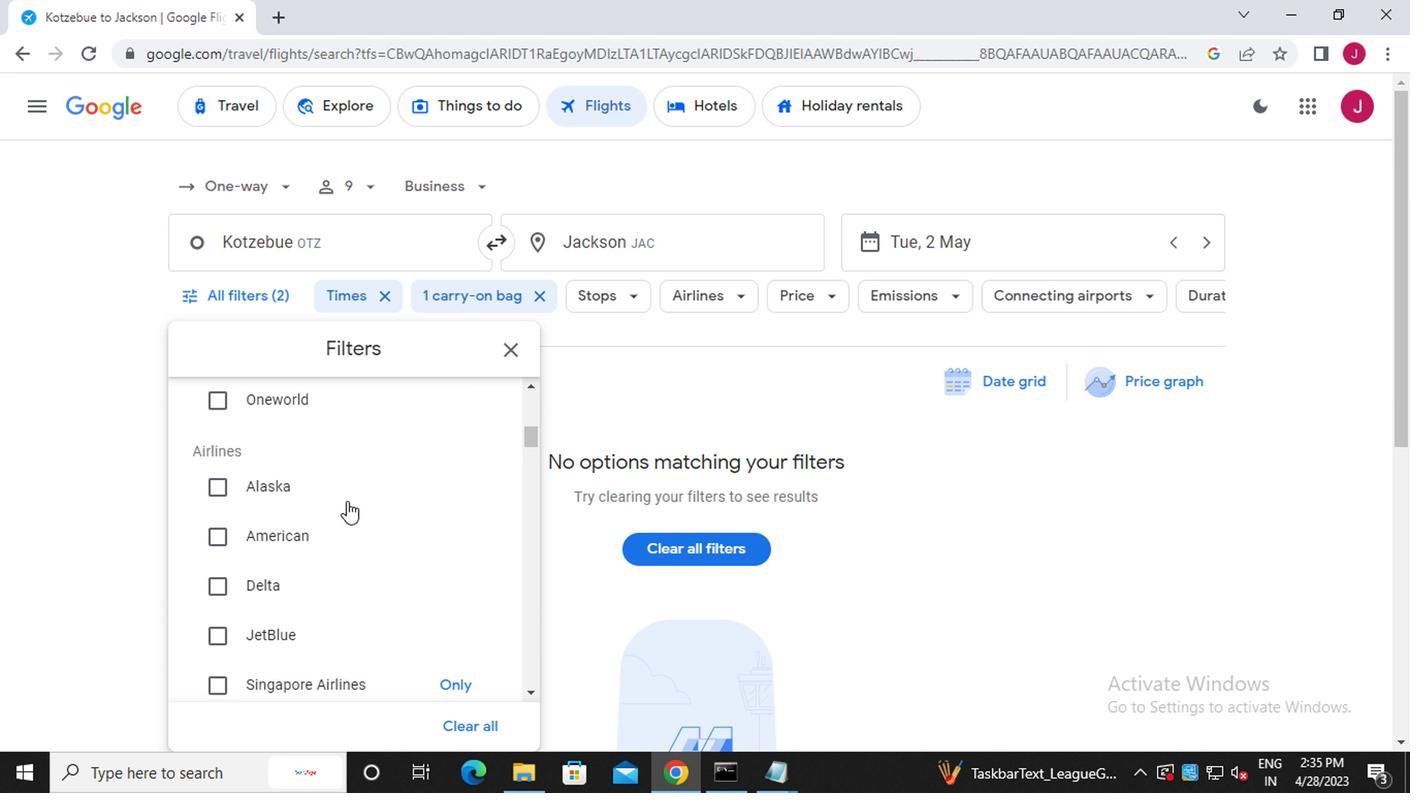 
Action: Mouse scrolled (381, 490) with delta (0, 0)
Screenshot: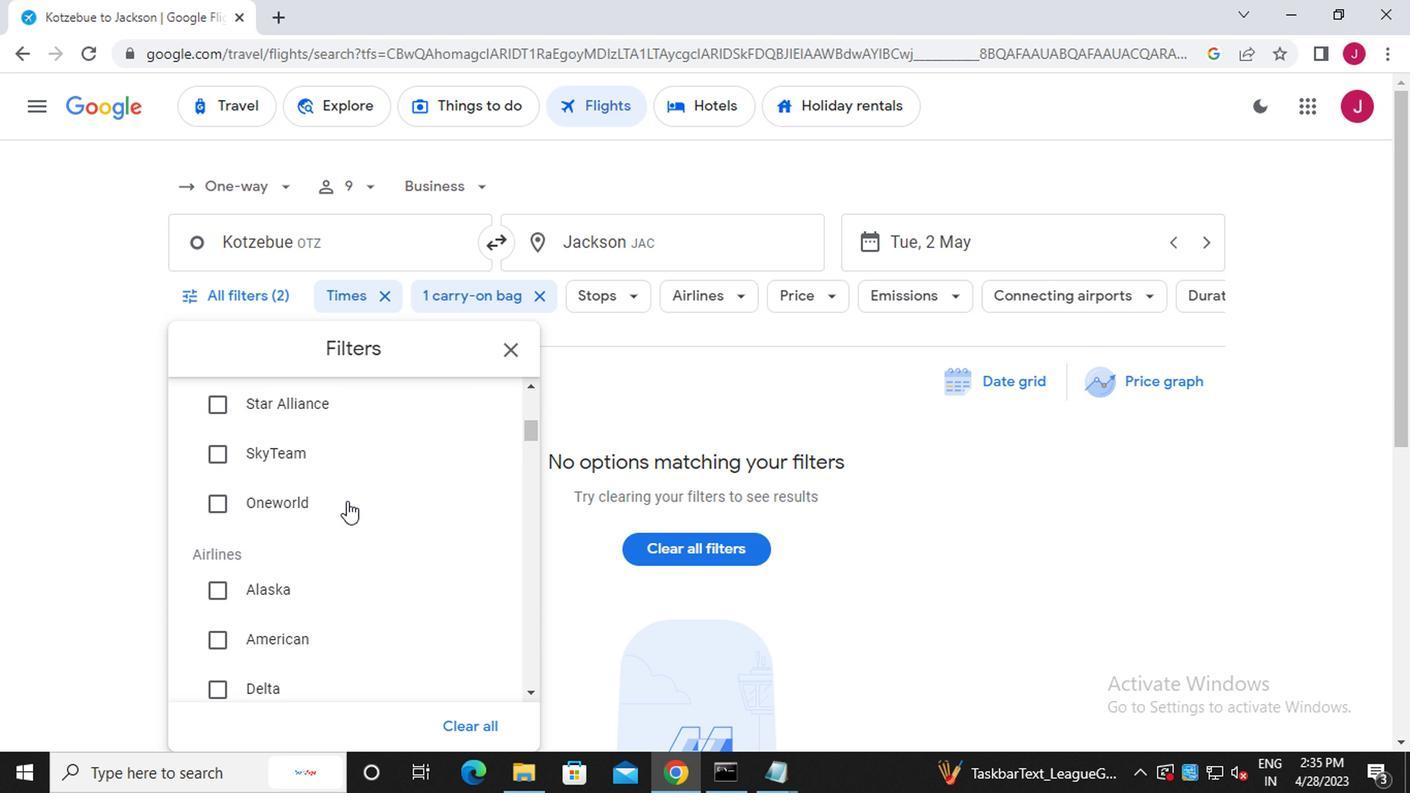 
Action: Mouse scrolled (381, 490) with delta (0, 0)
Screenshot: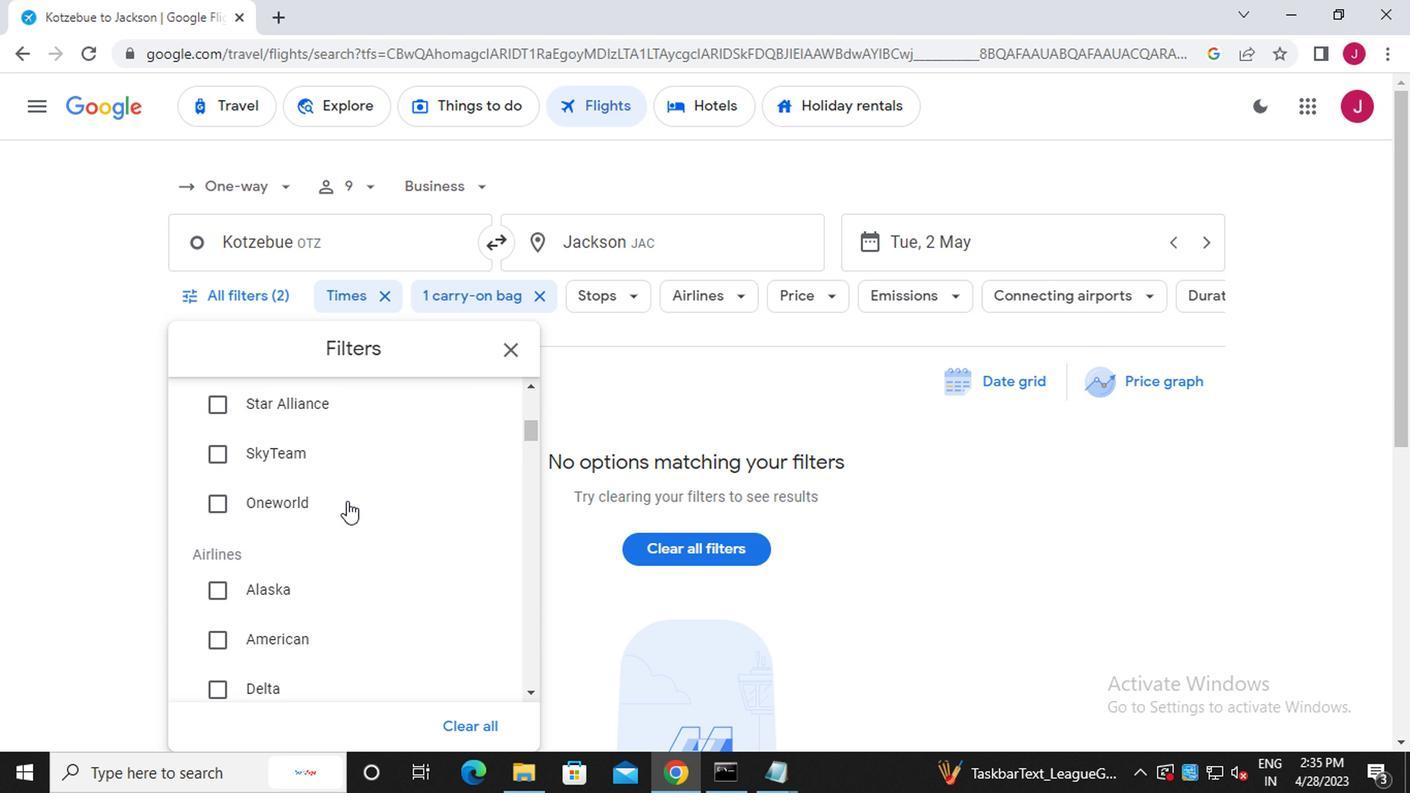 
Action: Mouse scrolled (381, 490) with delta (0, 0)
Screenshot: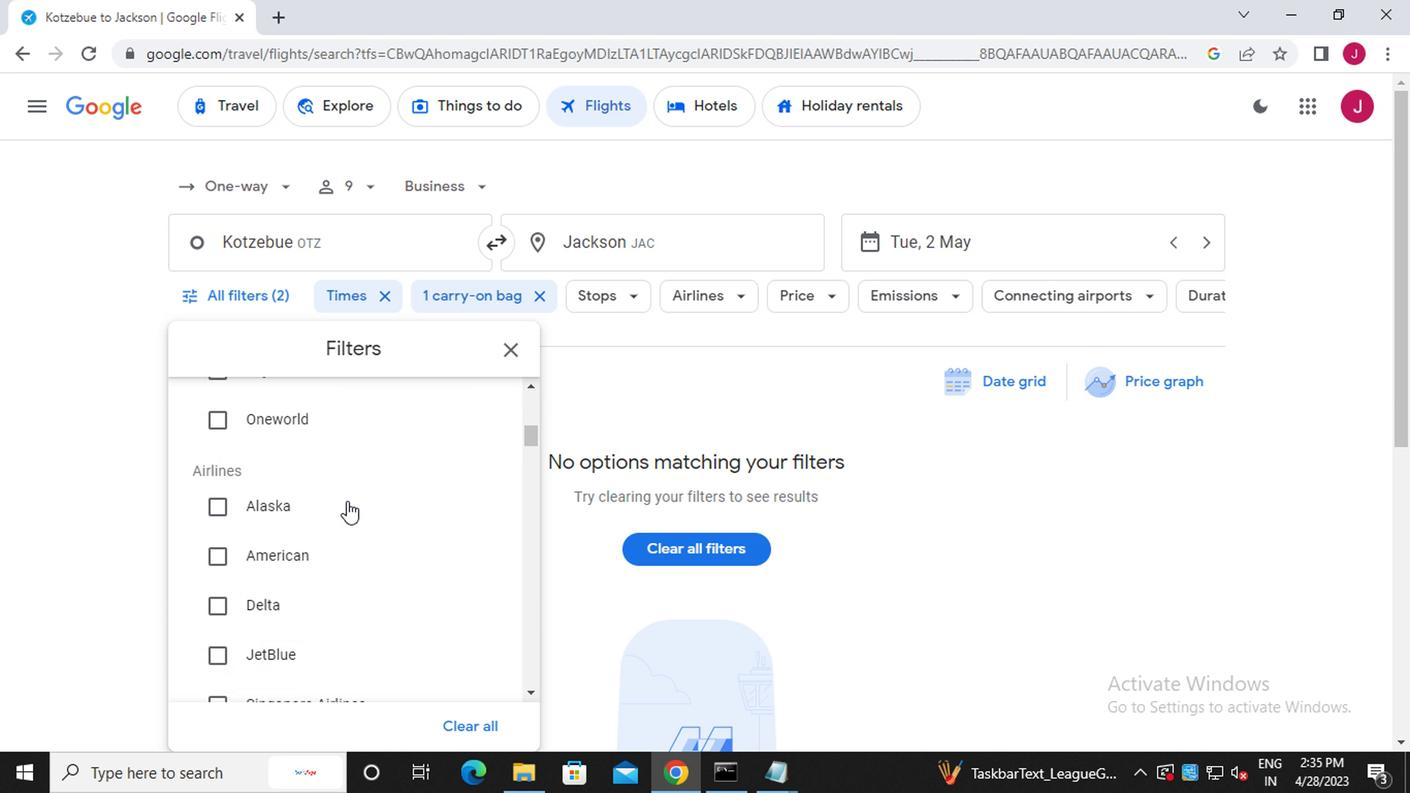 
Action: Mouse scrolled (381, 490) with delta (0, 0)
Screenshot: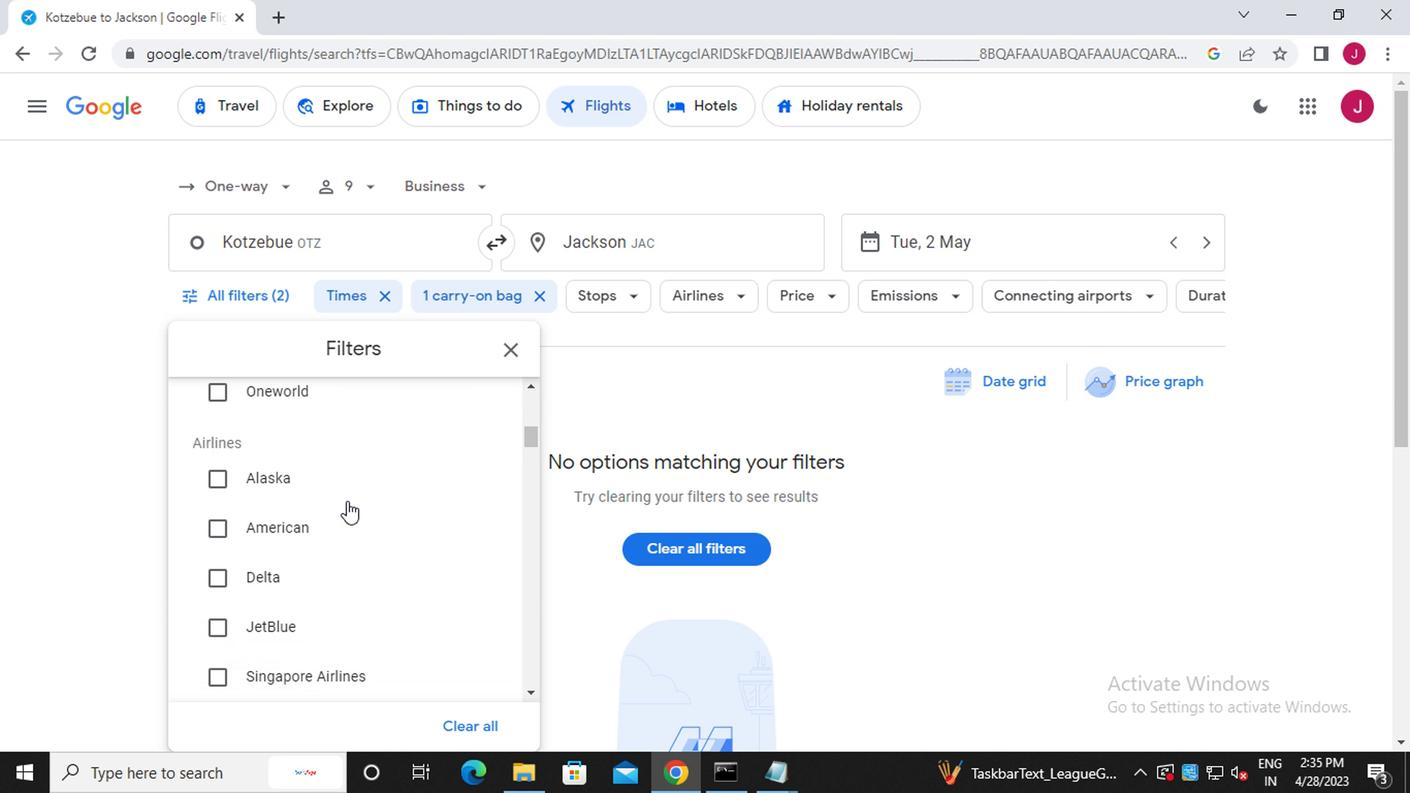 
Action: Mouse moved to (378, 487)
Screenshot: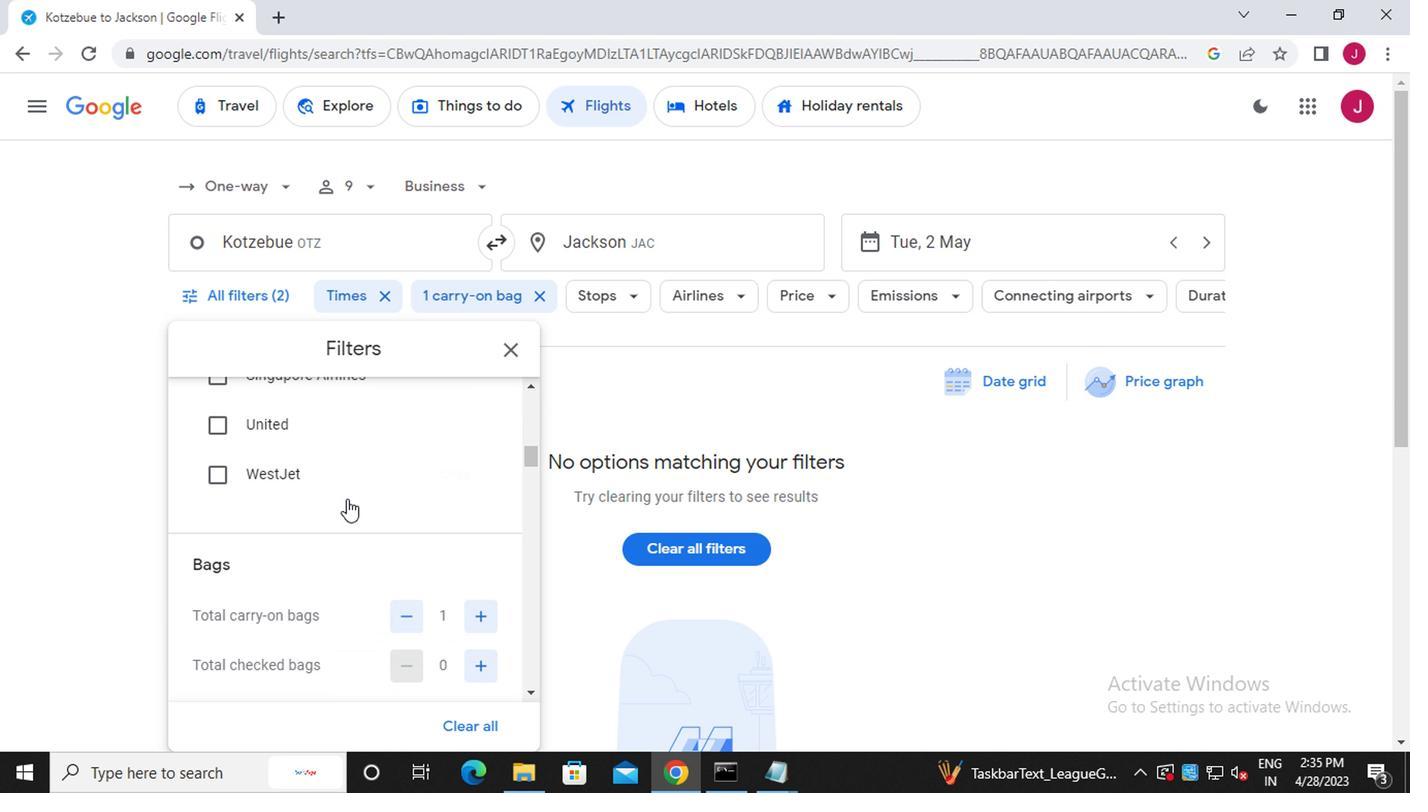
Action: Mouse scrolled (378, 487) with delta (0, 0)
Screenshot: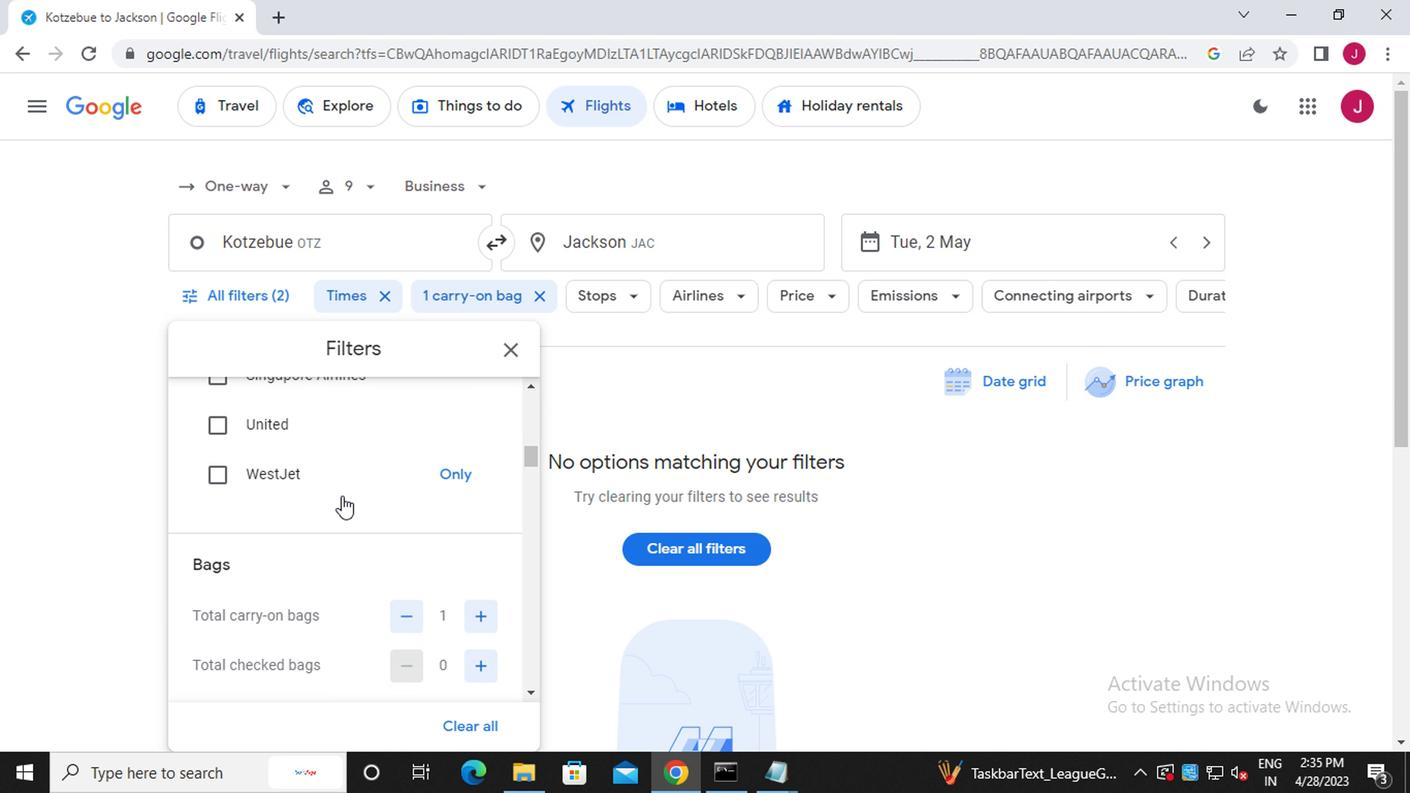 
Action: Mouse moved to (428, 500)
Screenshot: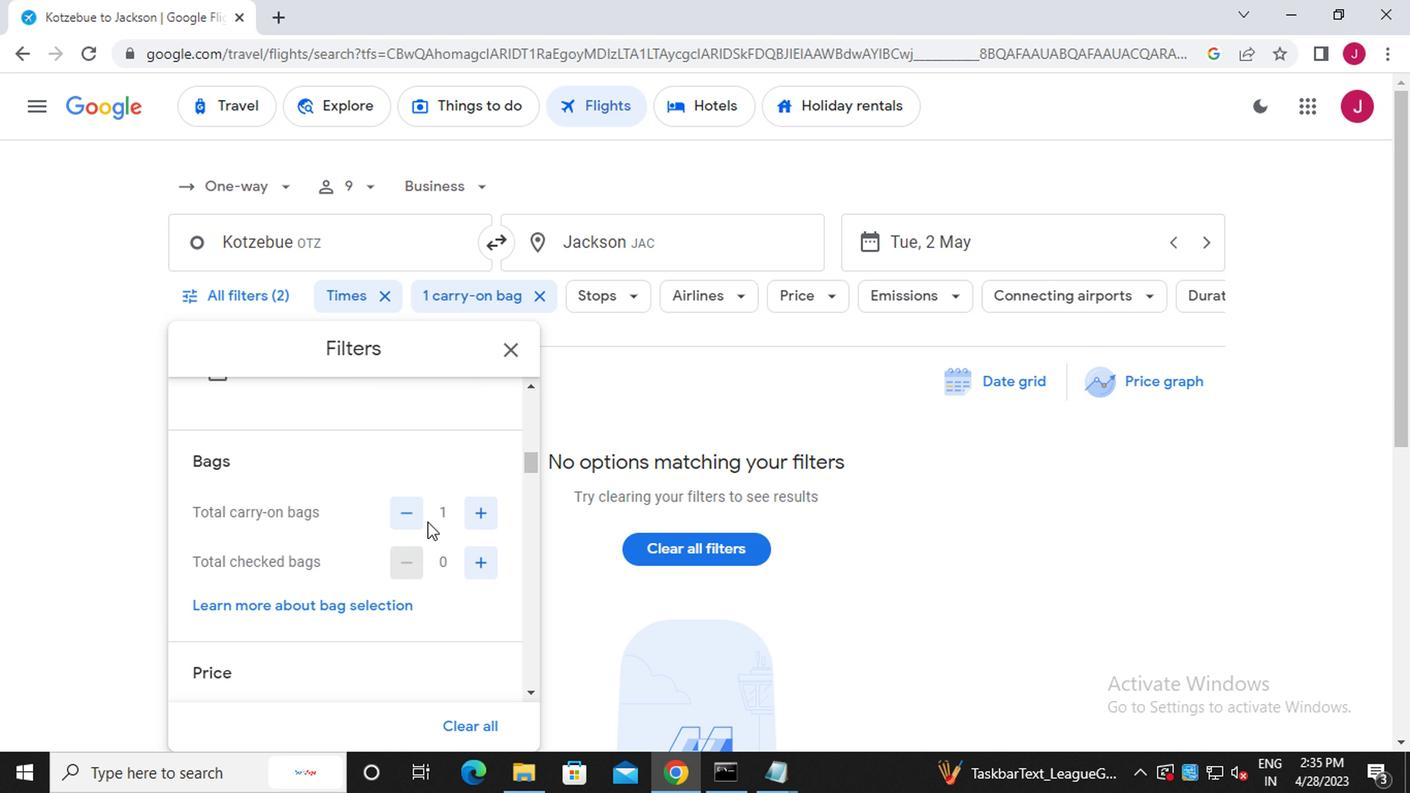
Action: Mouse pressed left at (428, 500)
Screenshot: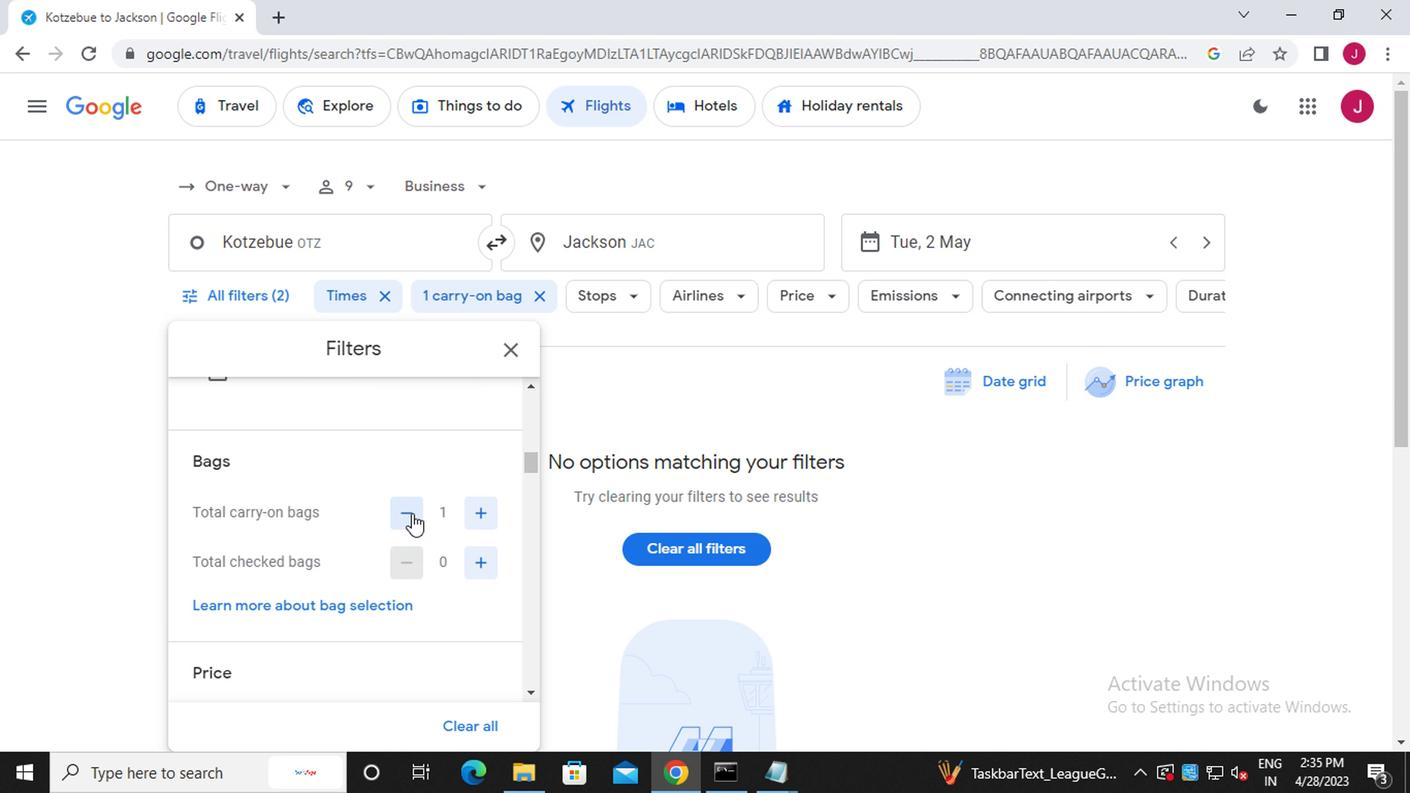 
Action: Mouse moved to (472, 503)
Screenshot: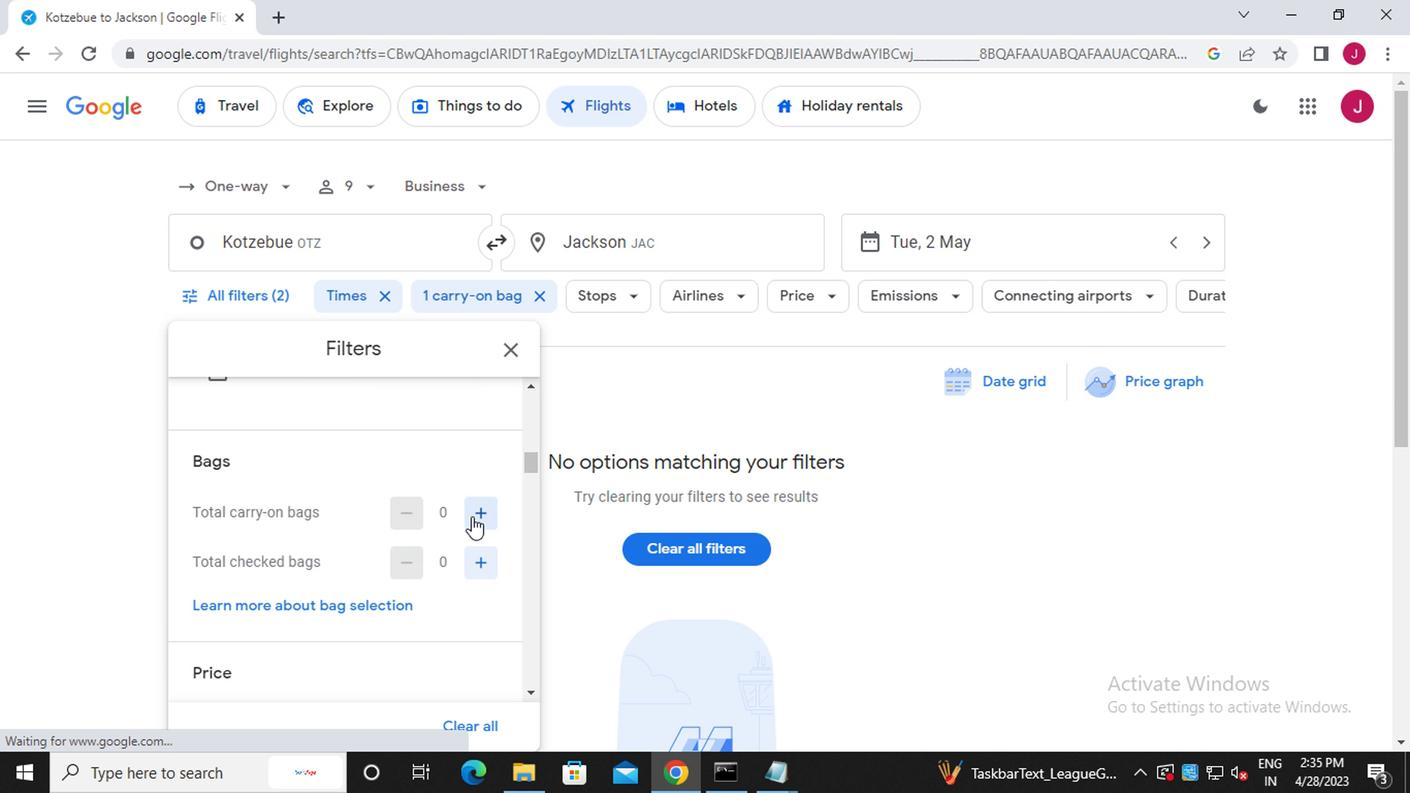 
Action: Mouse pressed left at (472, 503)
Screenshot: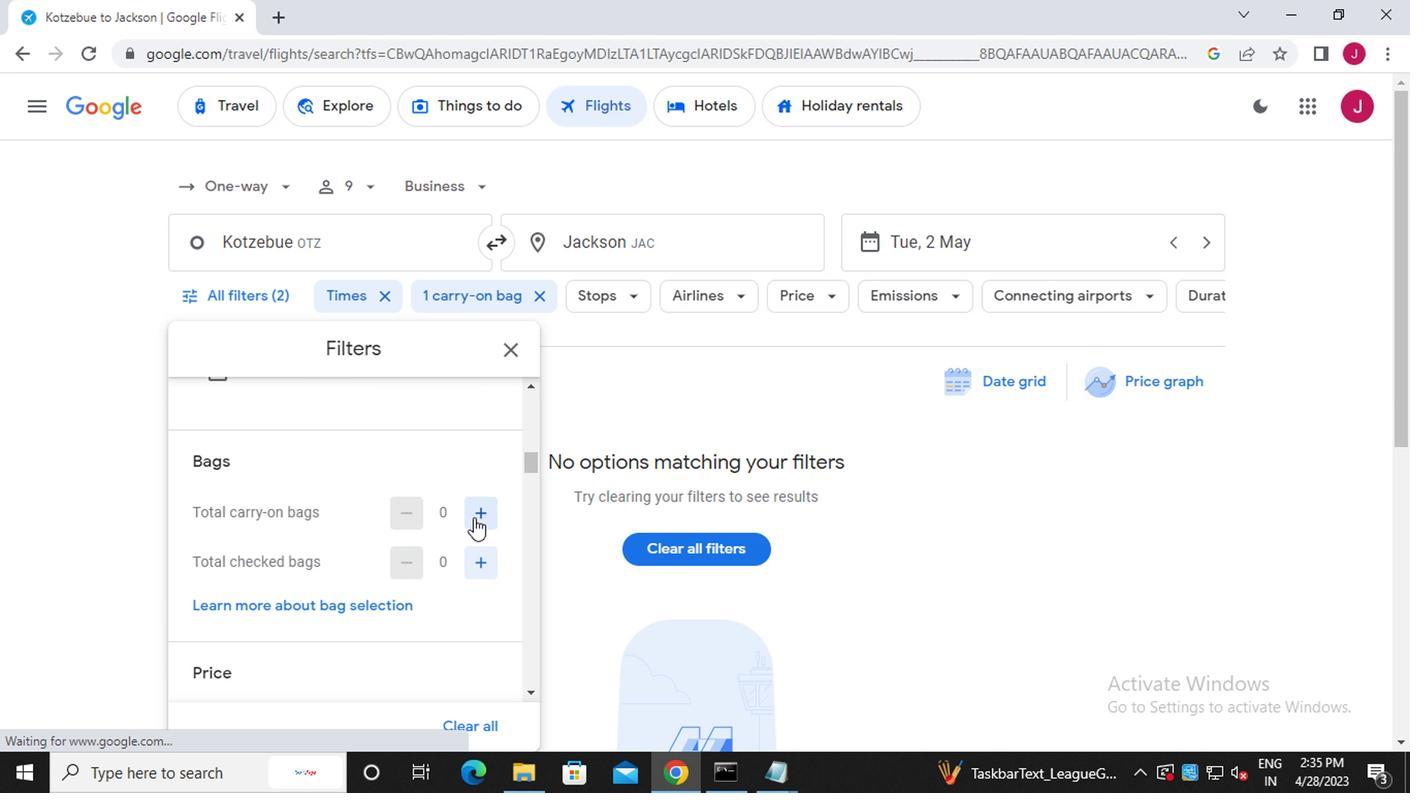 
Action: Mouse moved to (473, 503)
Screenshot: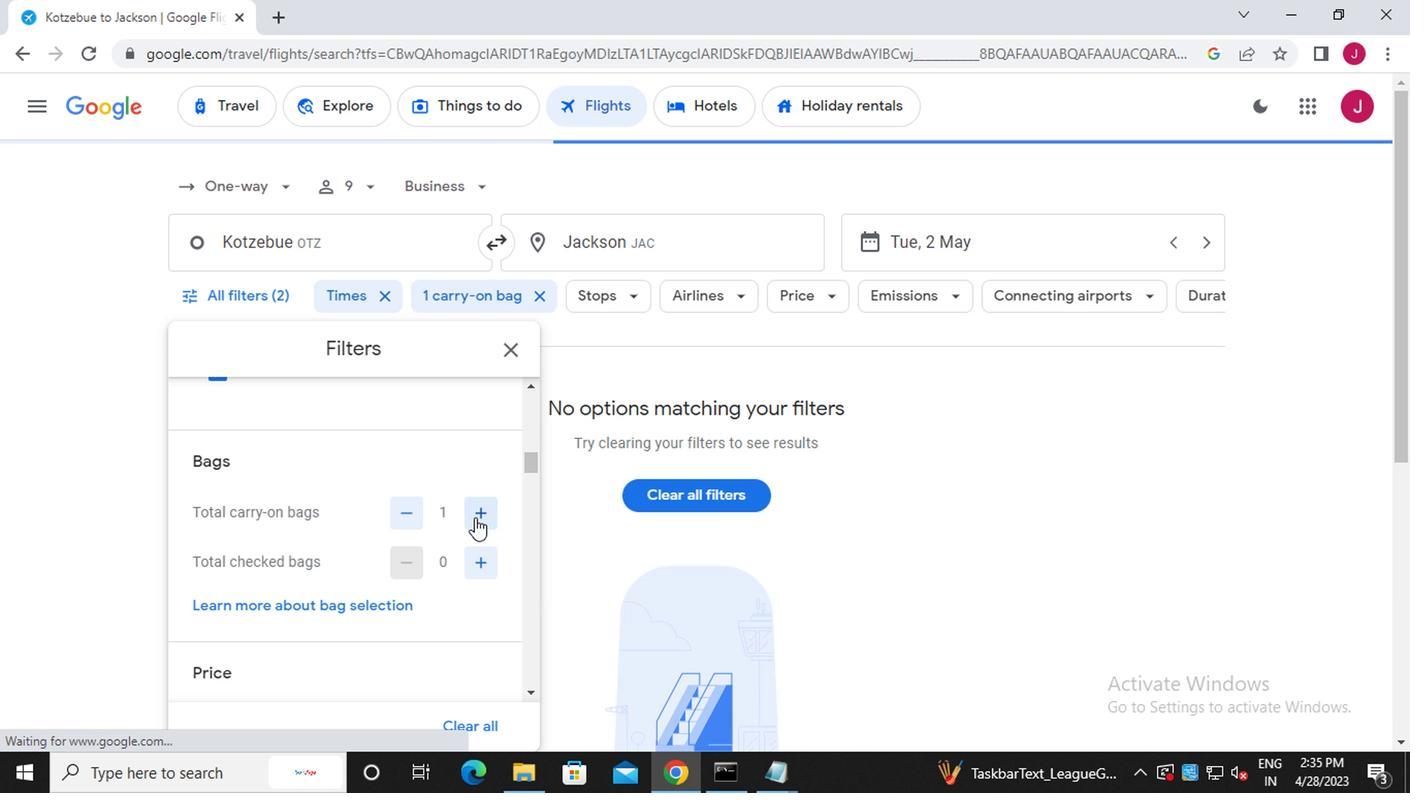 
Action: Mouse scrolled (473, 502) with delta (0, 0)
Screenshot: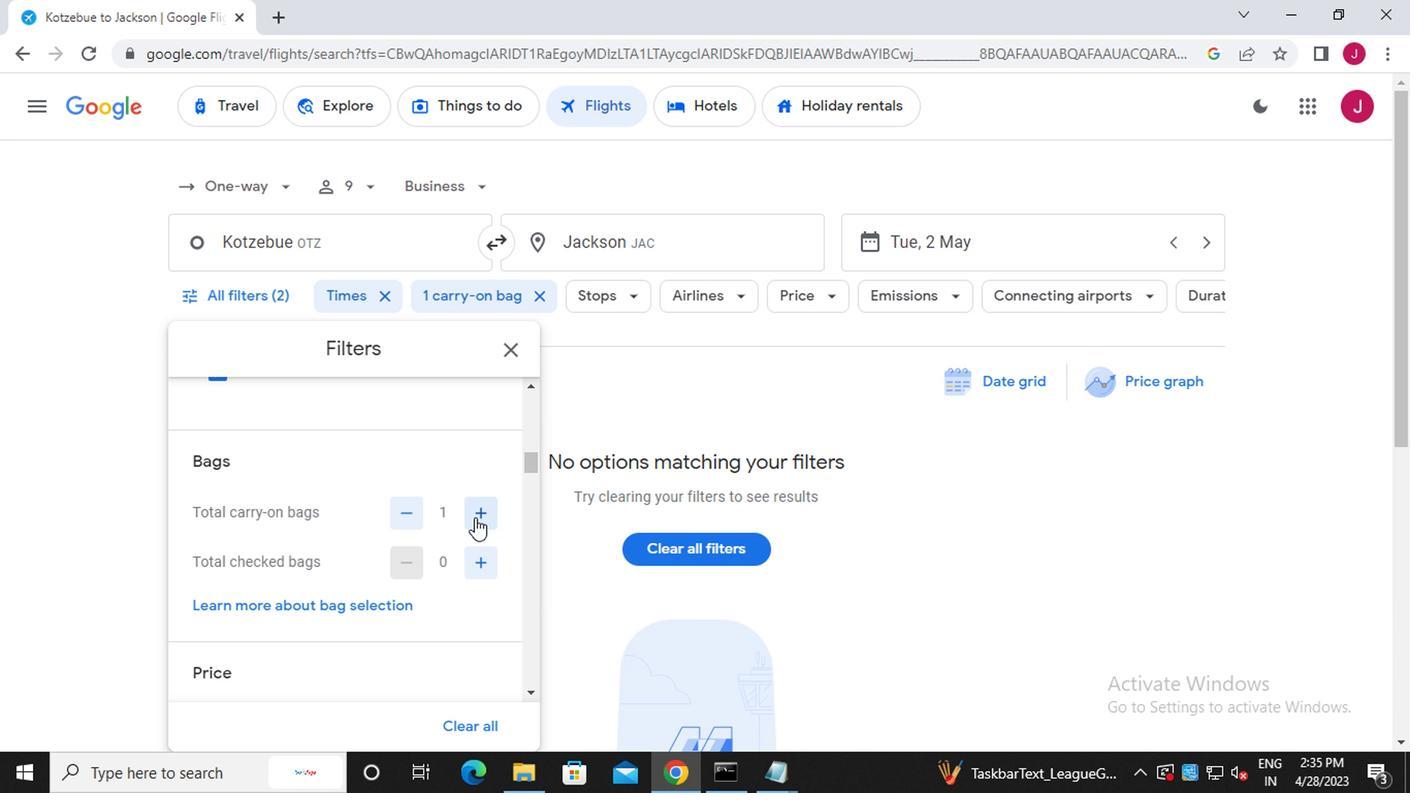 
Action: Mouse scrolled (473, 502) with delta (0, 0)
Screenshot: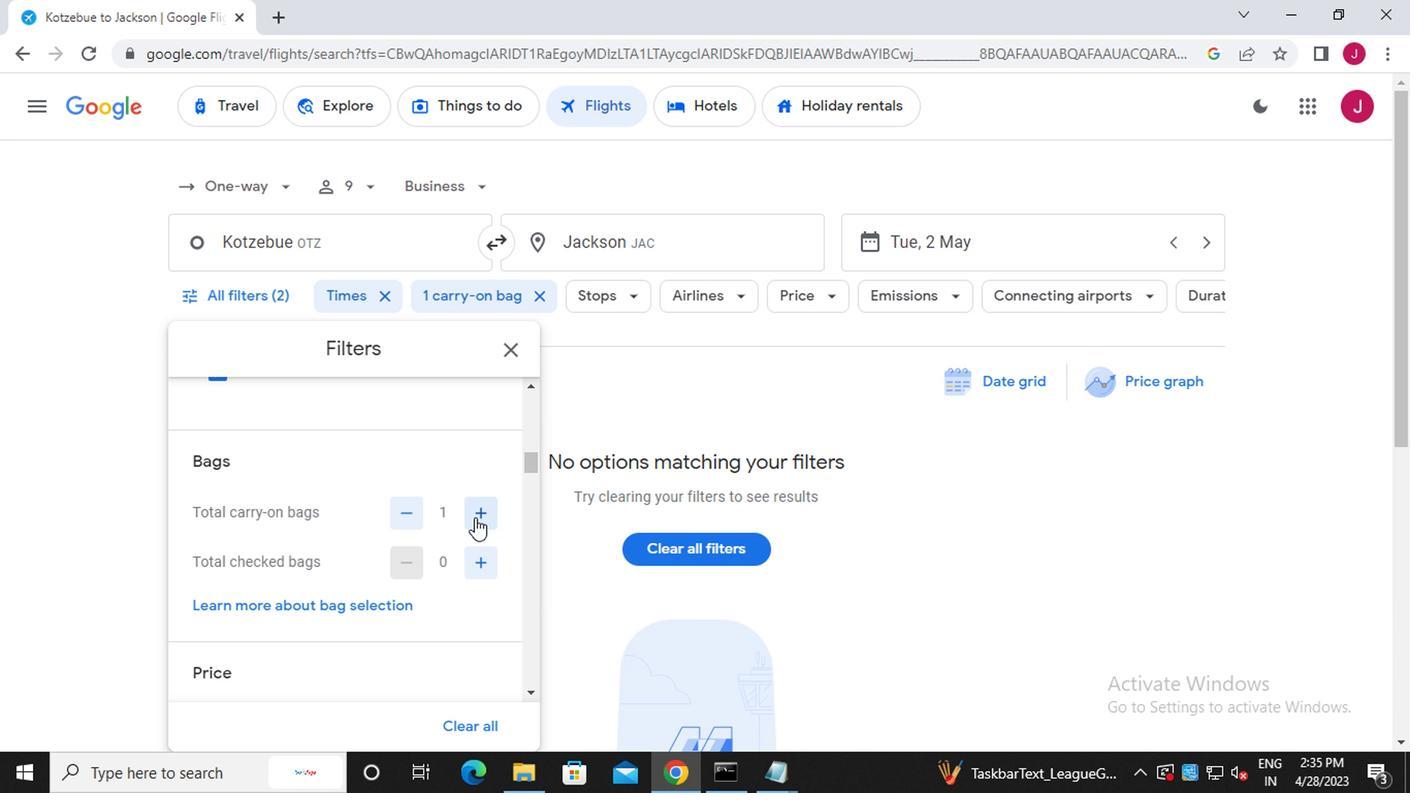
Action: Mouse moved to (480, 528)
Screenshot: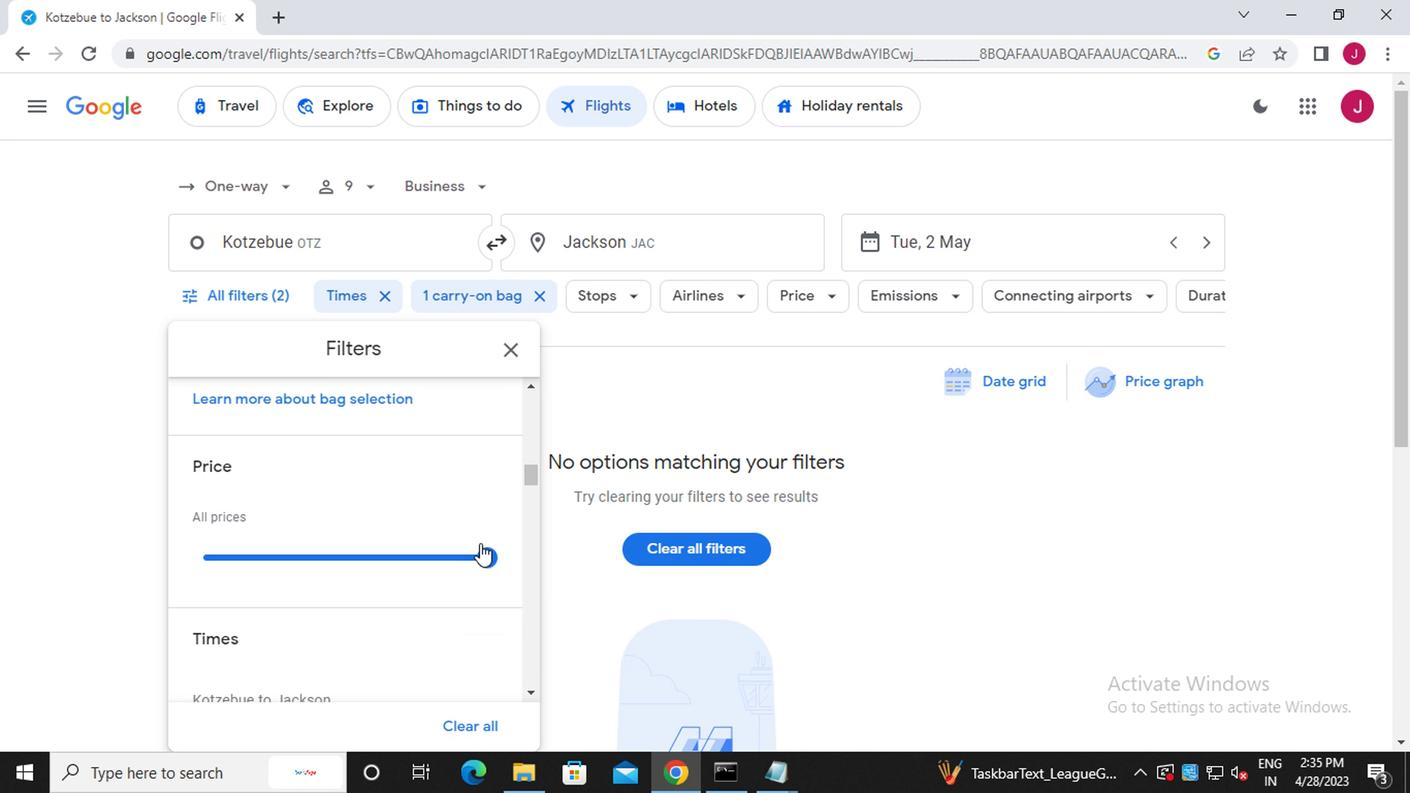 
Action: Mouse pressed left at (480, 528)
Screenshot: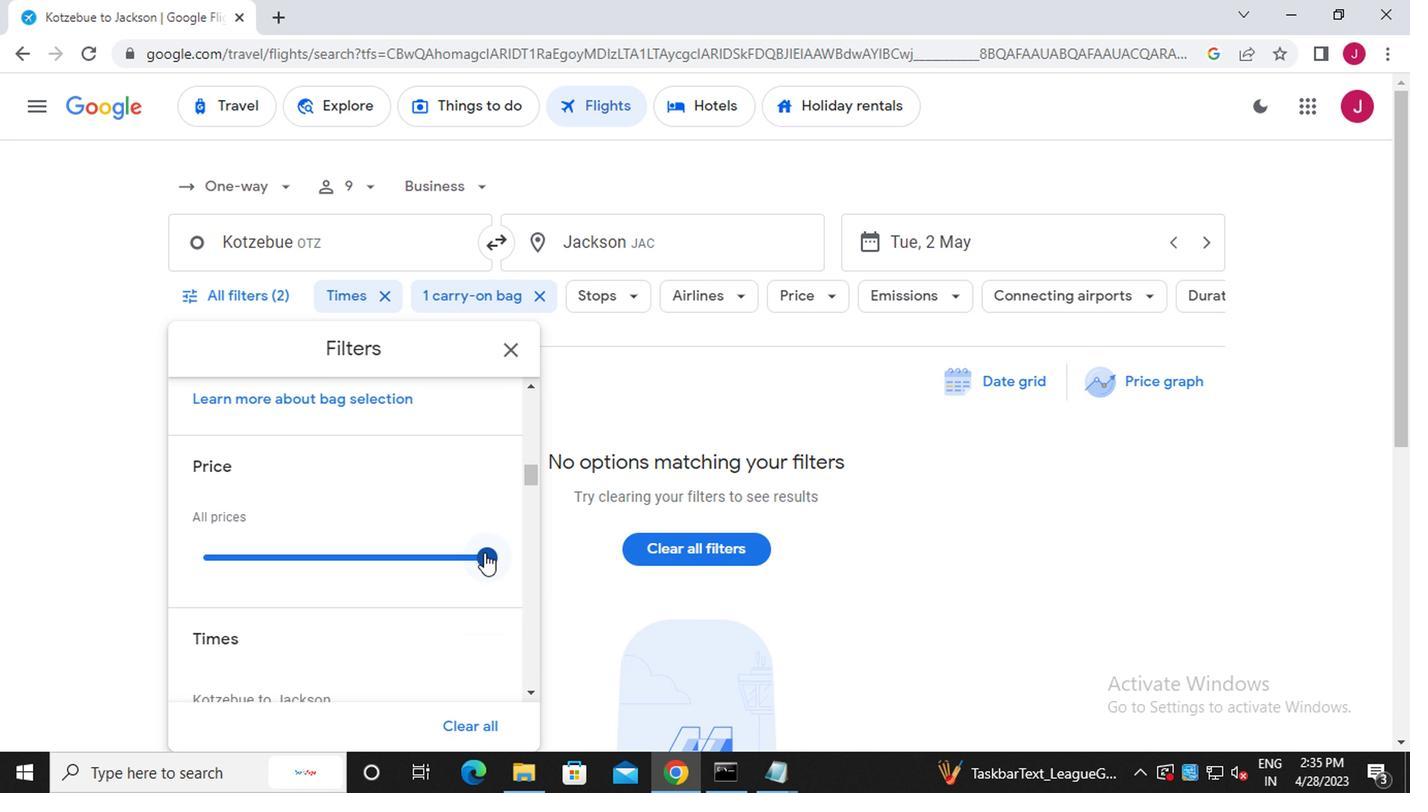 
Action: Mouse moved to (492, 524)
Screenshot: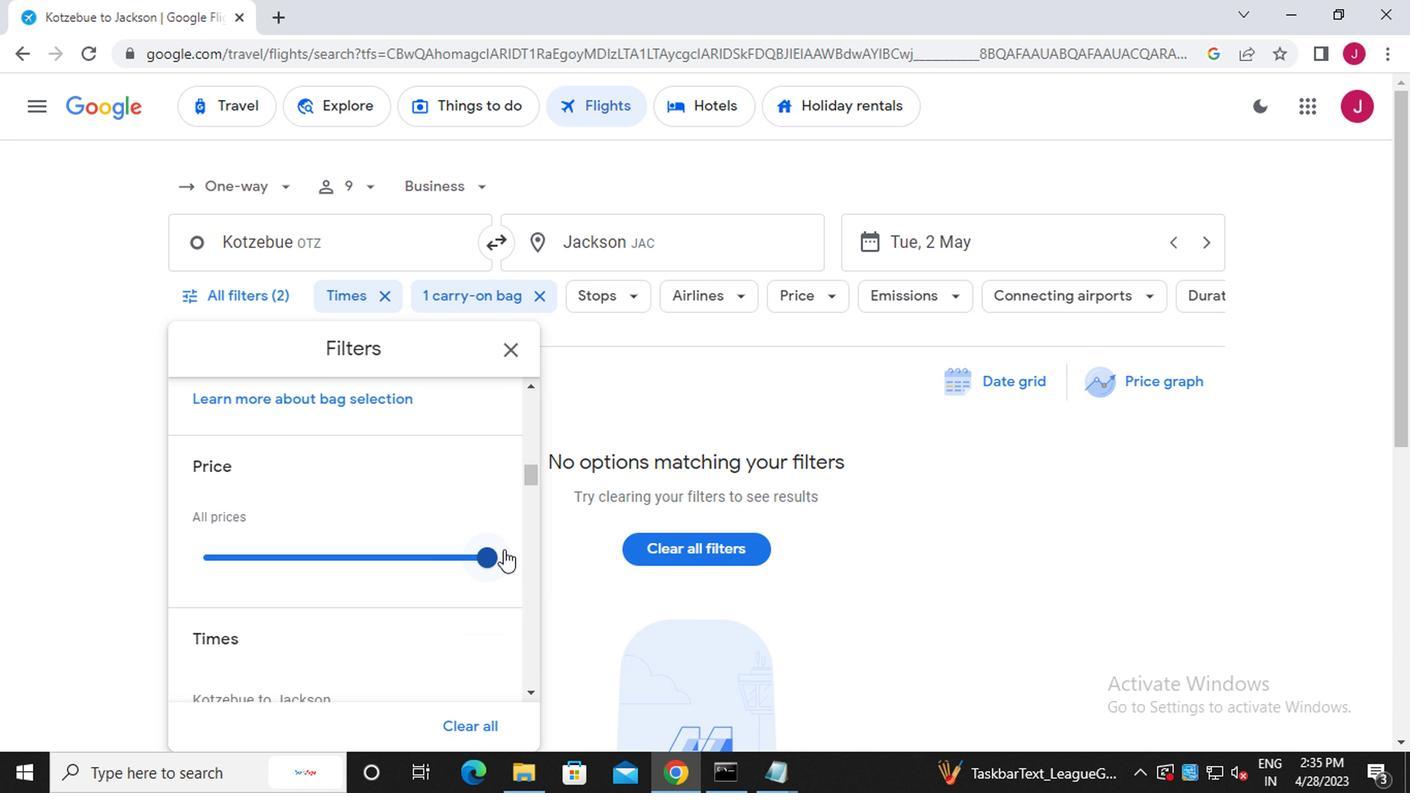 
Action: Mouse scrolled (492, 523) with delta (0, 0)
Screenshot: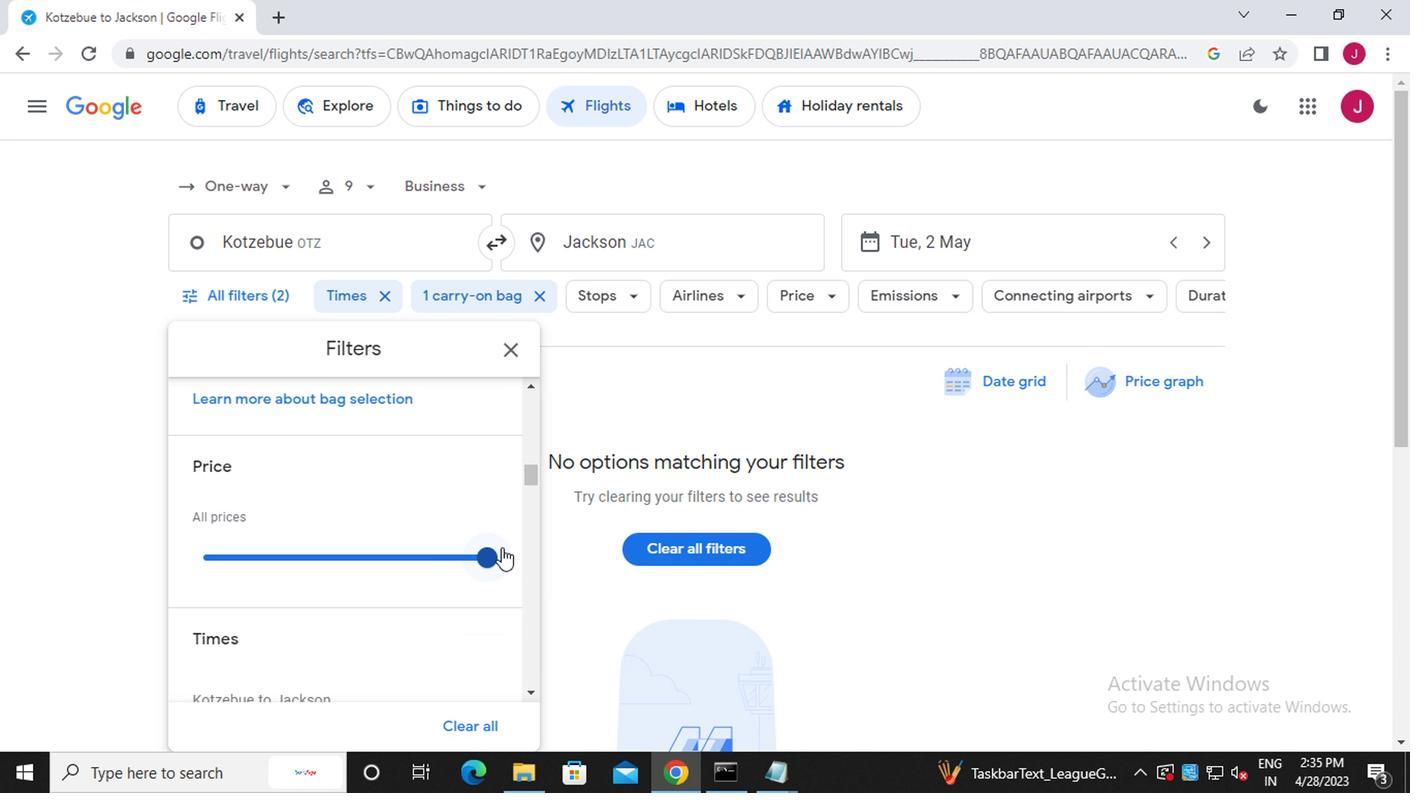
Action: Mouse scrolled (492, 523) with delta (0, 0)
Screenshot: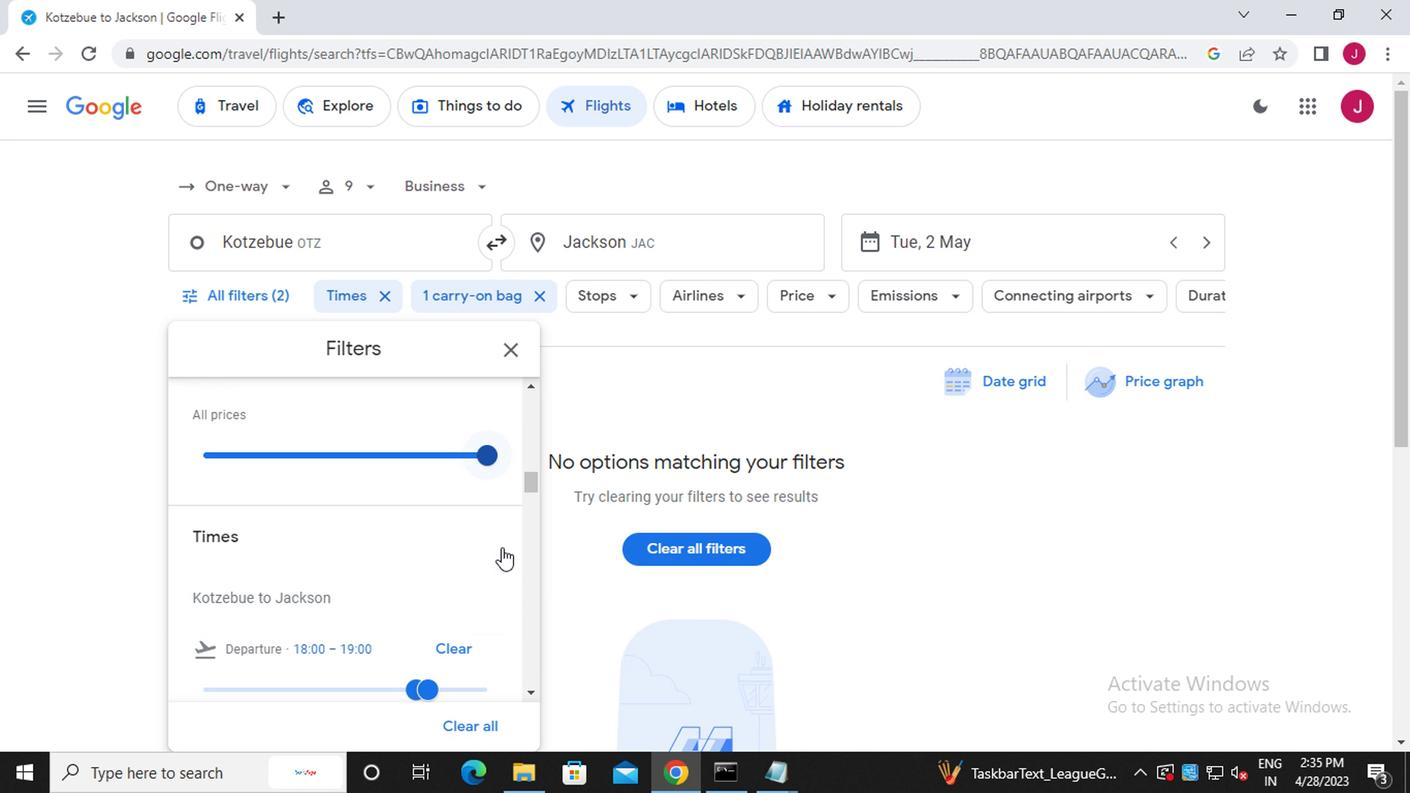 
Action: Mouse scrolled (492, 523) with delta (0, 0)
Screenshot: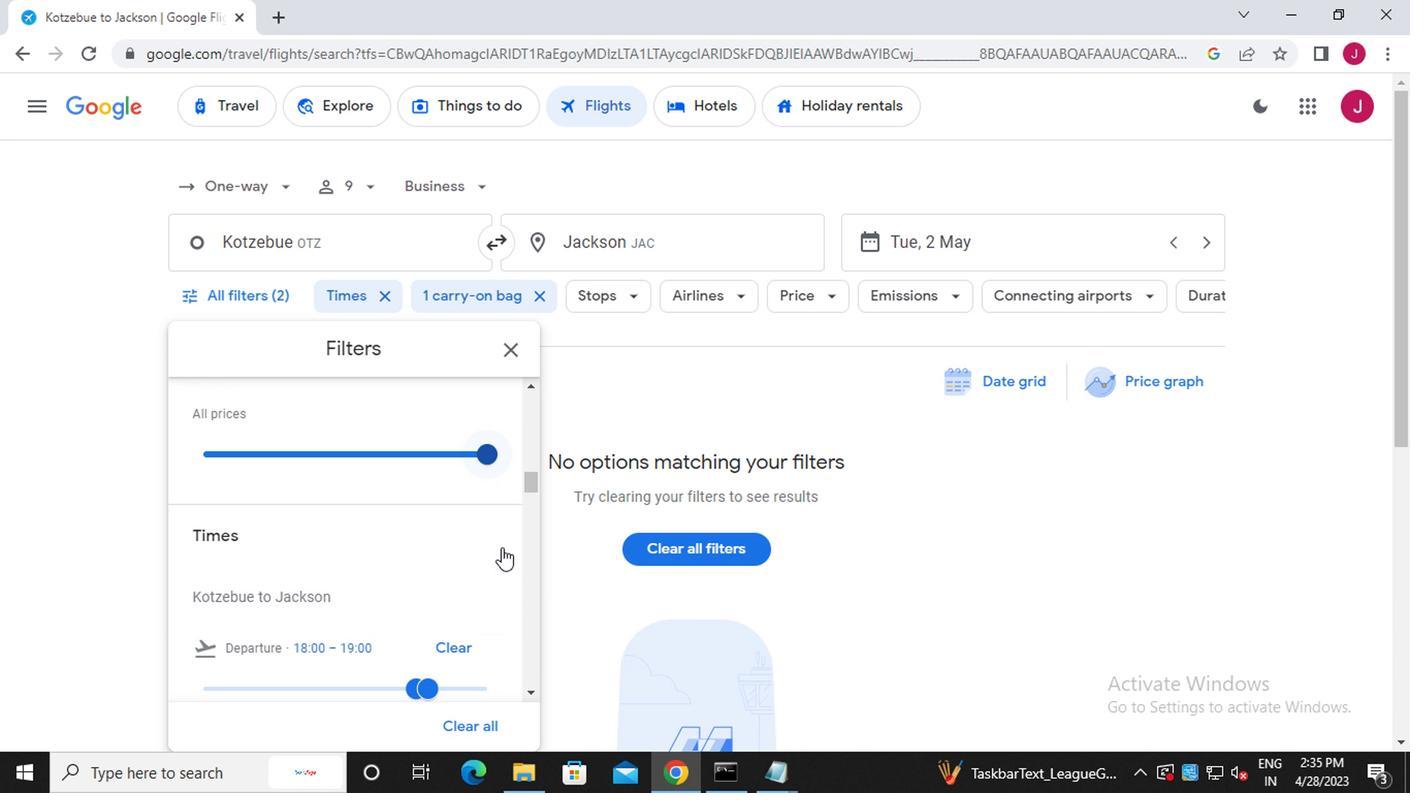 
Action: Mouse moved to (435, 476)
Screenshot: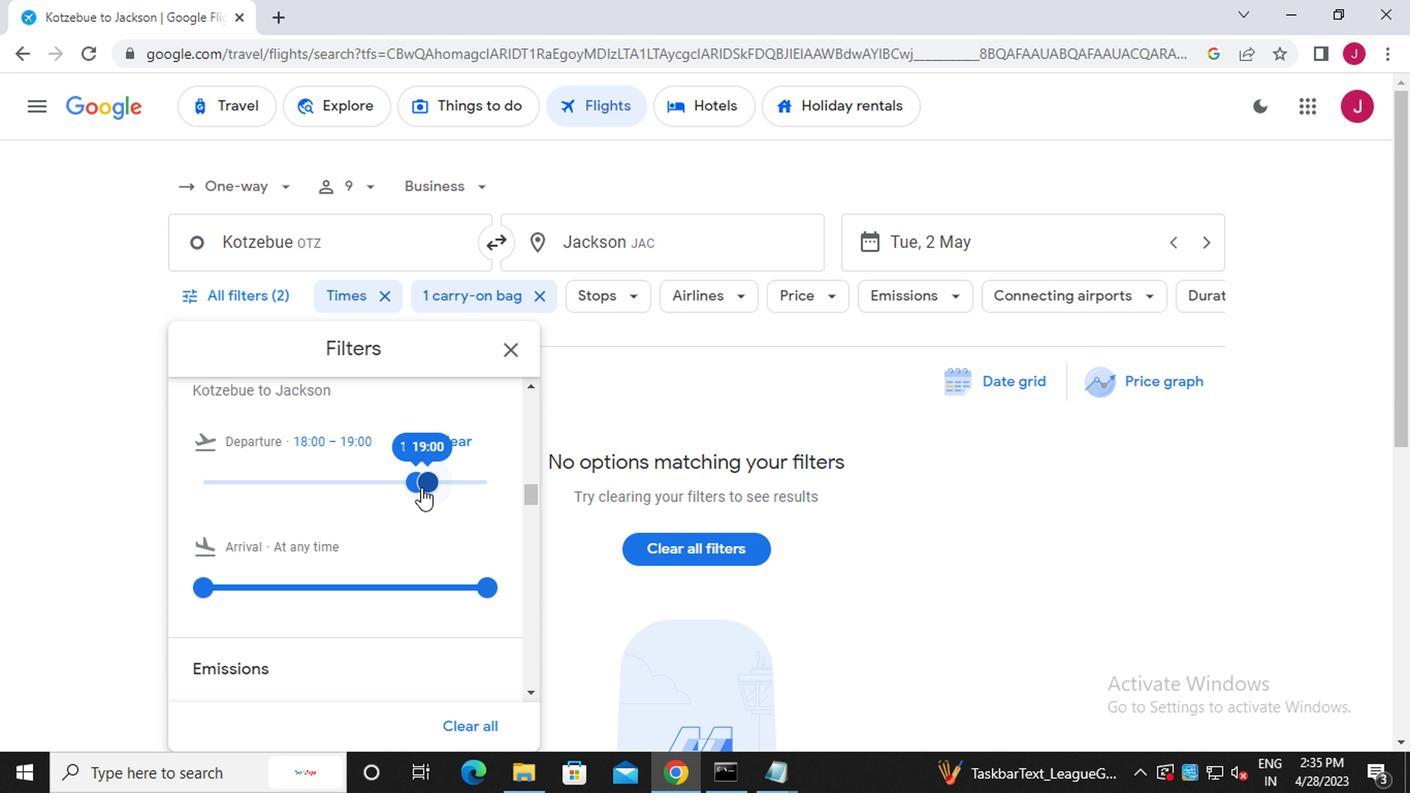 
Action: Mouse pressed left at (435, 476)
Screenshot: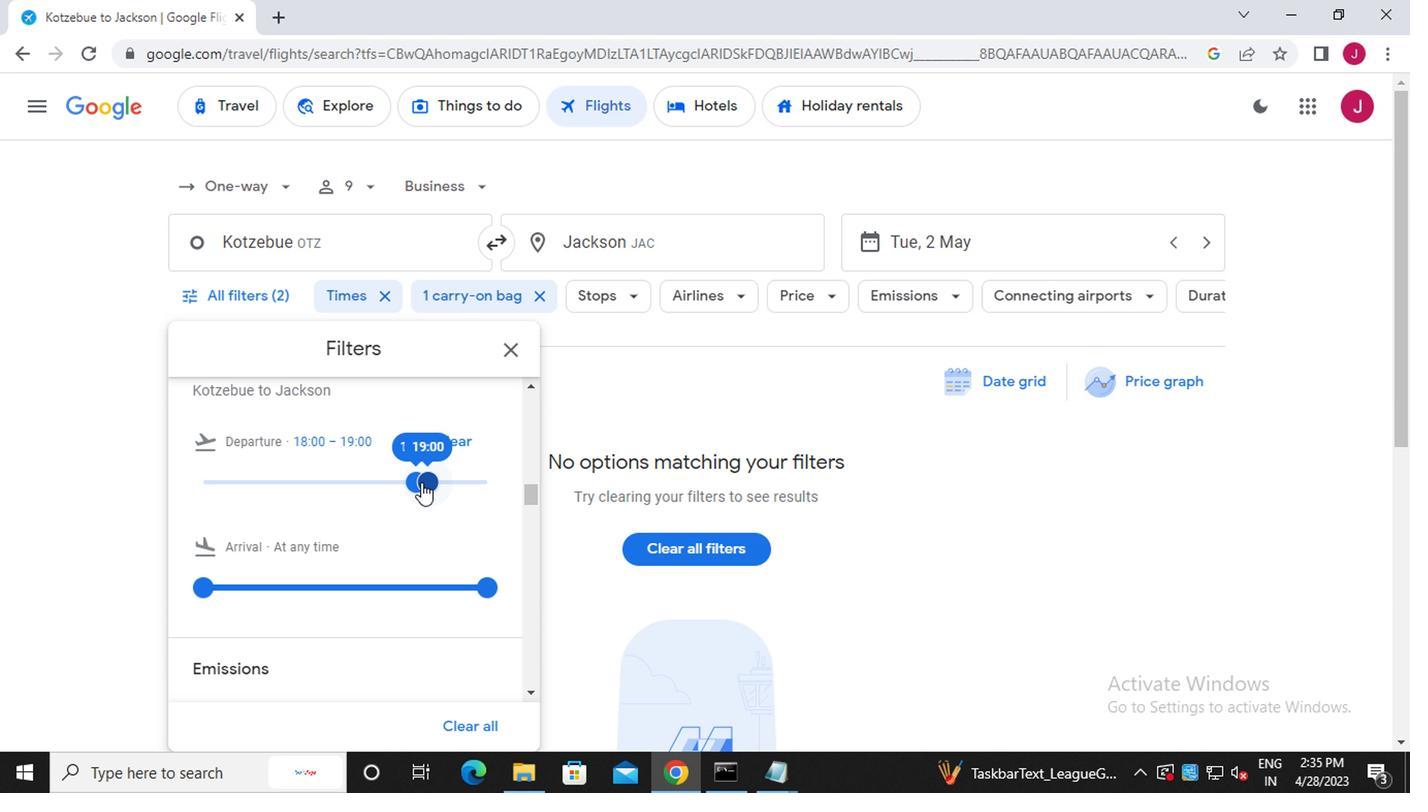 
Action: Mouse moved to (428, 476)
Screenshot: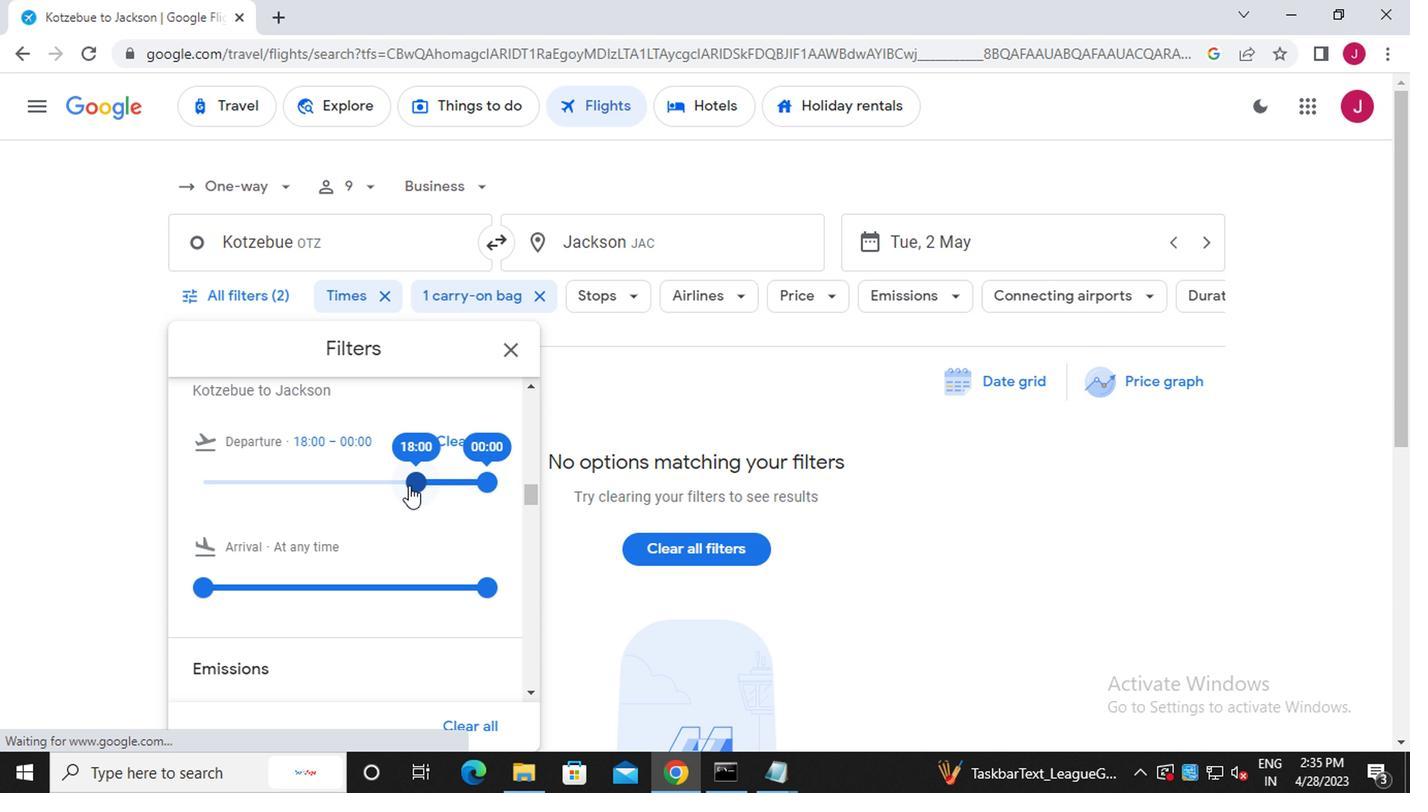 
Action: Mouse pressed left at (428, 476)
Screenshot: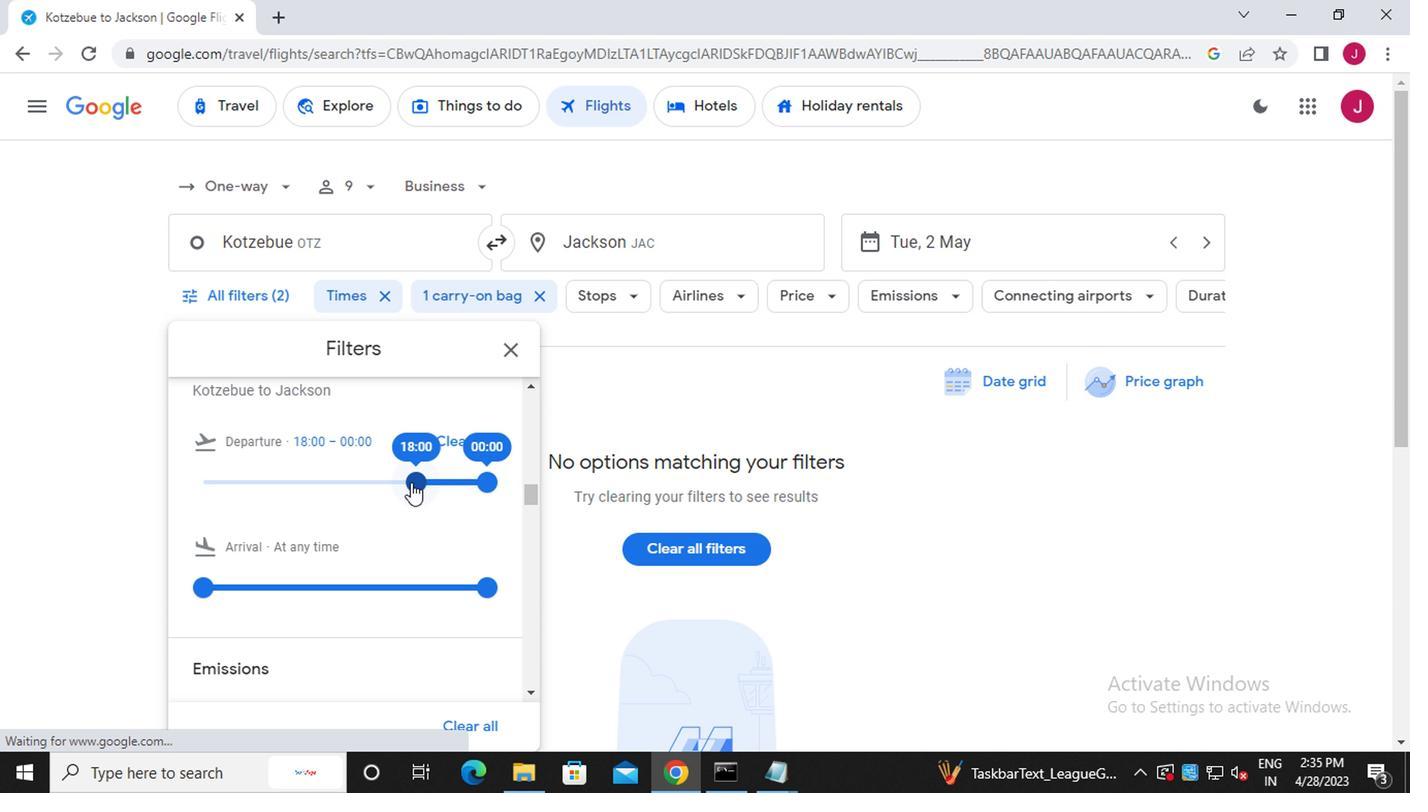 
Action: Mouse moved to (485, 477)
Screenshot: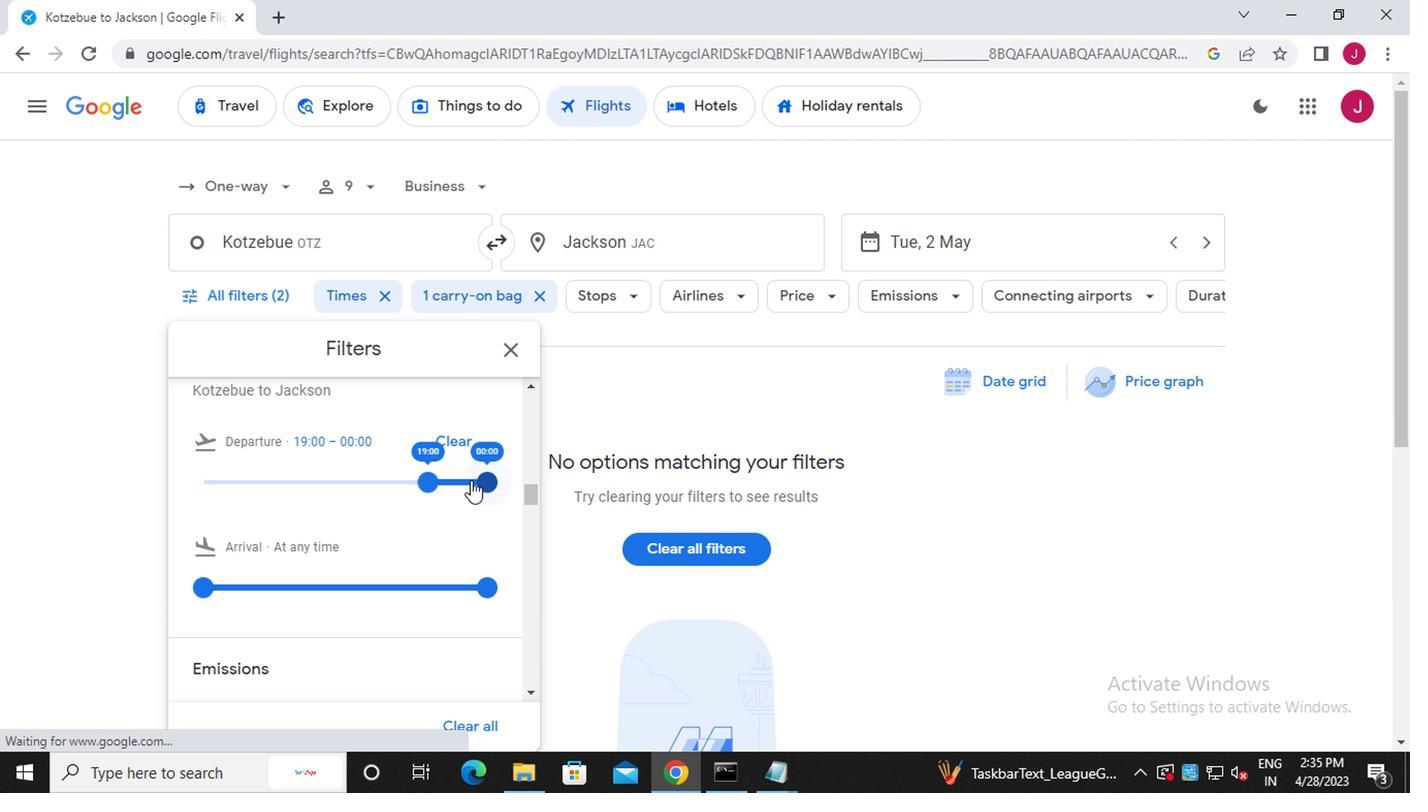 
Action: Mouse pressed left at (485, 477)
Screenshot: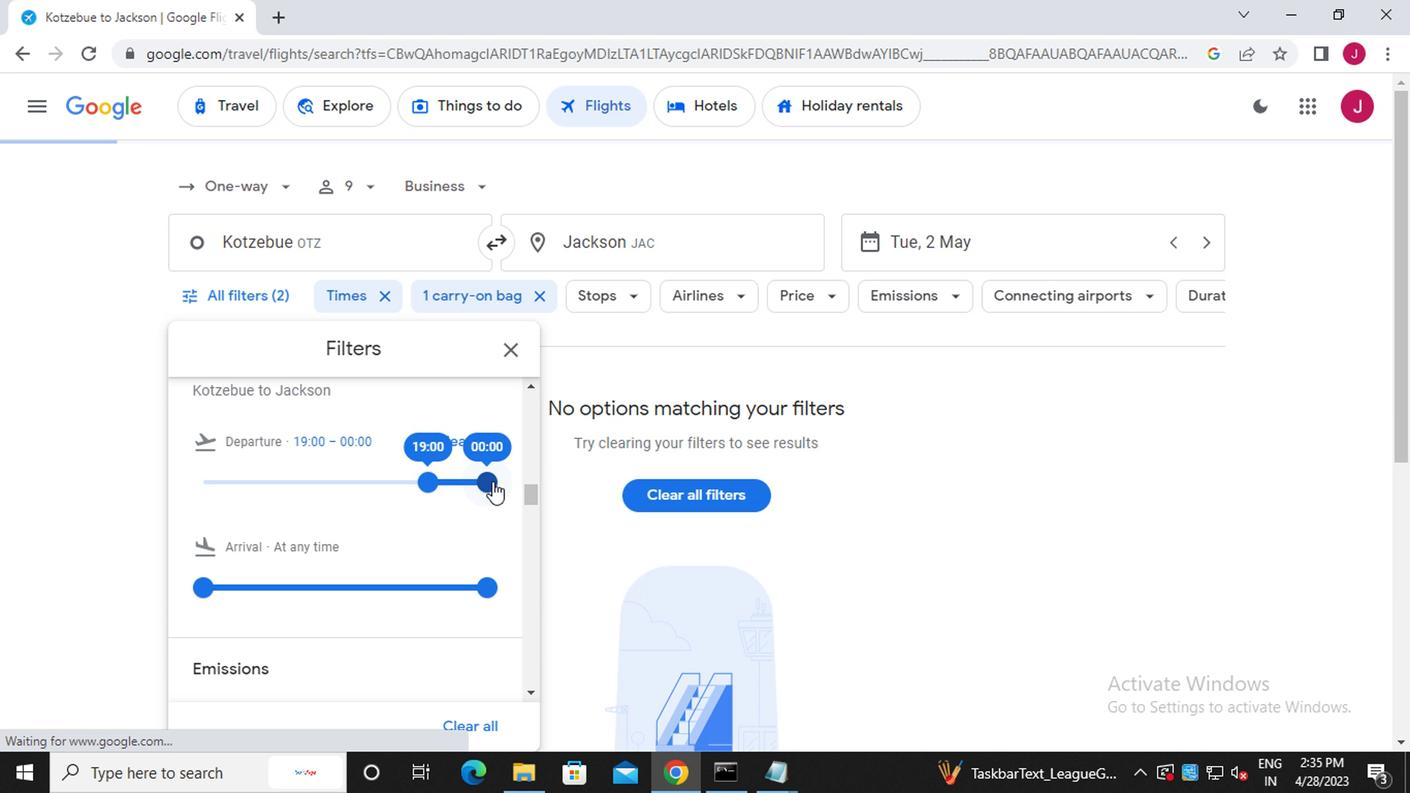 
Action: Mouse moved to (504, 383)
Screenshot: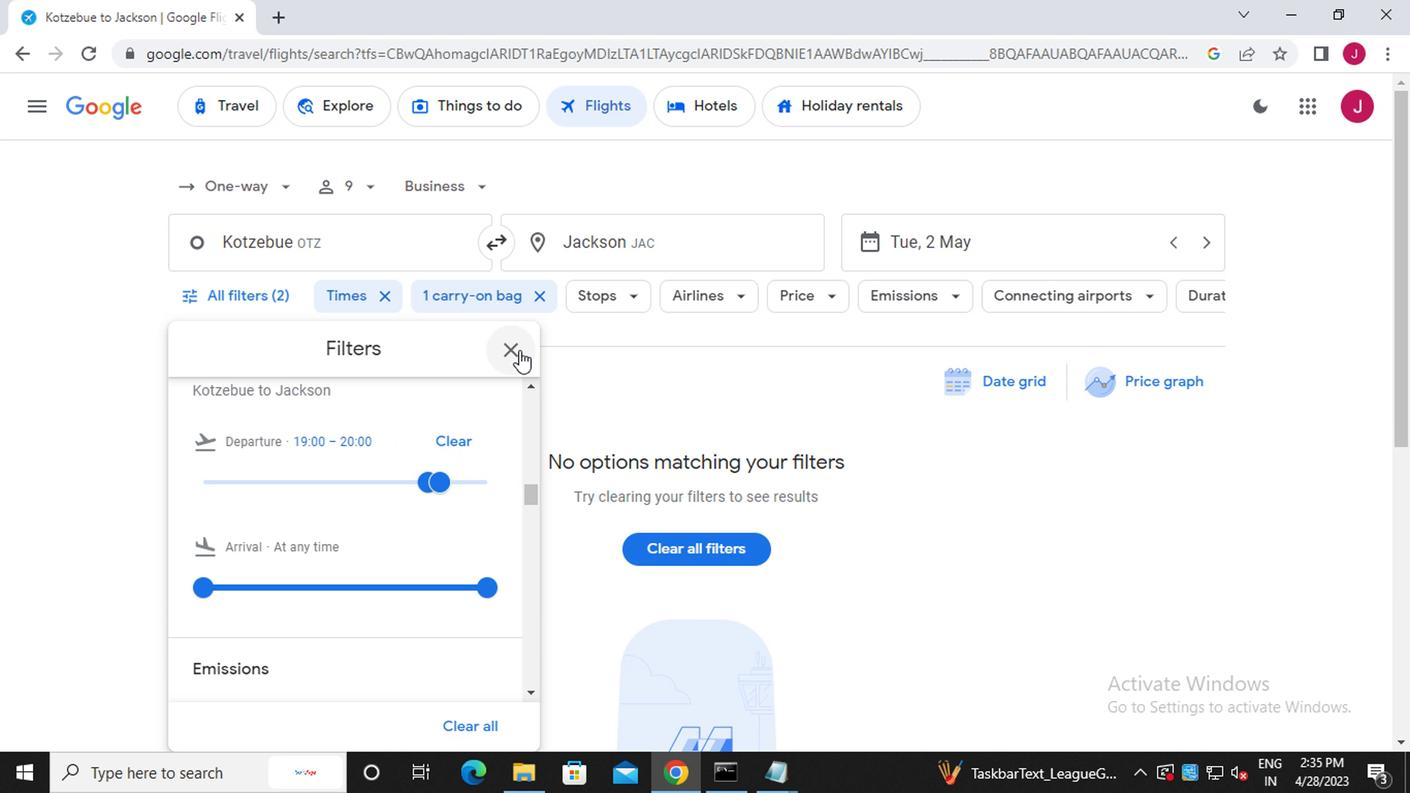 
Action: Mouse pressed left at (504, 383)
Screenshot: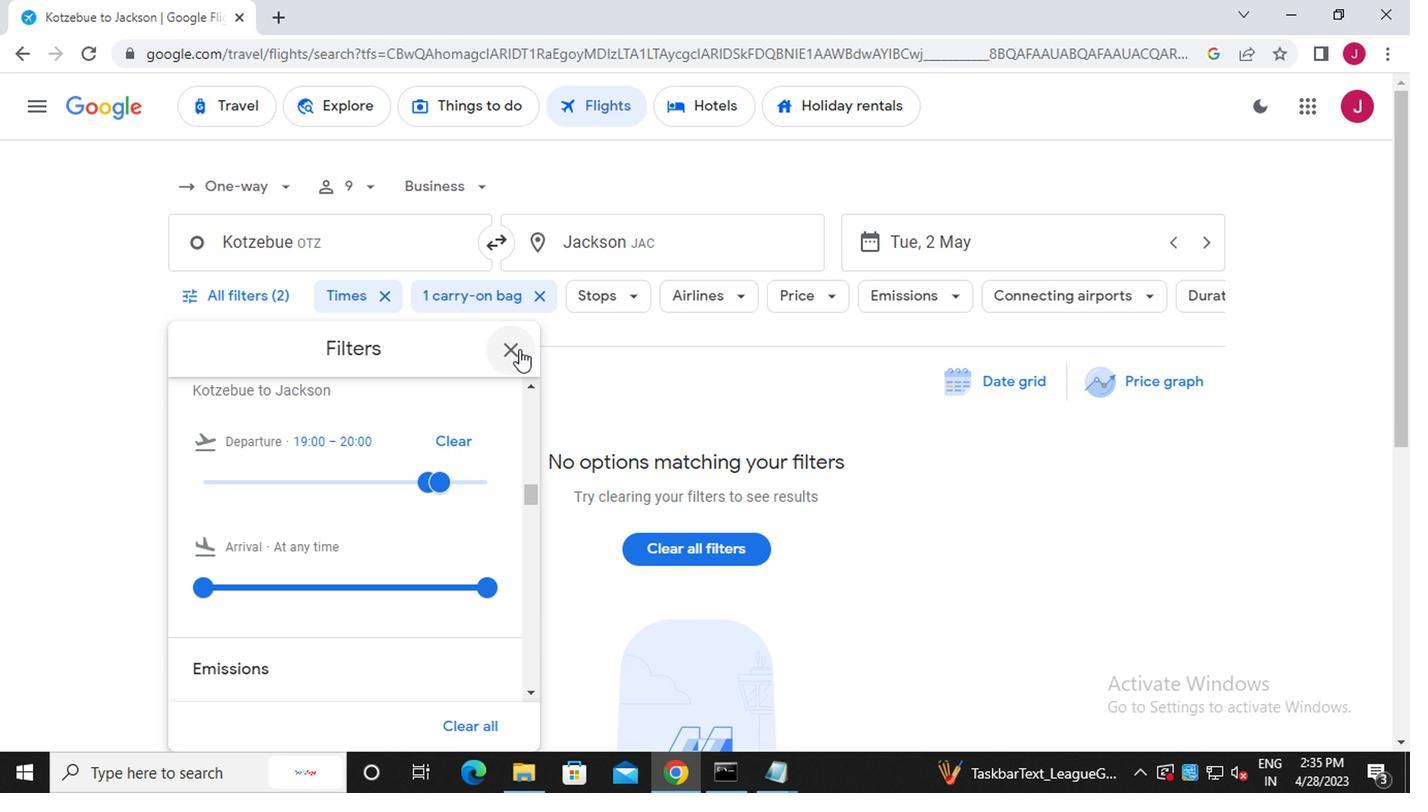 
Action: Mouse moved to (502, 384)
Screenshot: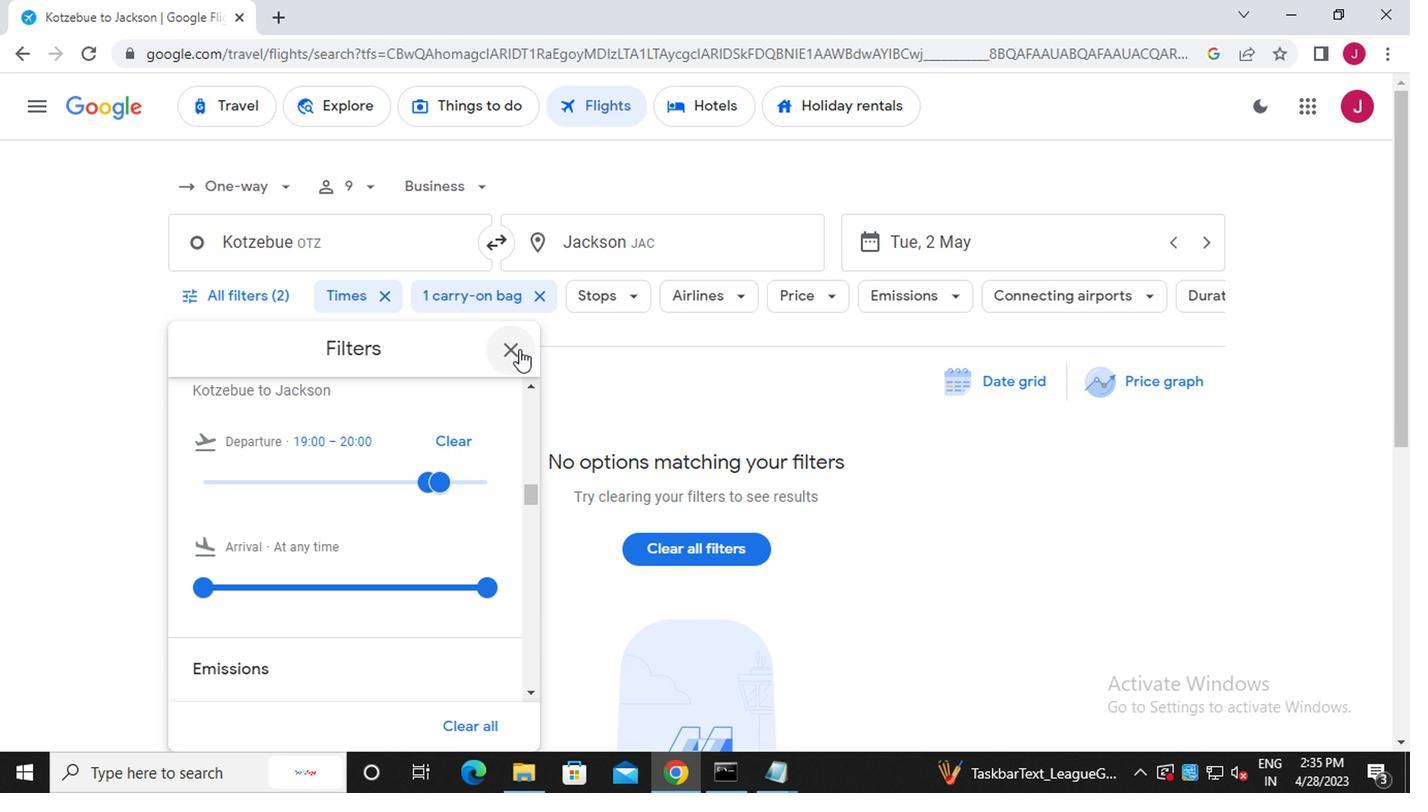 
